 Task: Look for space in Rampachodavaram, India from 13th August, 2023 to 17th August, 2023 for 2 adults in price range Rs.10000 to Rs.16000. Place can be entire place with 2 bedrooms having 2 beds and 1 bathroom. Property type can be house, flat, guest house. Booking option can be shelf check-in. Required host language is English.
Action: Mouse moved to (582, 90)
Screenshot: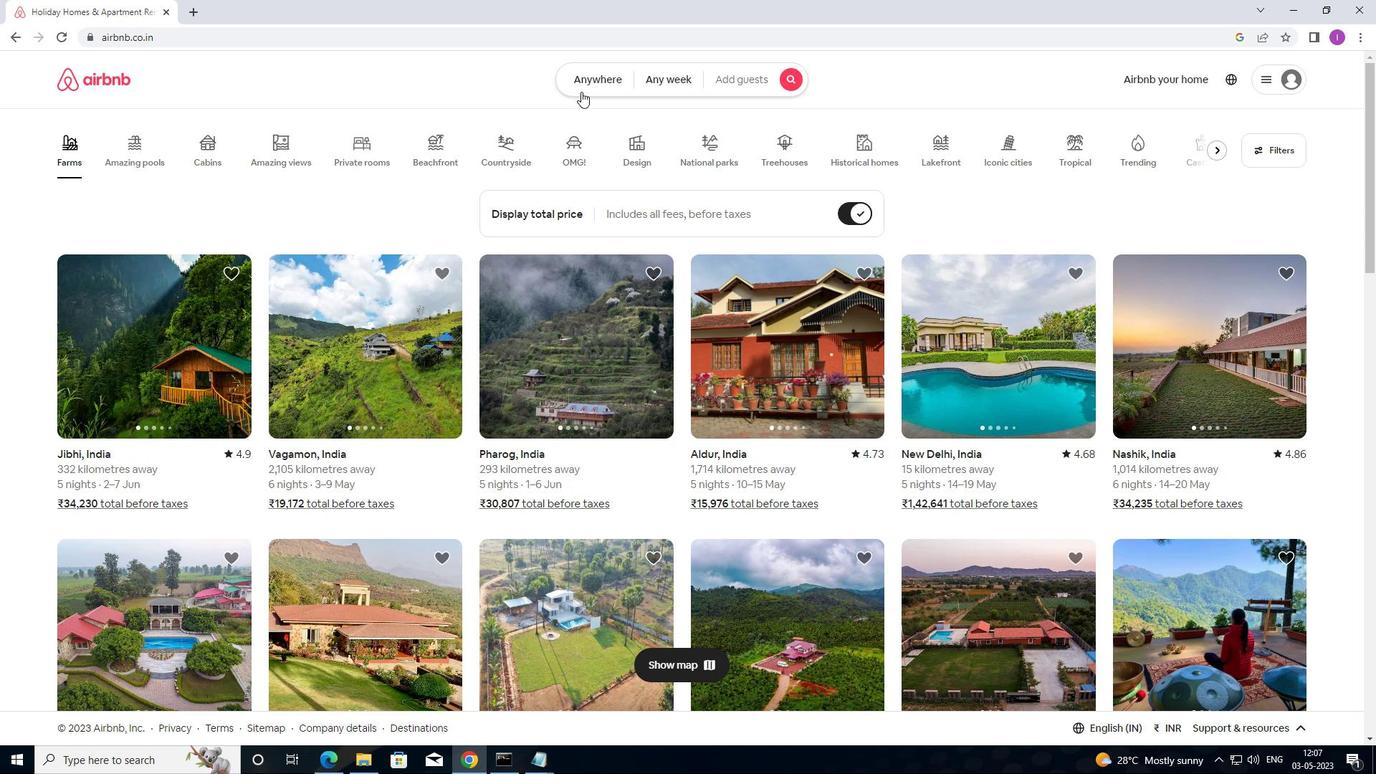 
Action: Mouse pressed left at (582, 90)
Screenshot: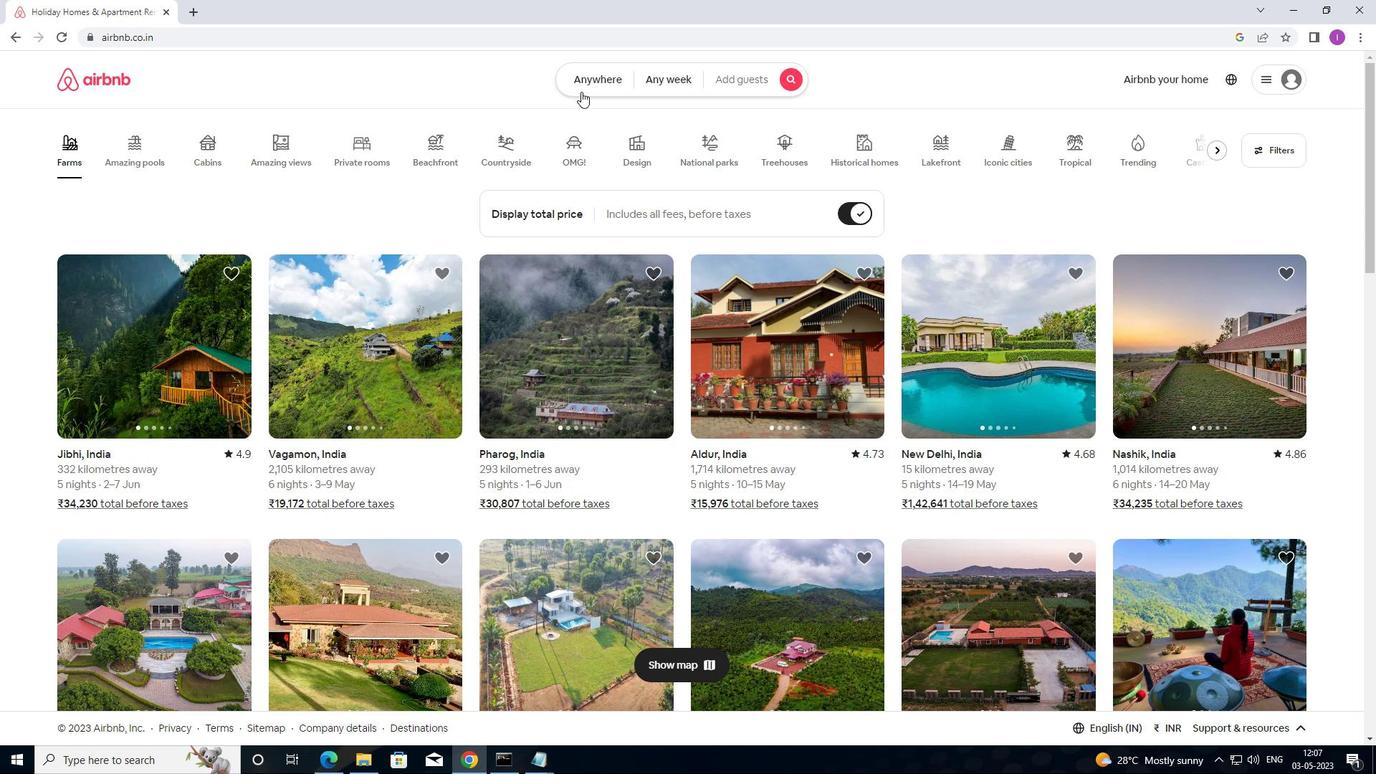 
Action: Mouse moved to (508, 154)
Screenshot: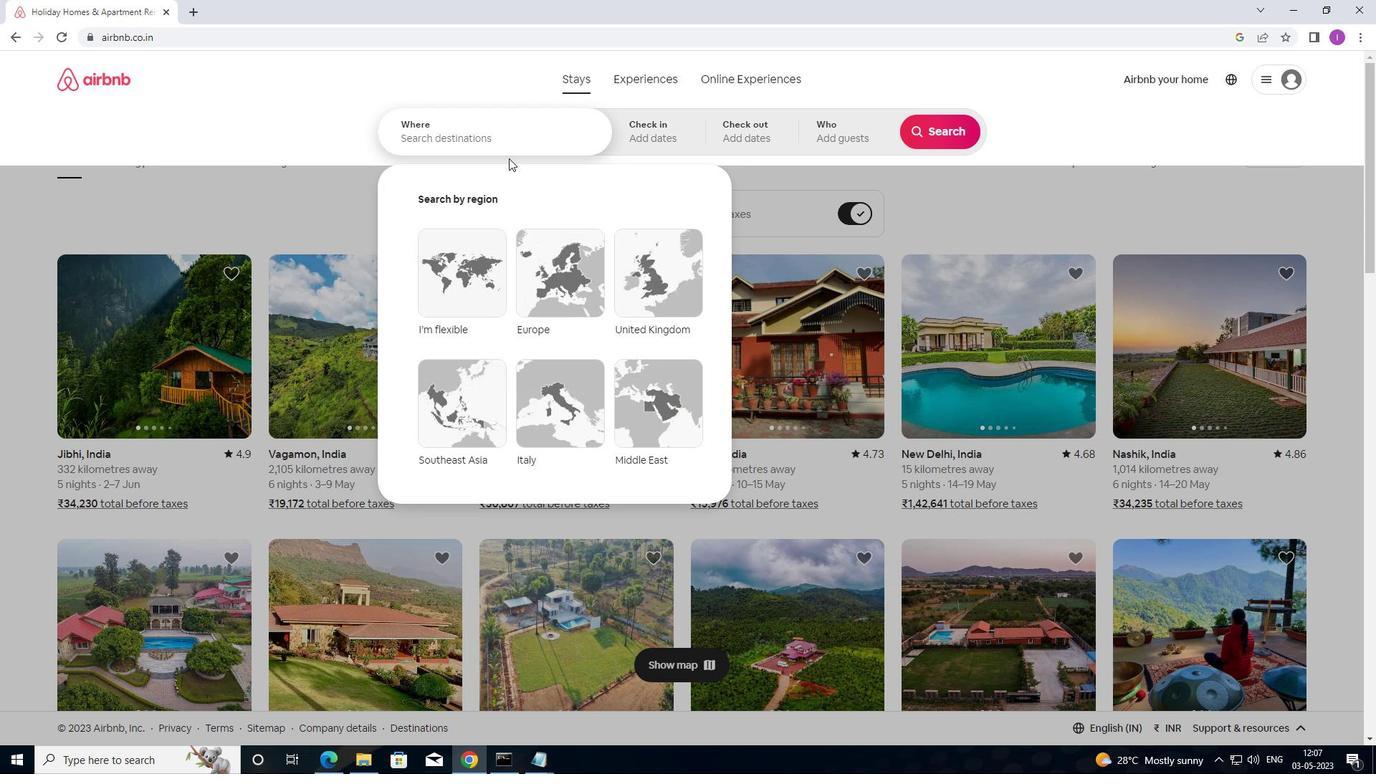 
Action: Mouse pressed left at (508, 154)
Screenshot: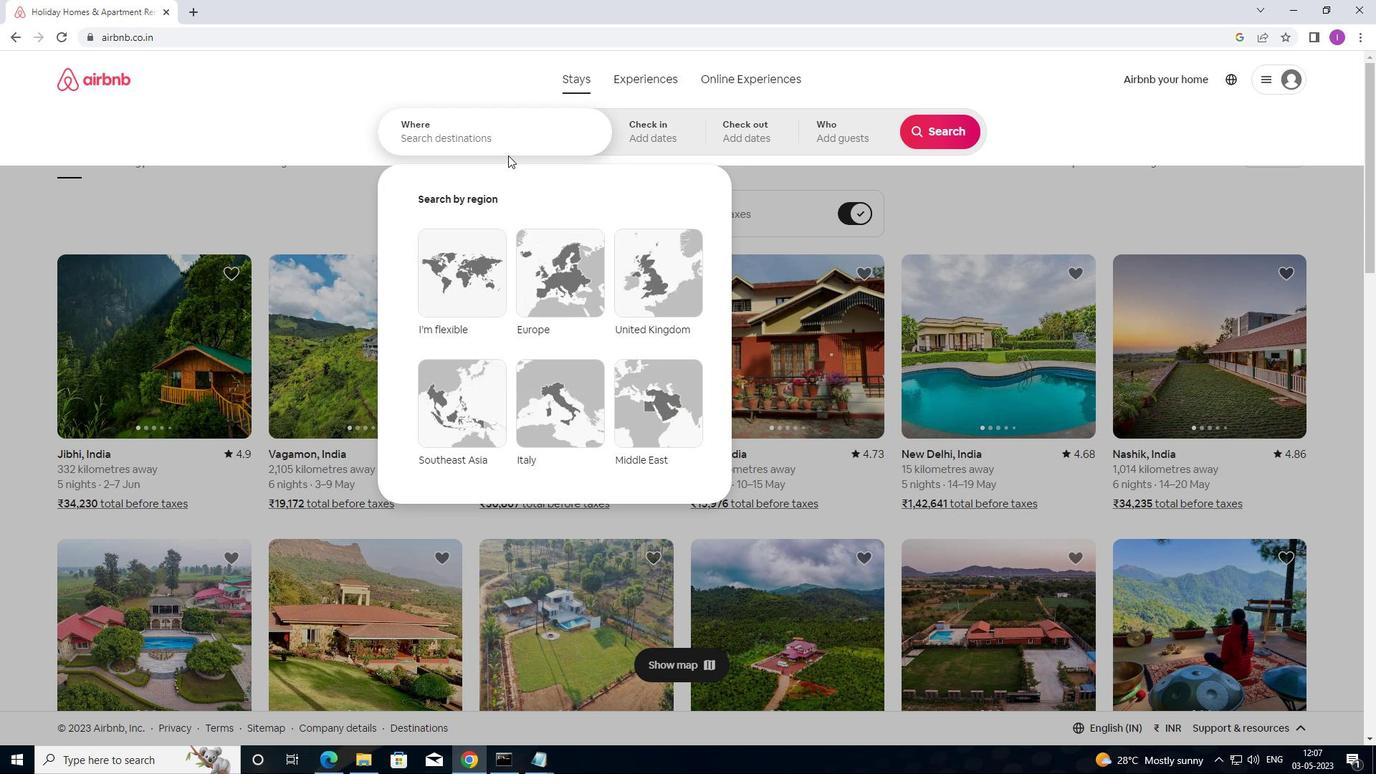 
Action: Mouse moved to (703, 126)
Screenshot: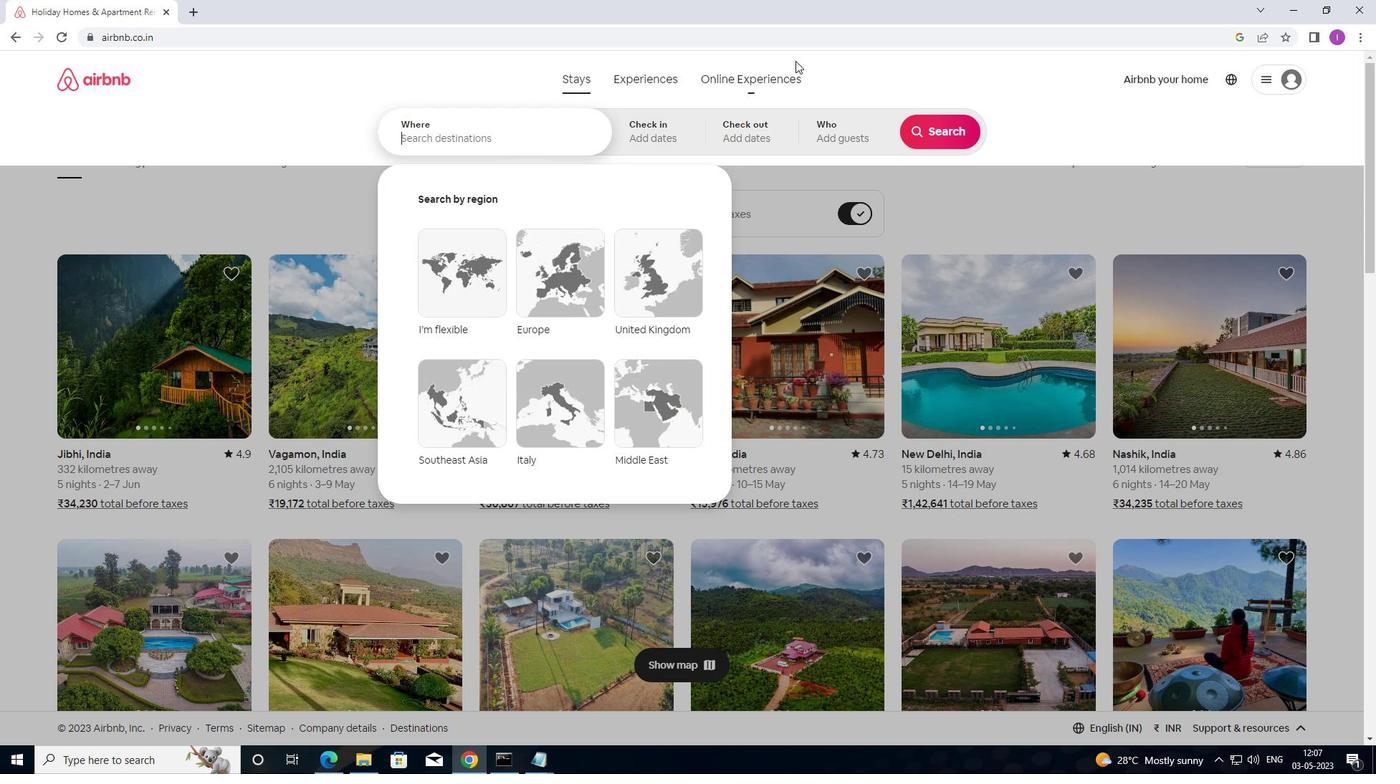 
Action: Key pressed <Key.shift>ctrl+RAMPACHODAVARAM,<Key.shift>INDIA
Screenshot: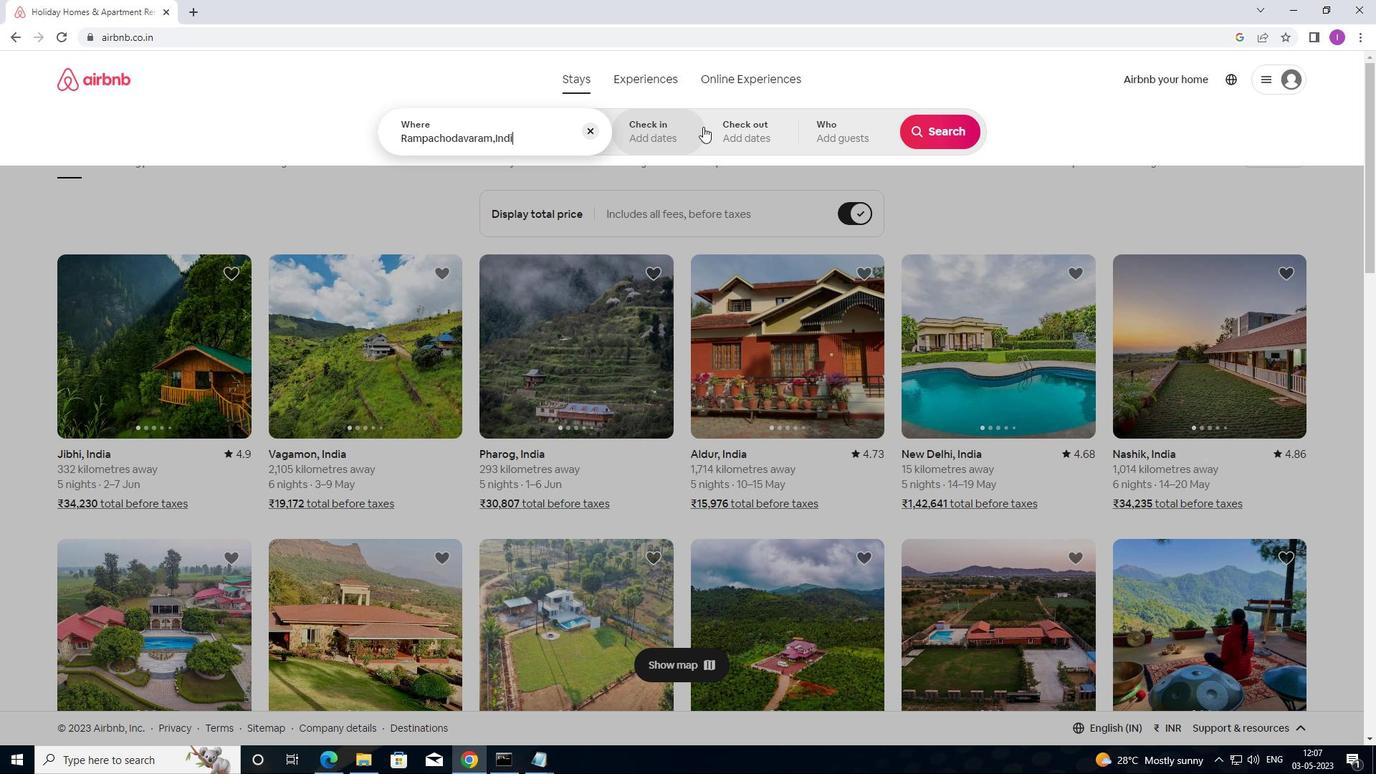 
Action: Mouse moved to (629, 133)
Screenshot: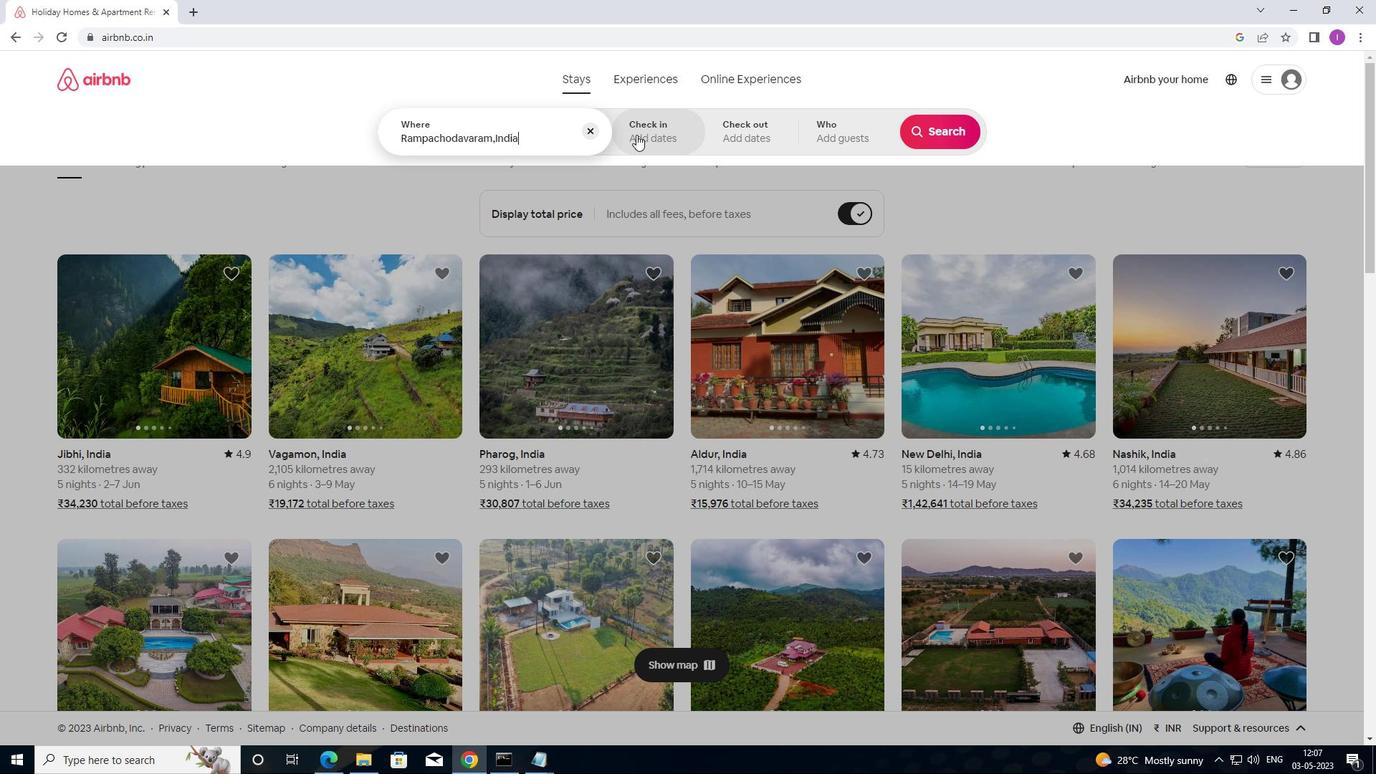 
Action: Mouse pressed left at (629, 133)
Screenshot: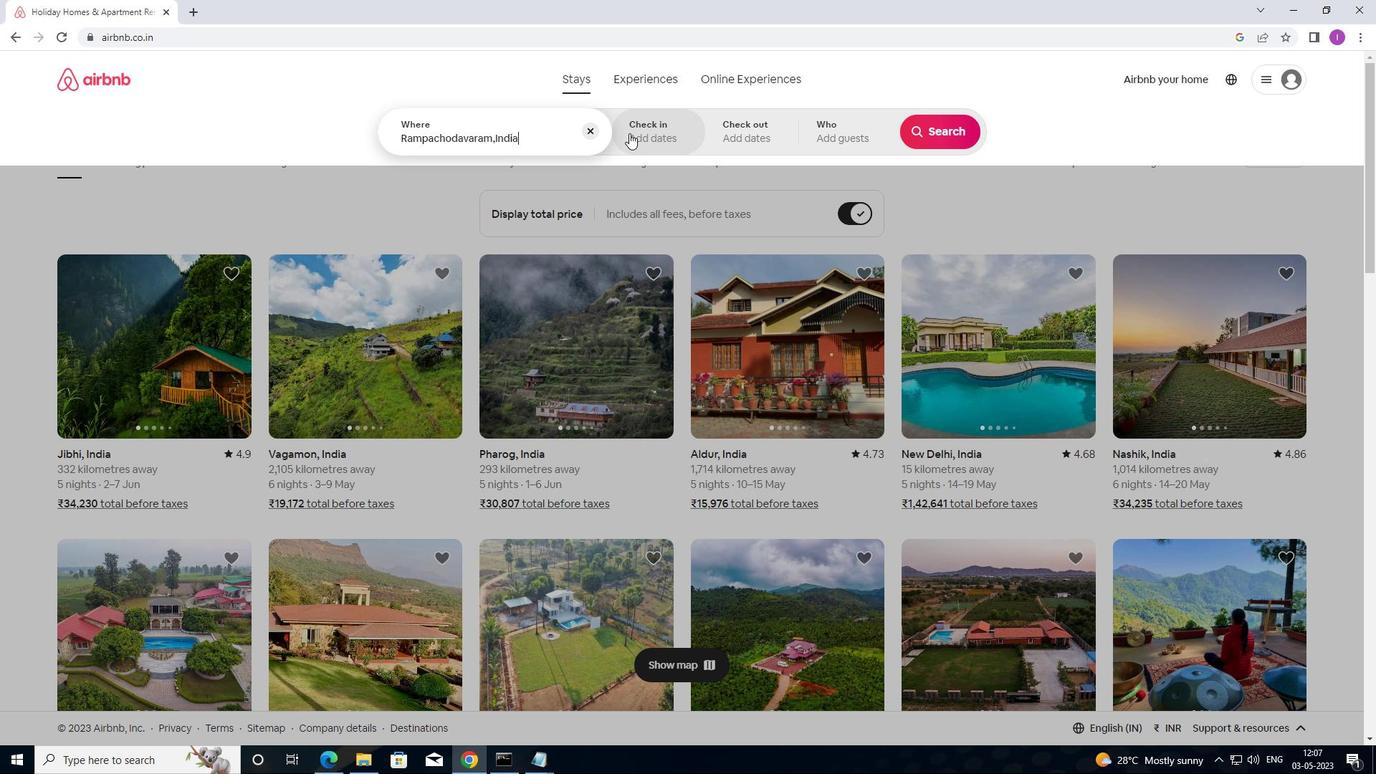 
Action: Mouse moved to (937, 255)
Screenshot: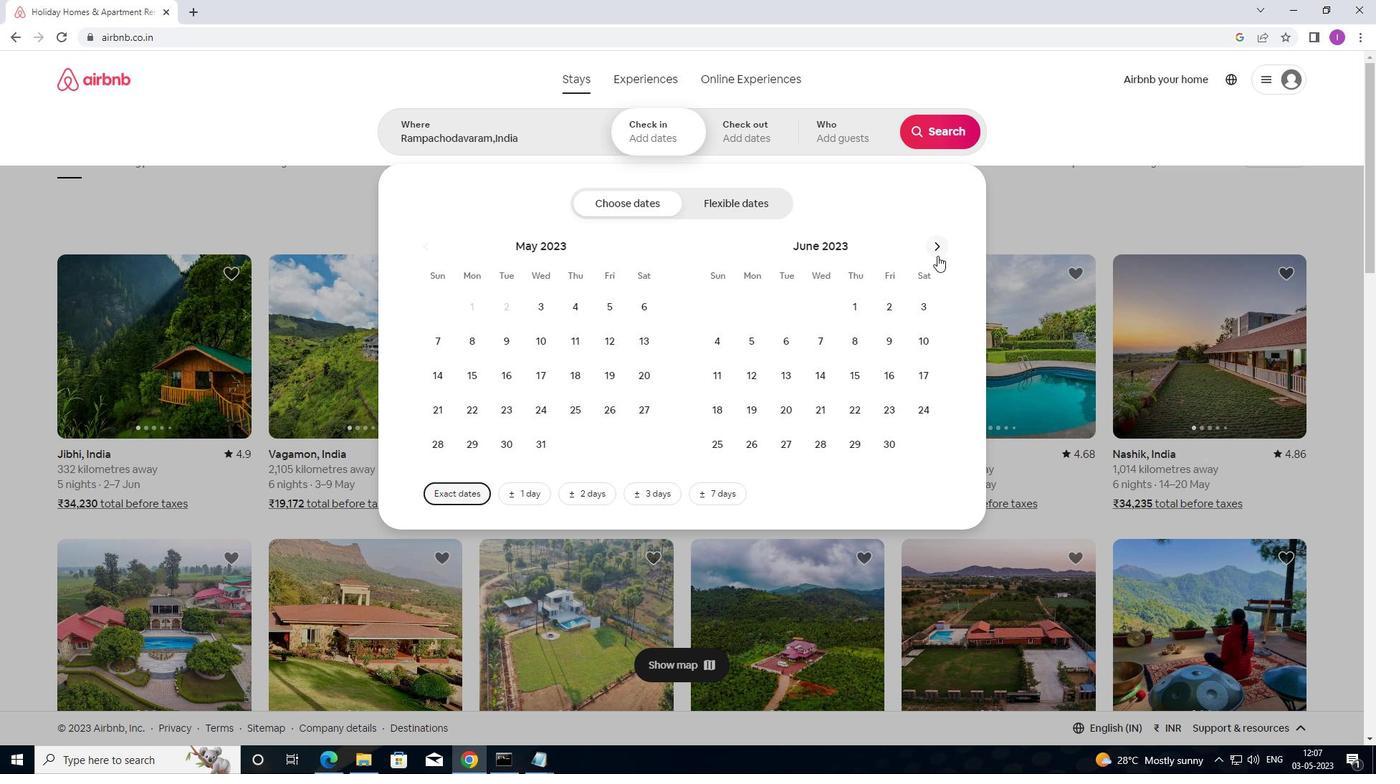 
Action: Mouse pressed left at (937, 255)
Screenshot: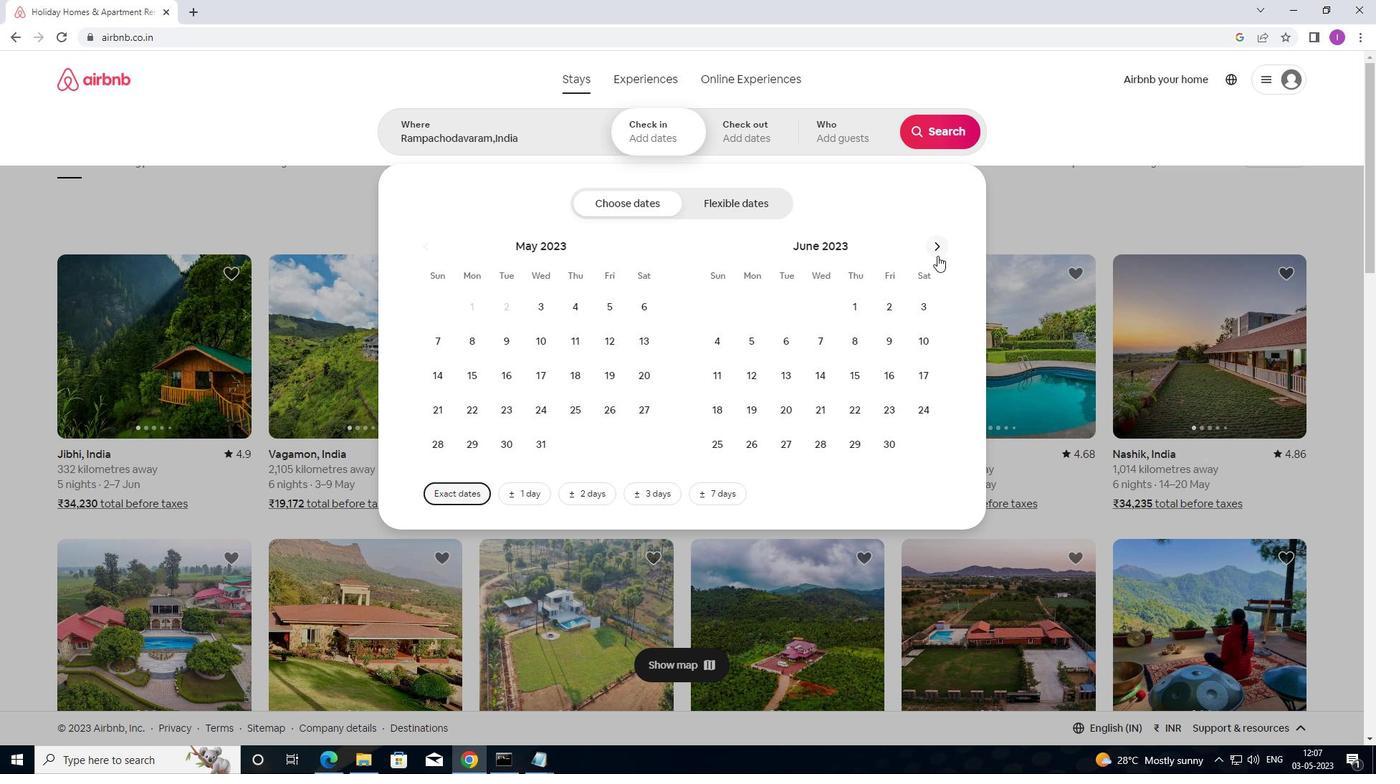 
Action: Mouse moved to (937, 253)
Screenshot: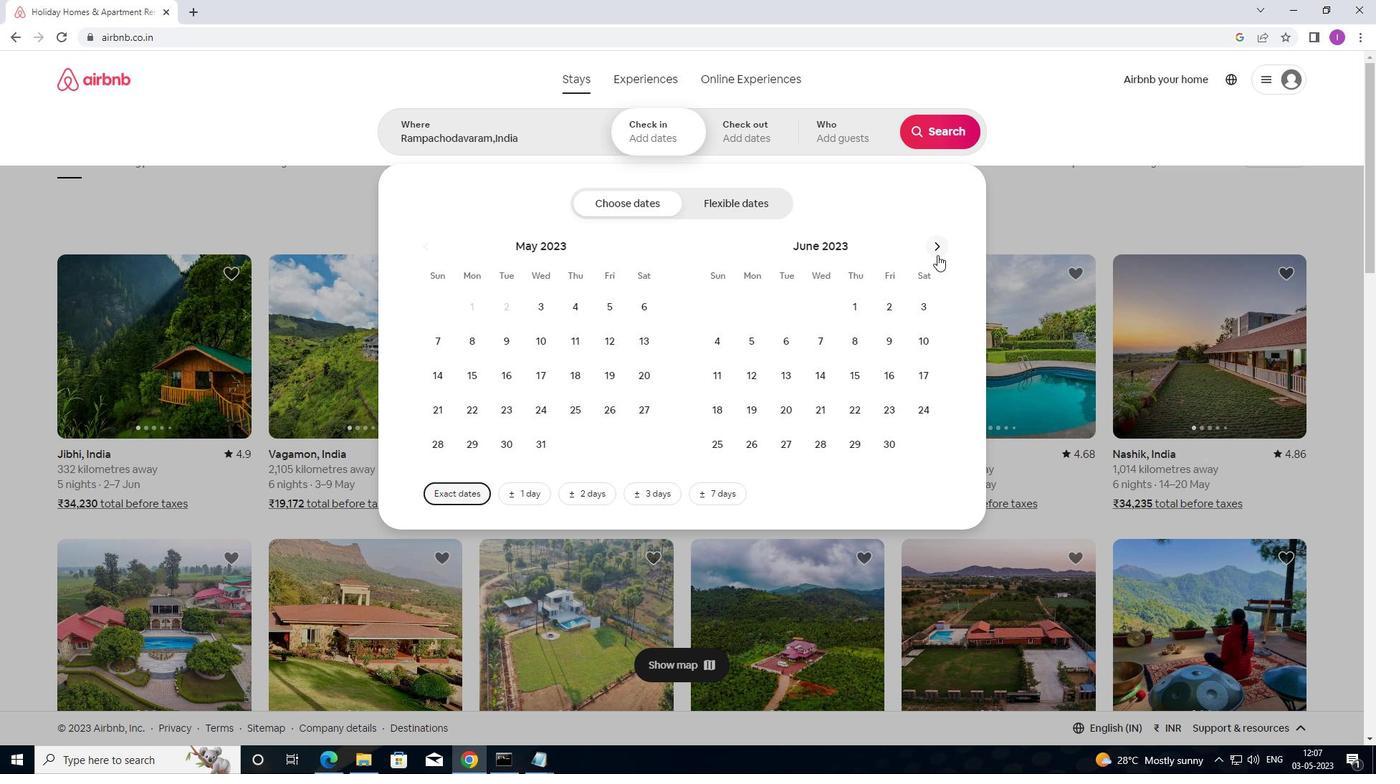 
Action: Mouse pressed left at (937, 253)
Screenshot: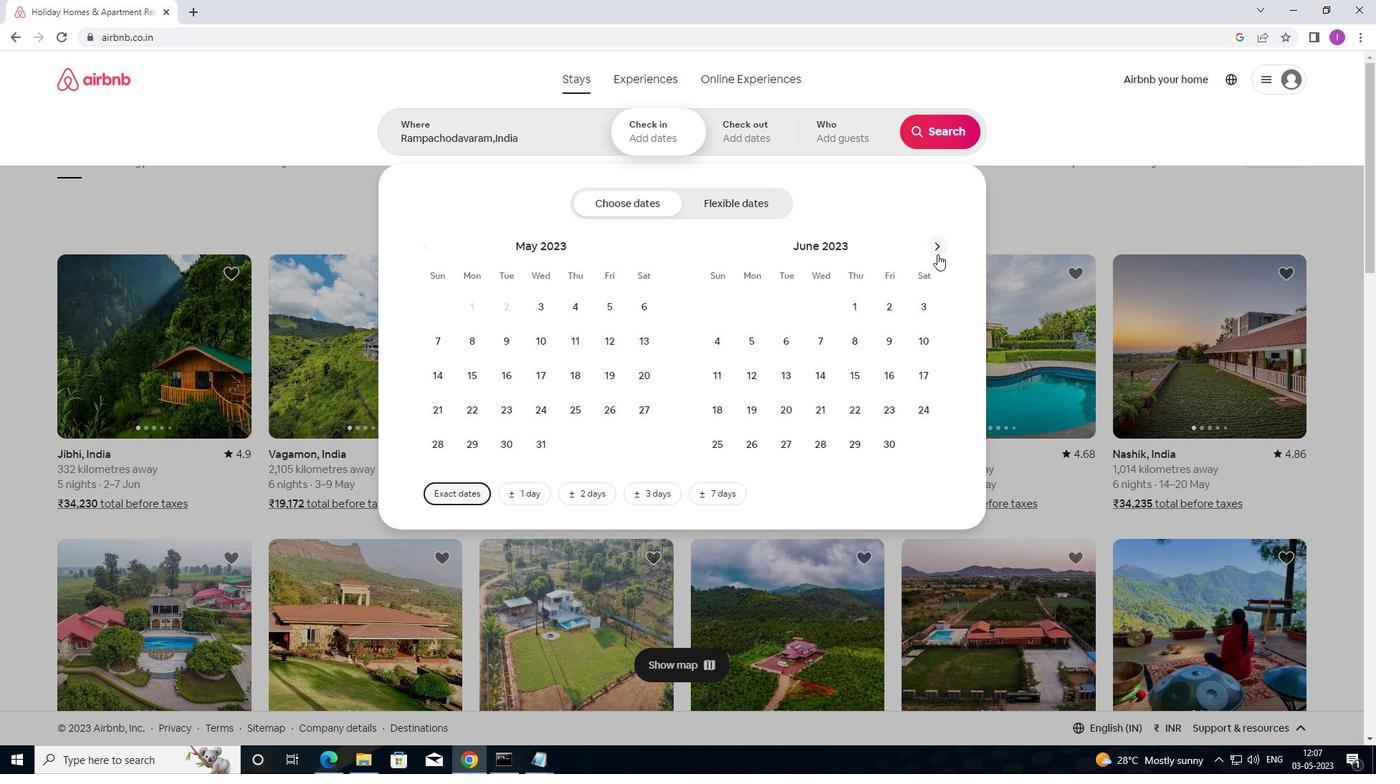 
Action: Mouse moved to (720, 369)
Screenshot: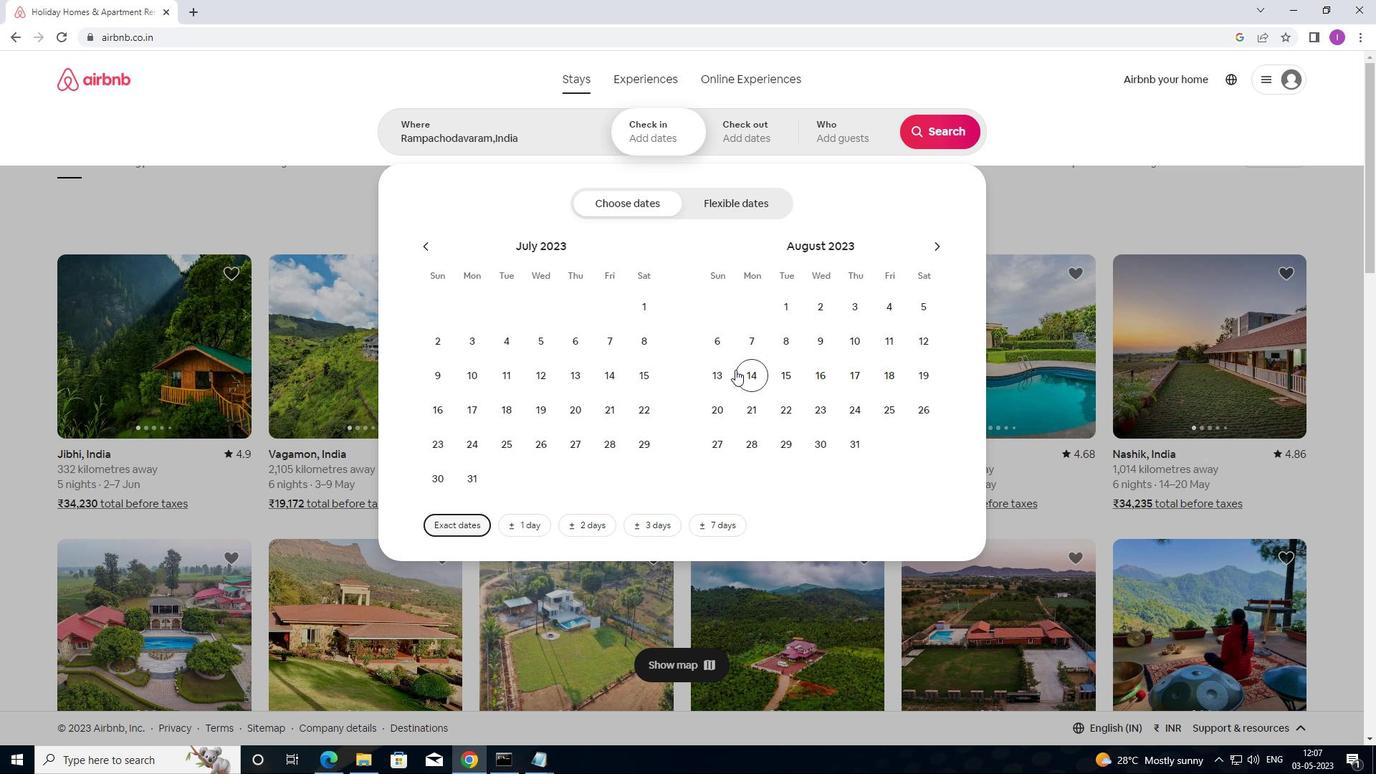 
Action: Mouse pressed left at (720, 369)
Screenshot: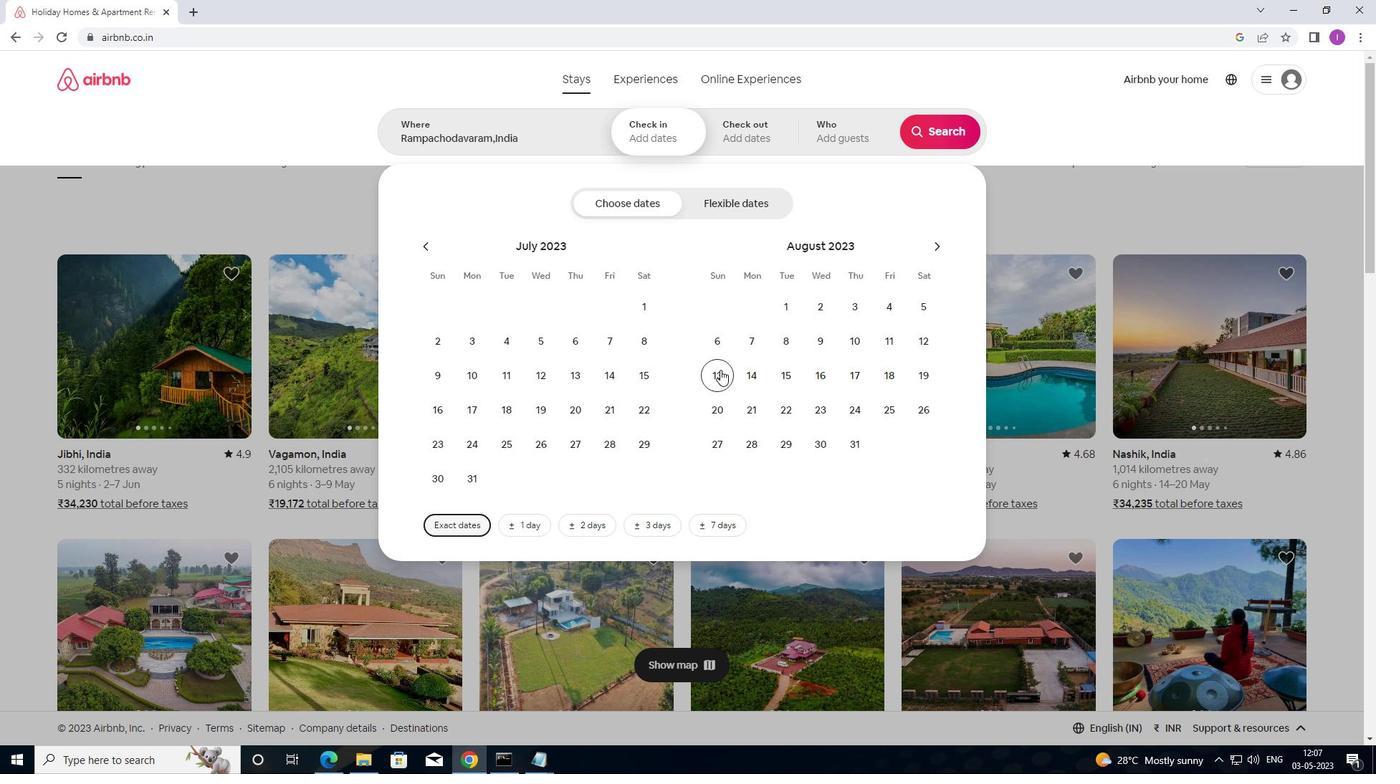 
Action: Mouse moved to (860, 380)
Screenshot: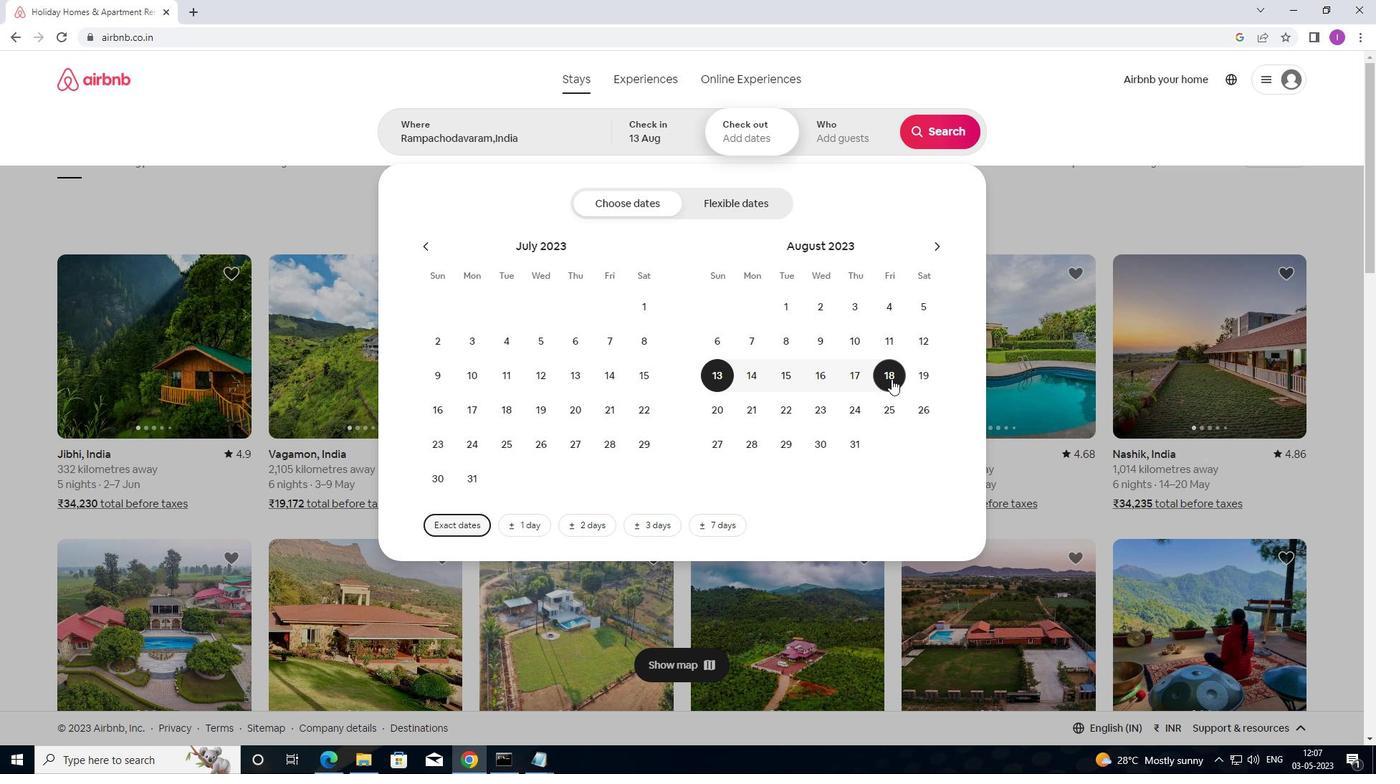 
Action: Mouse pressed left at (860, 380)
Screenshot: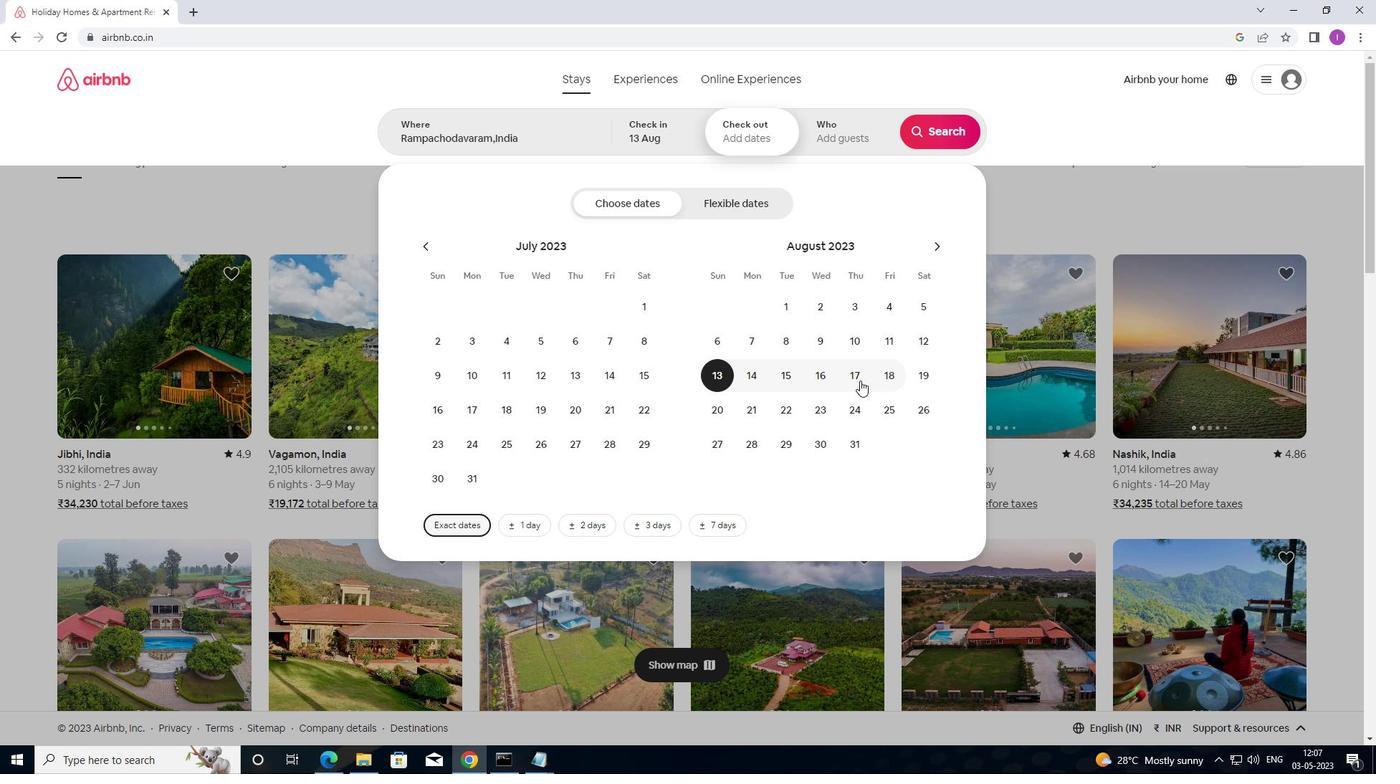 
Action: Mouse moved to (874, 146)
Screenshot: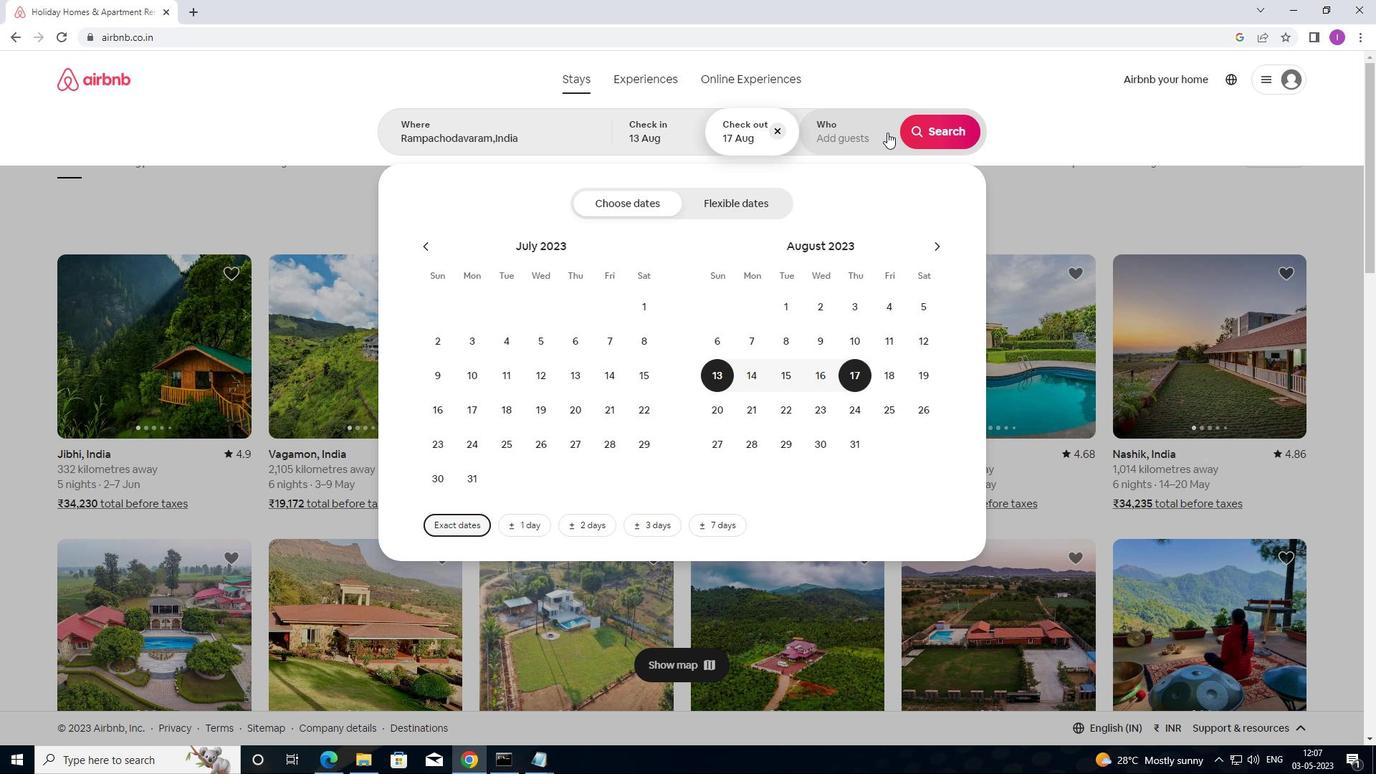 
Action: Mouse pressed left at (874, 146)
Screenshot: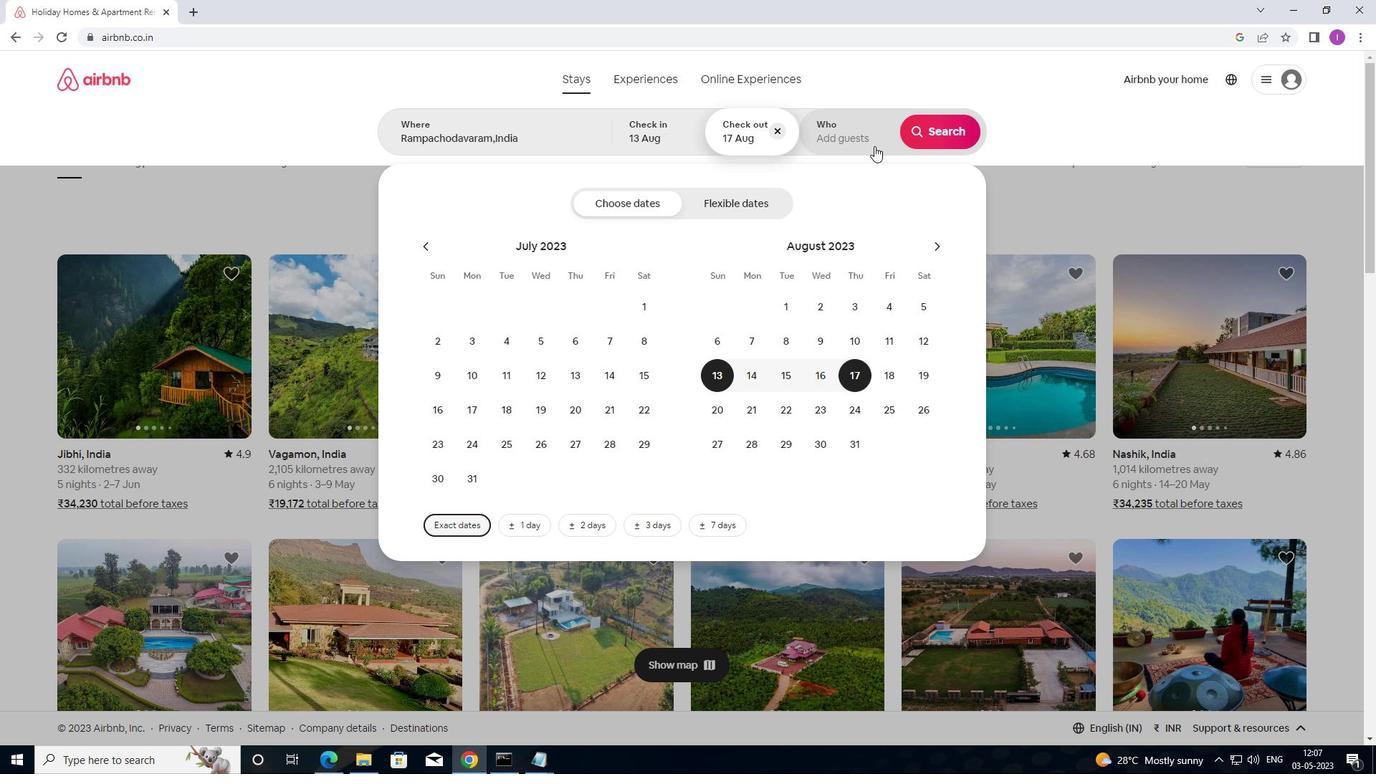 
Action: Mouse moved to (939, 210)
Screenshot: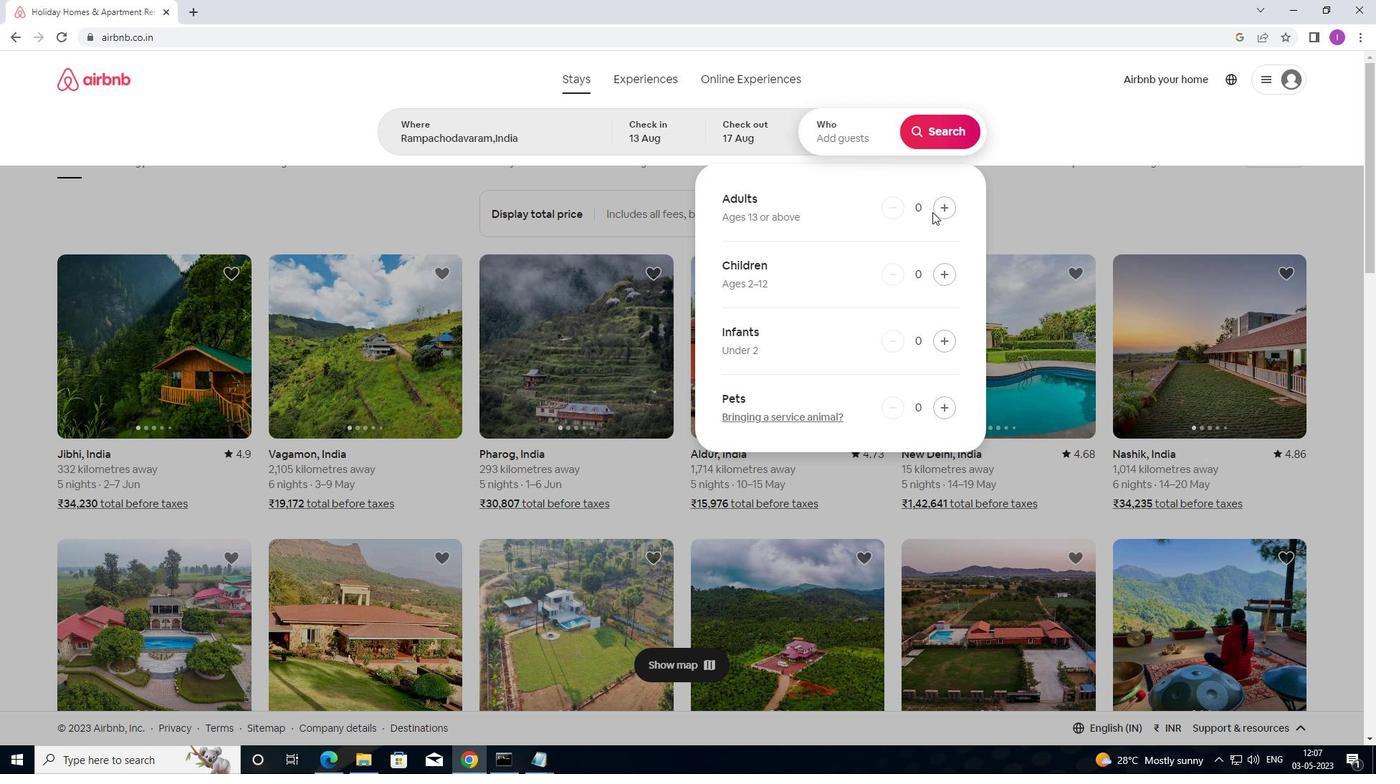 
Action: Mouse pressed left at (939, 210)
Screenshot: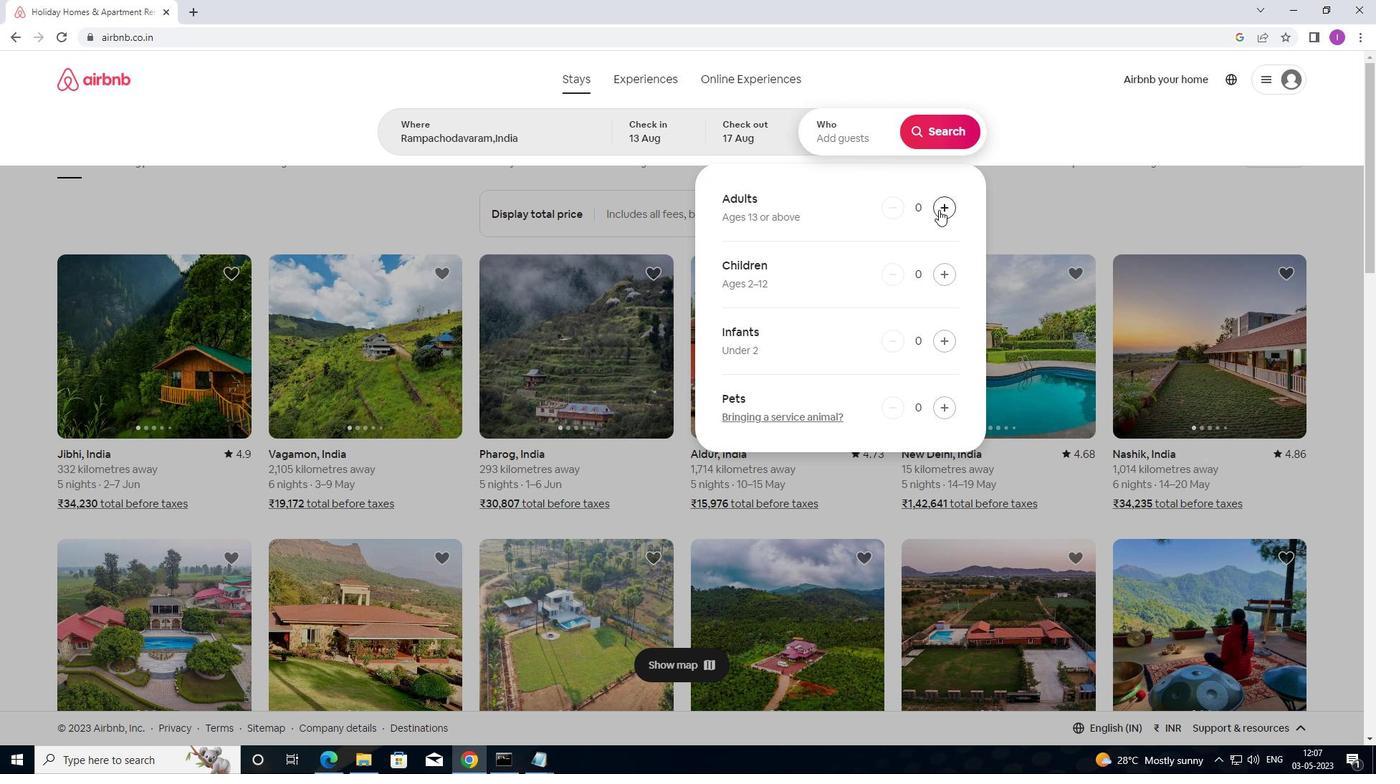 
Action: Mouse moved to (939, 210)
Screenshot: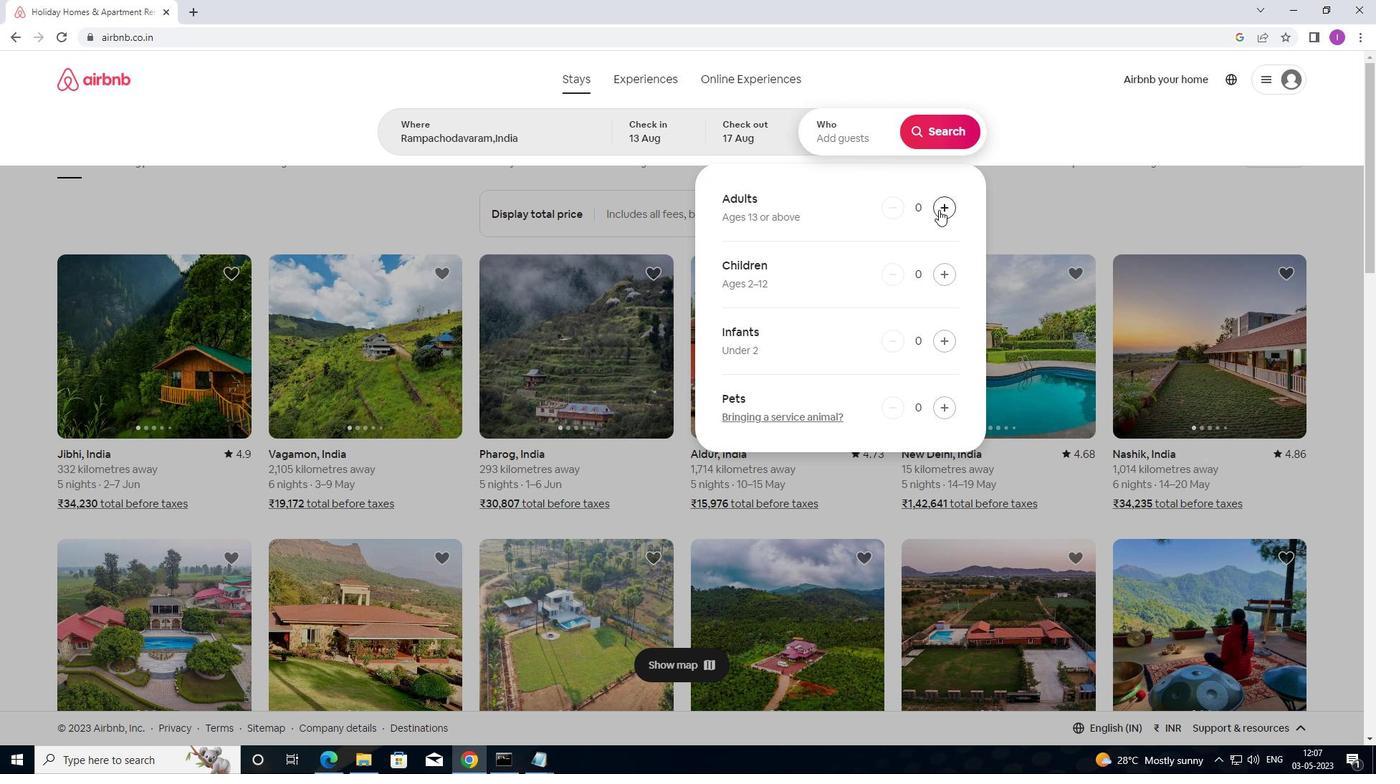
Action: Mouse pressed left at (939, 210)
Screenshot: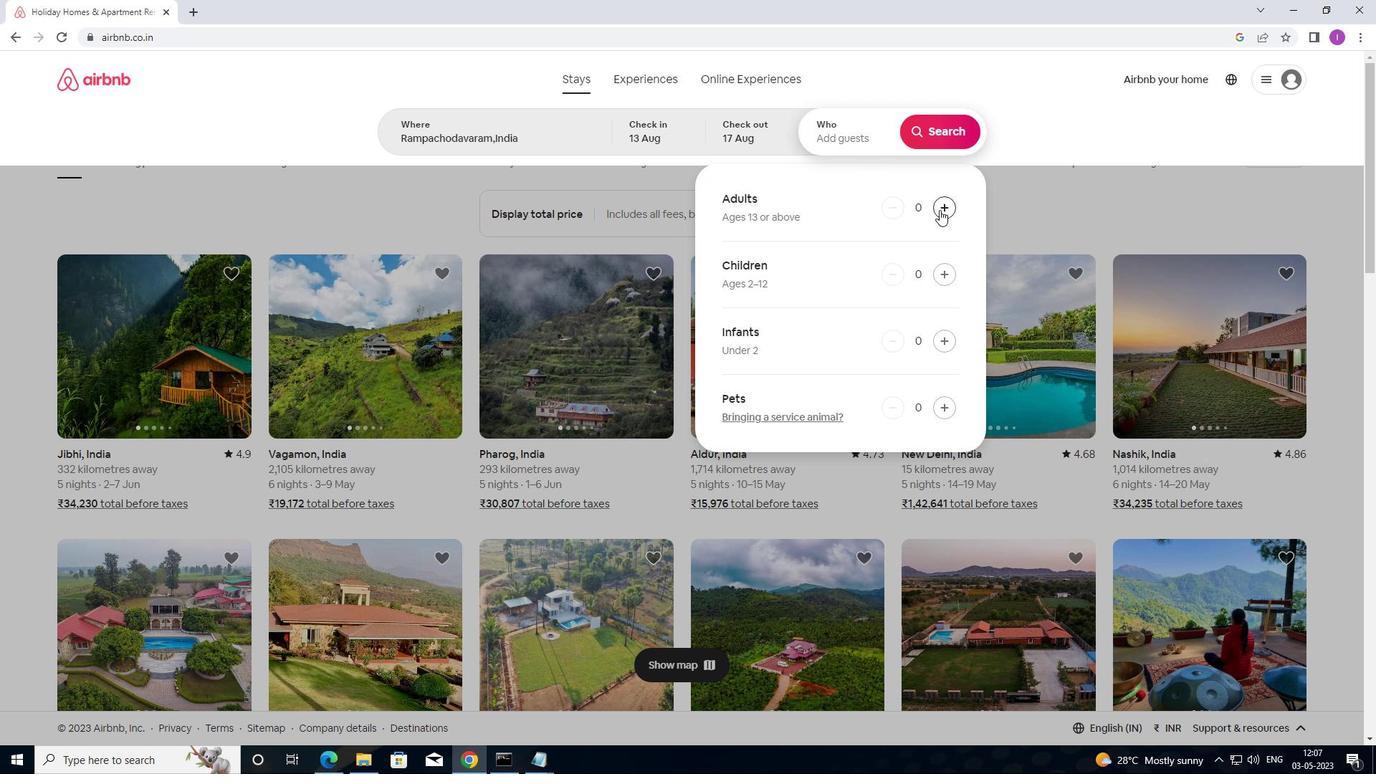 
Action: Mouse moved to (945, 139)
Screenshot: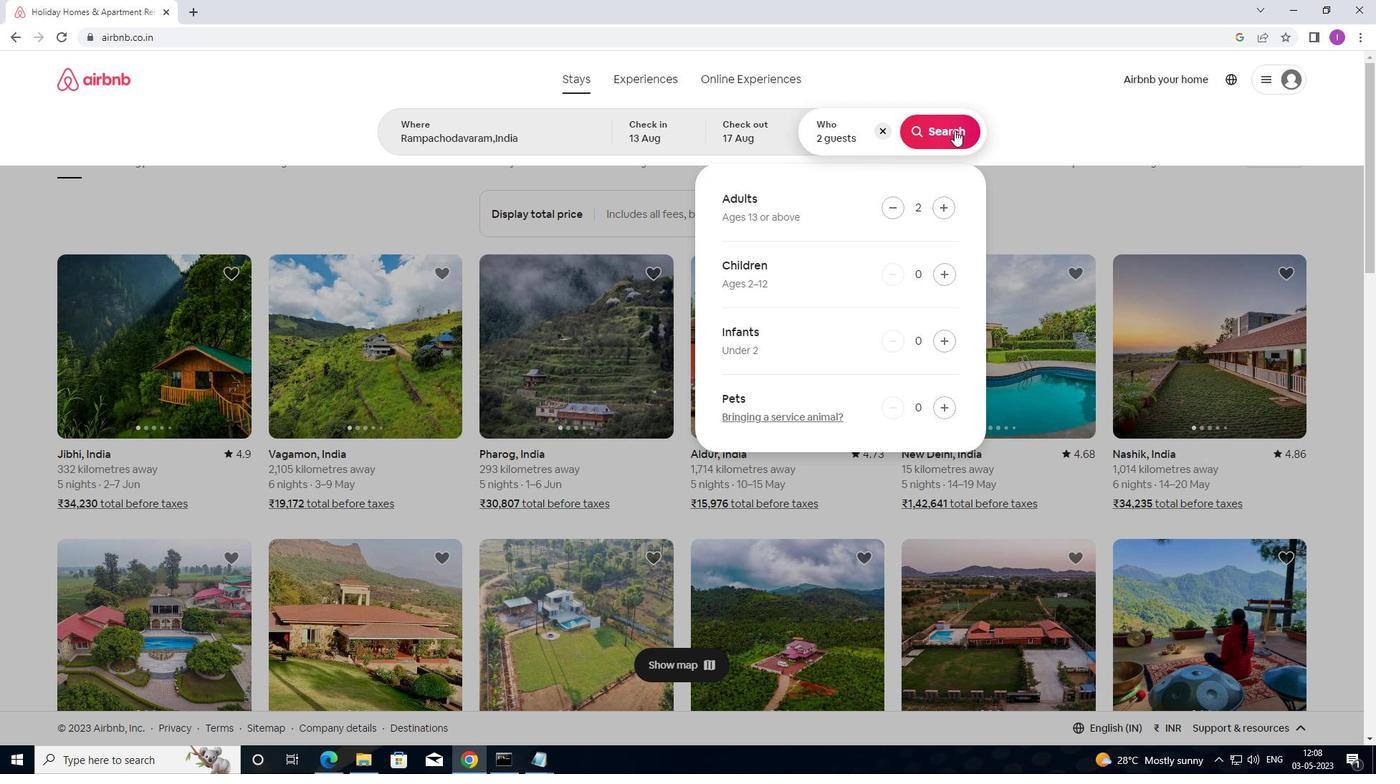 
Action: Mouse pressed left at (945, 139)
Screenshot: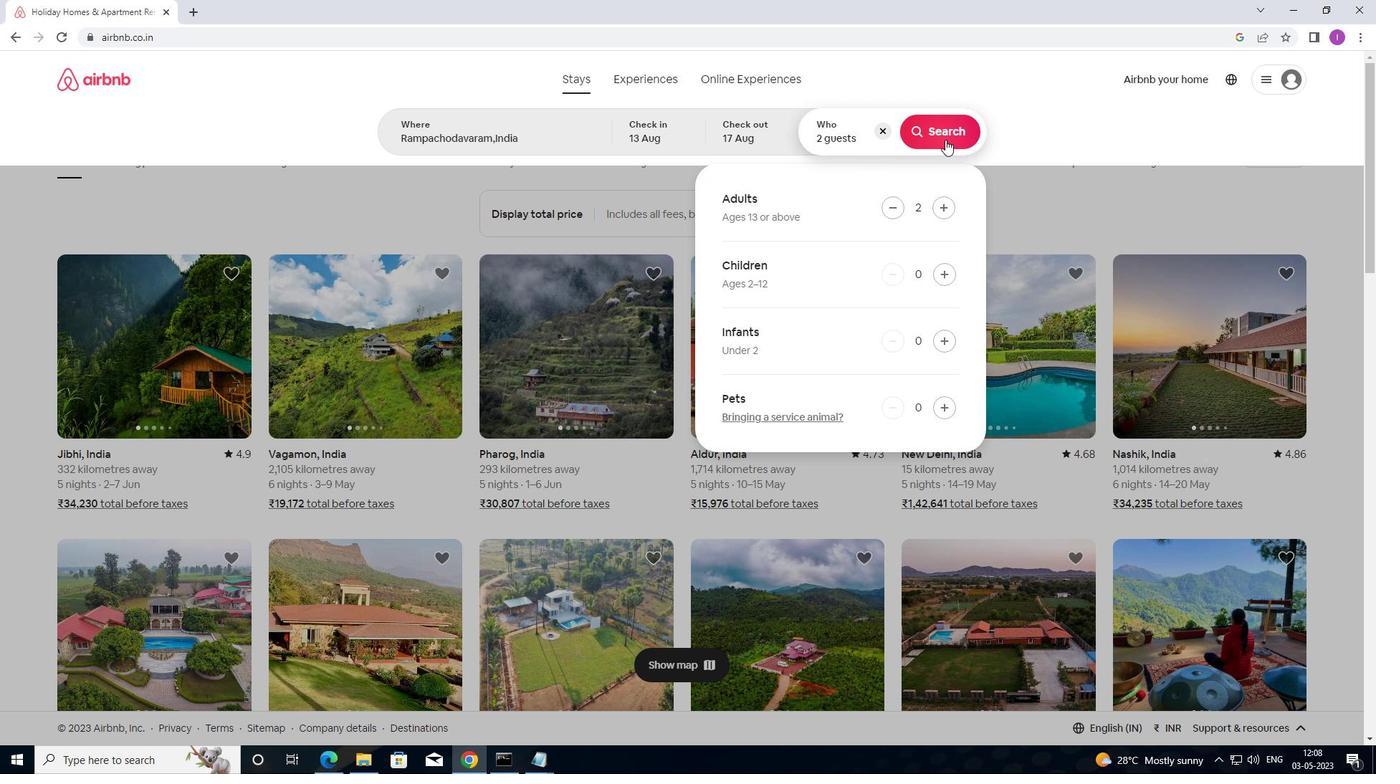 
Action: Mouse moved to (1290, 134)
Screenshot: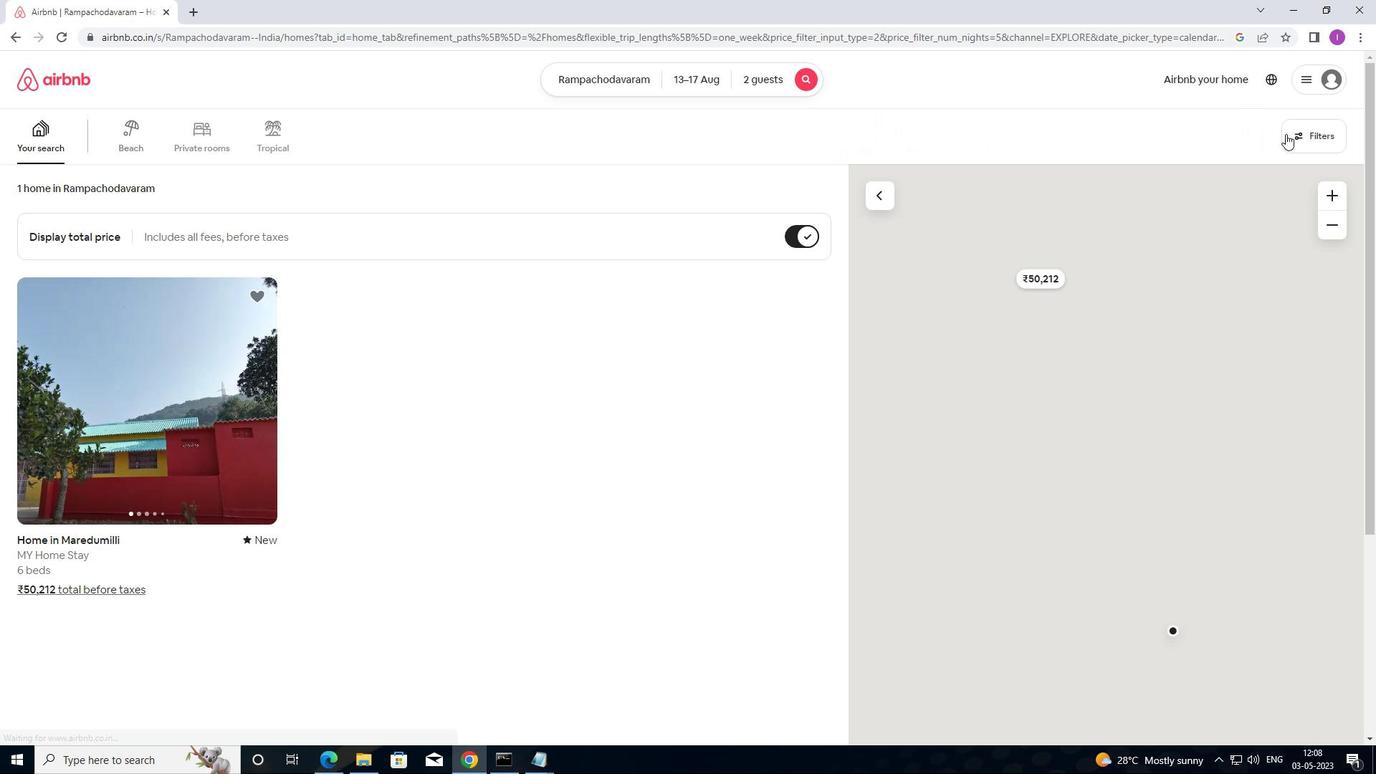 
Action: Mouse pressed left at (1290, 134)
Screenshot: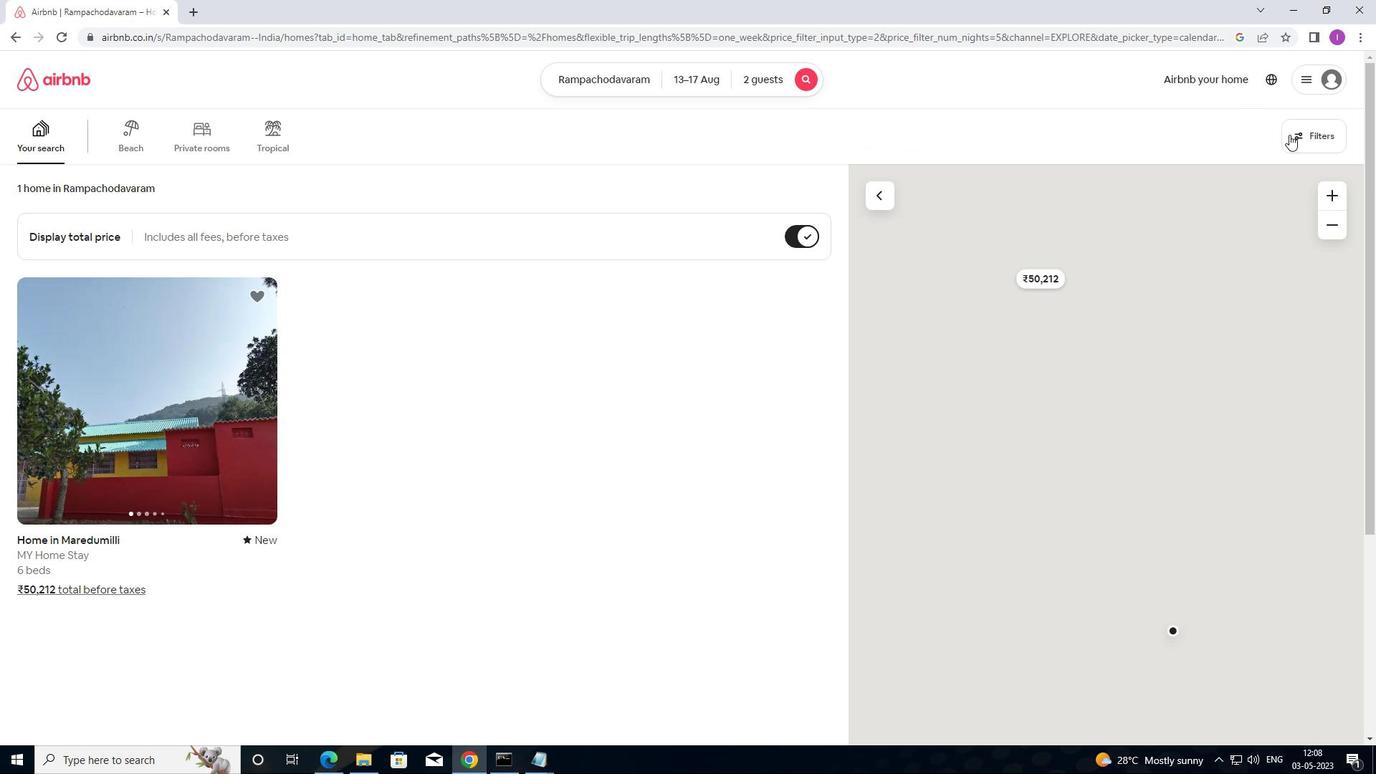 
Action: Mouse moved to (539, 276)
Screenshot: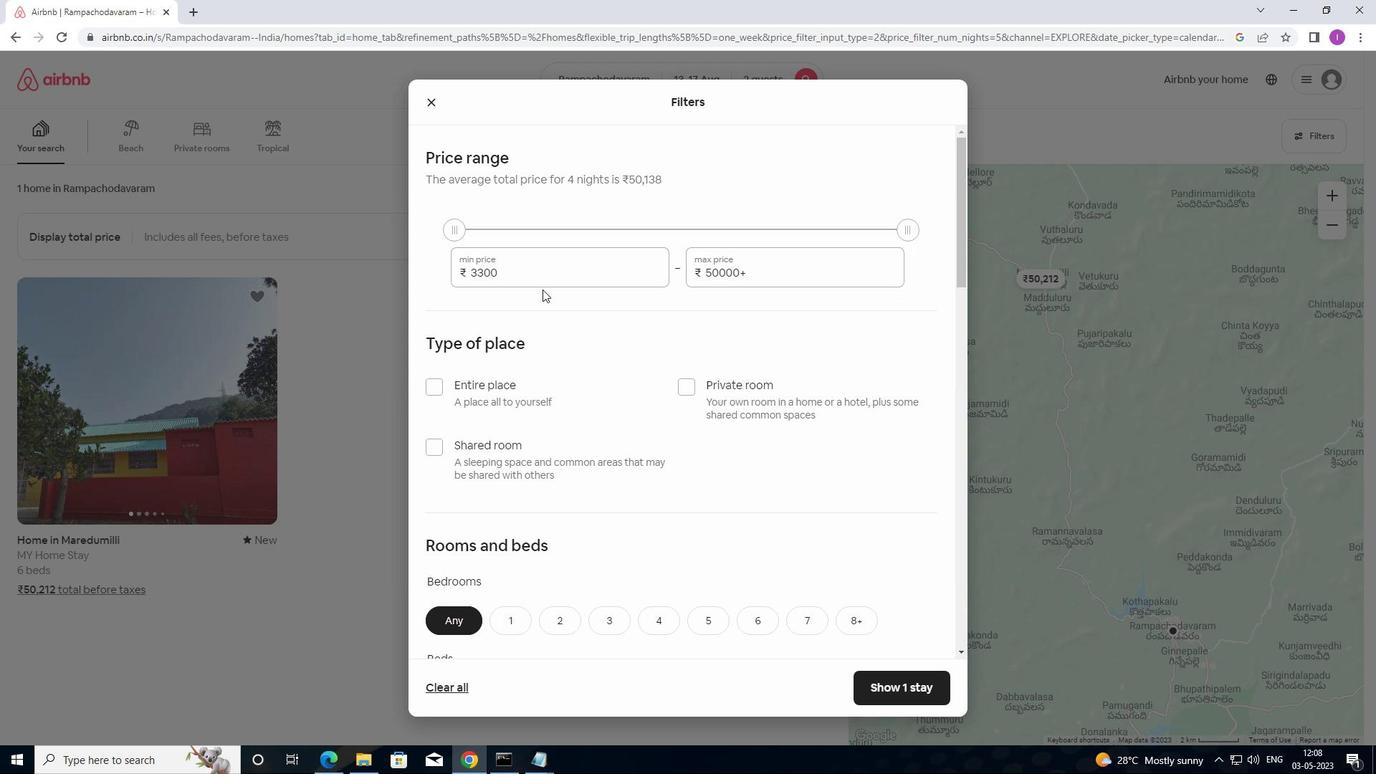 
Action: Mouse pressed left at (539, 276)
Screenshot: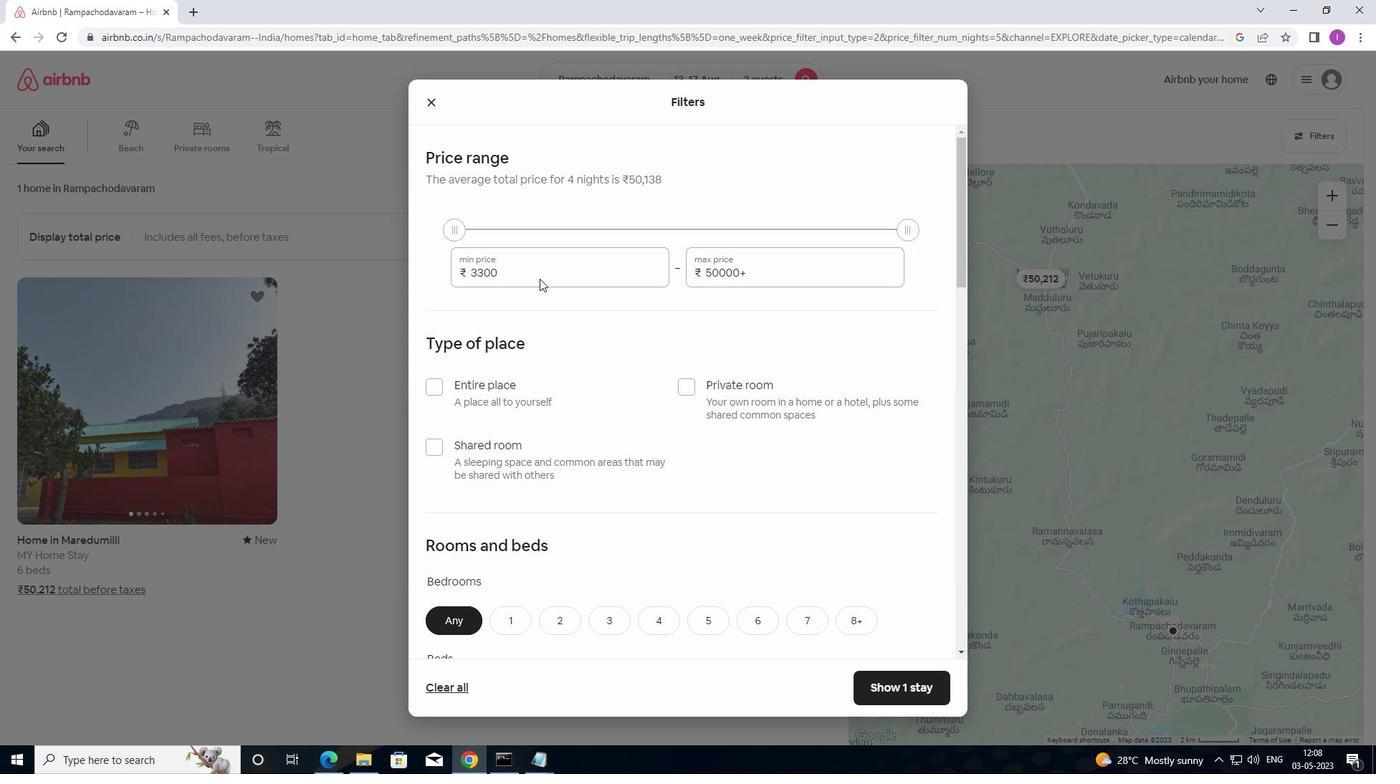 
Action: Mouse moved to (471, 277)
Screenshot: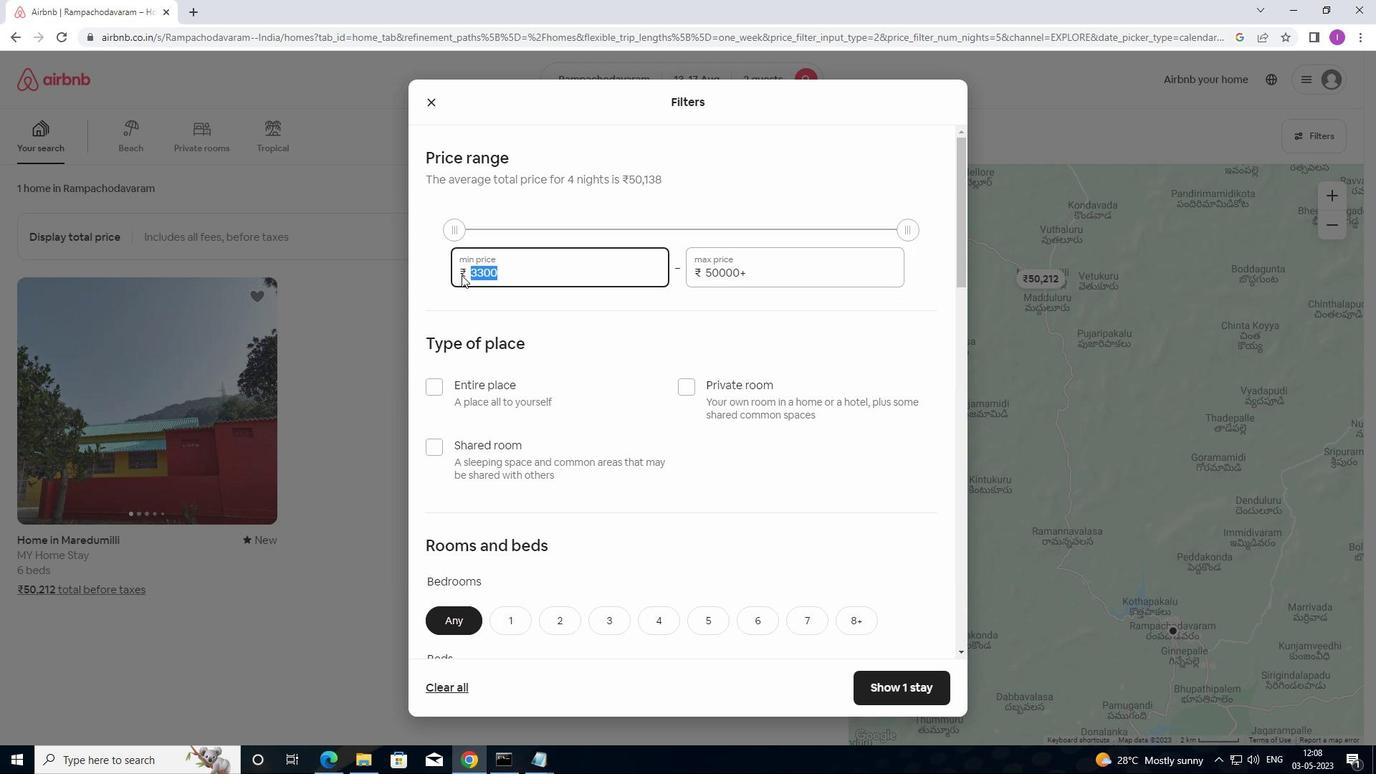 
Action: Key pressed 10000
Screenshot: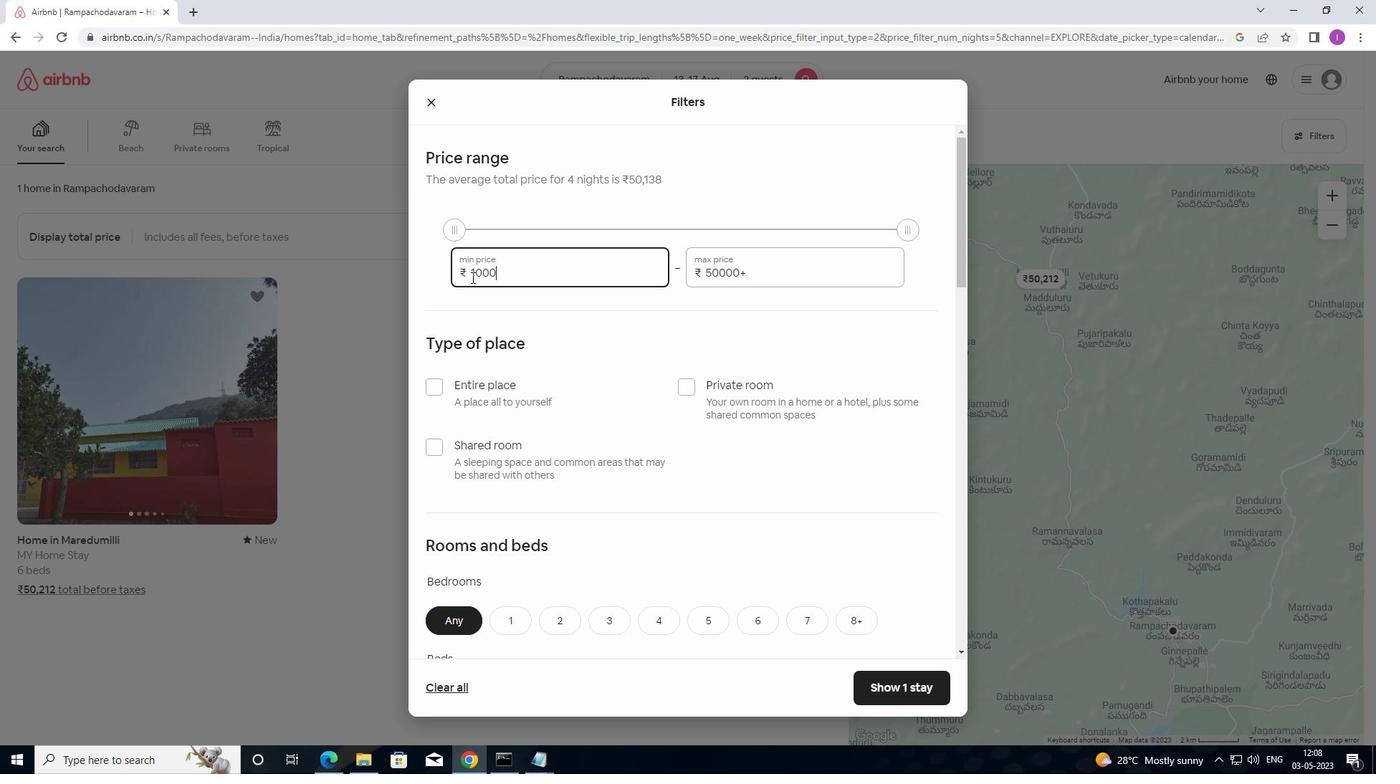 
Action: Mouse moved to (770, 272)
Screenshot: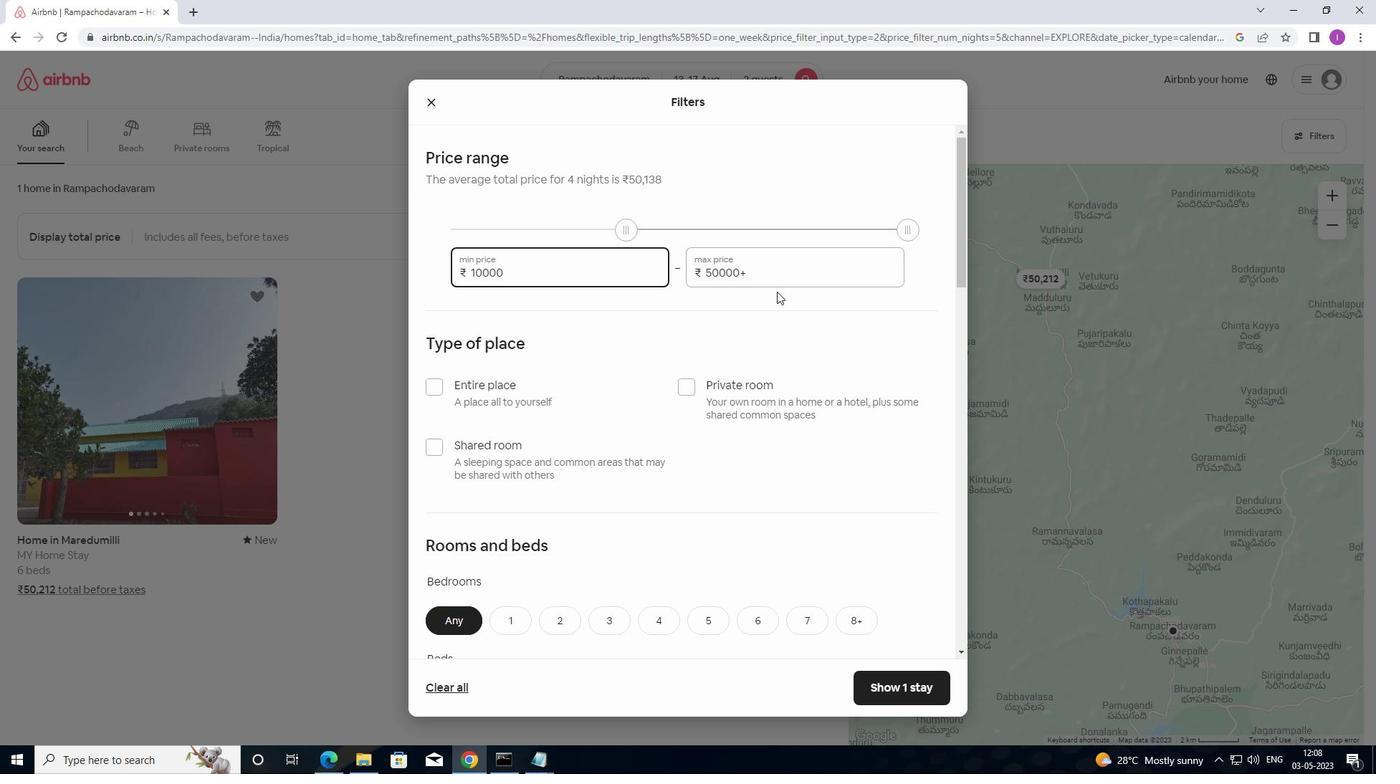 
Action: Mouse pressed left at (770, 272)
Screenshot: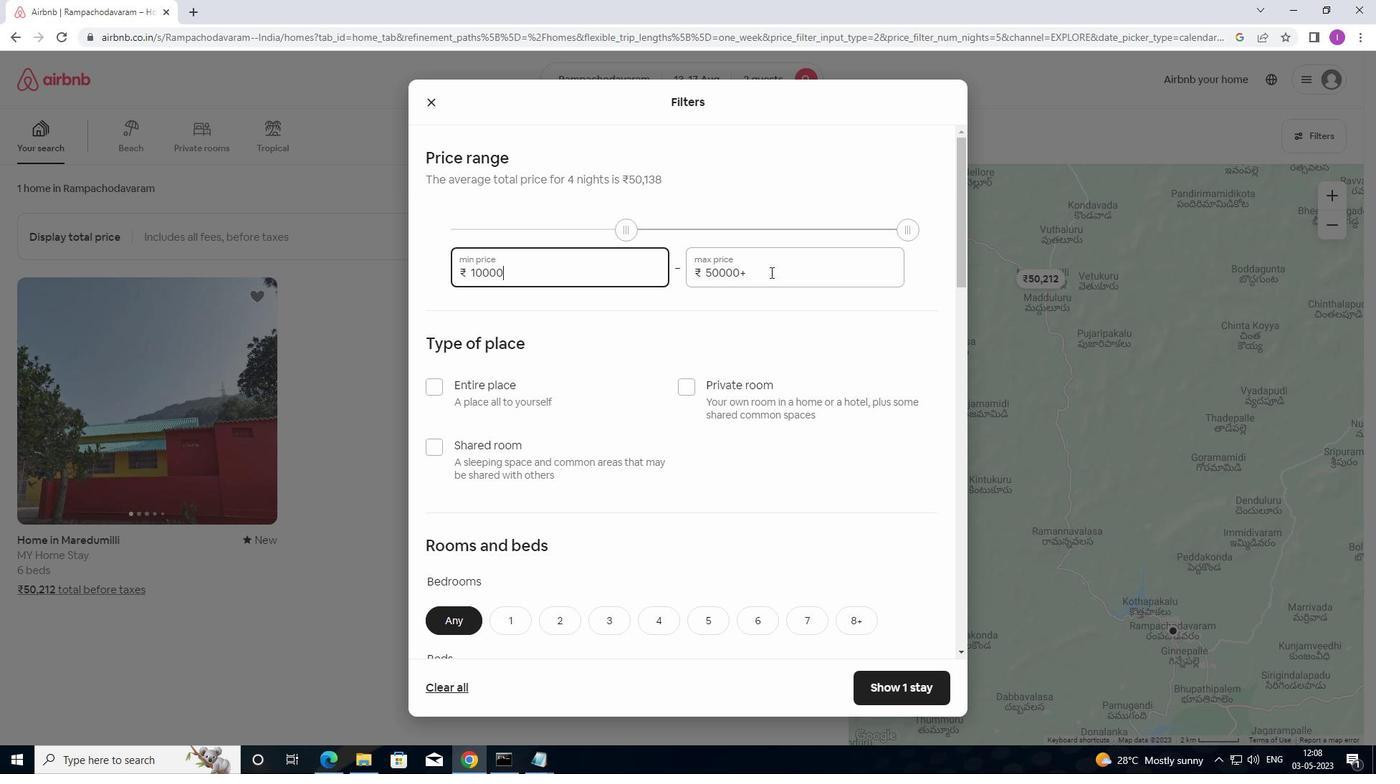 
Action: Mouse moved to (893, 296)
Screenshot: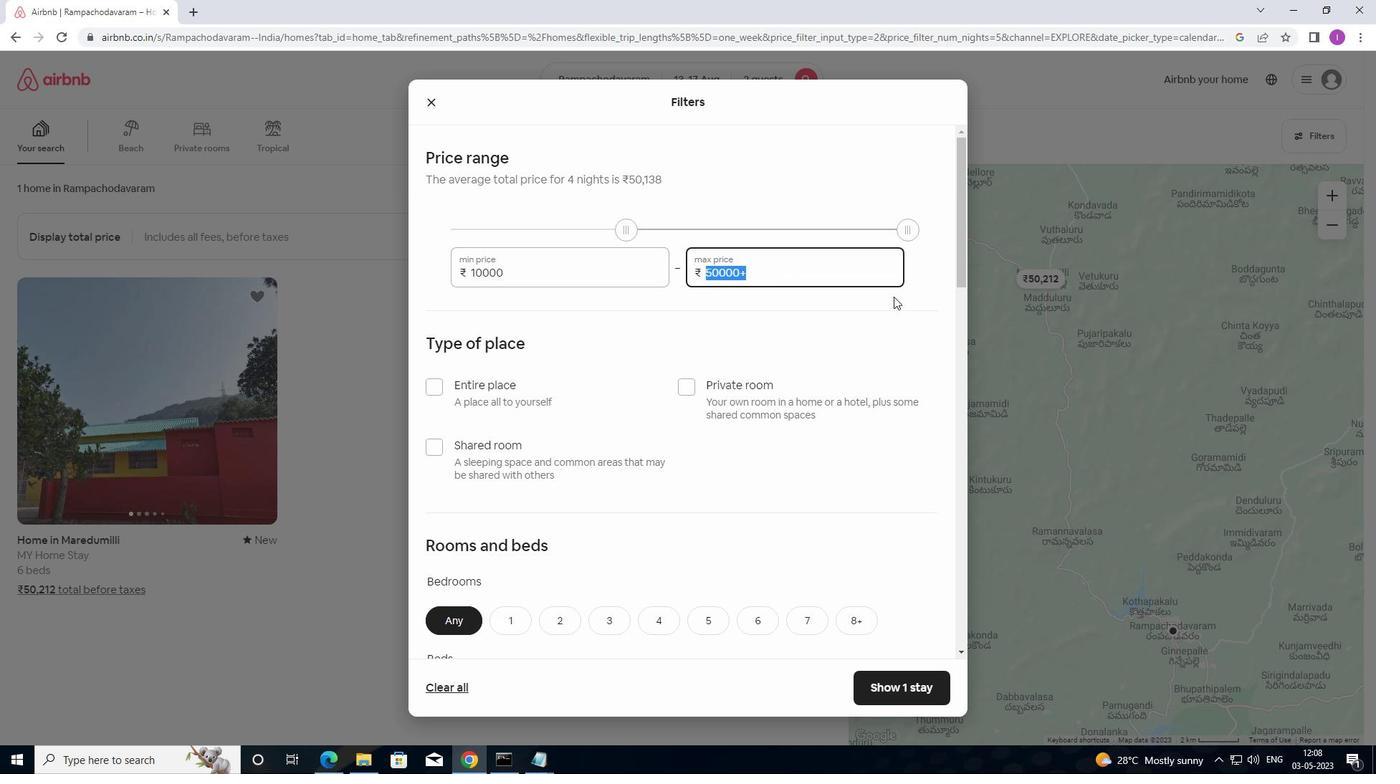 
Action: Key pressed 1
Screenshot: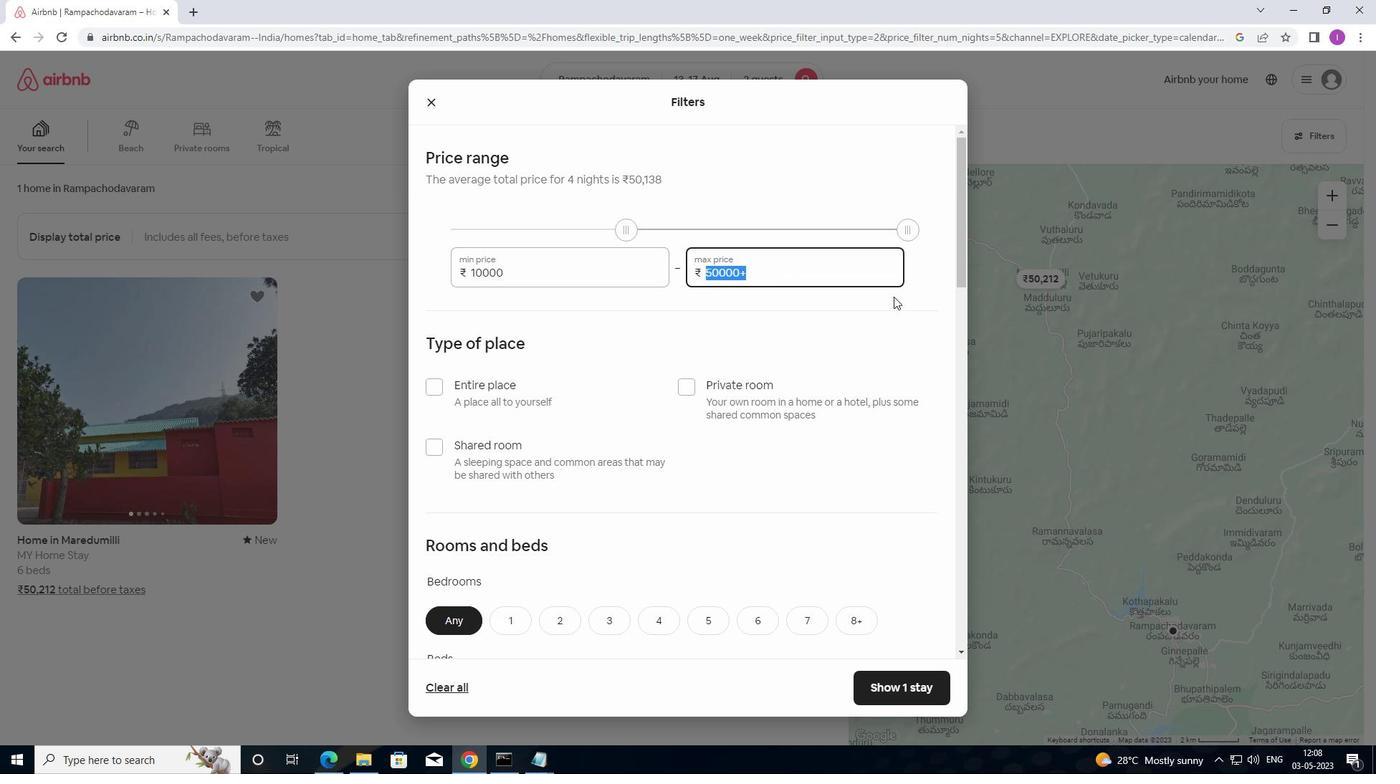 
Action: Mouse moved to (868, 293)
Screenshot: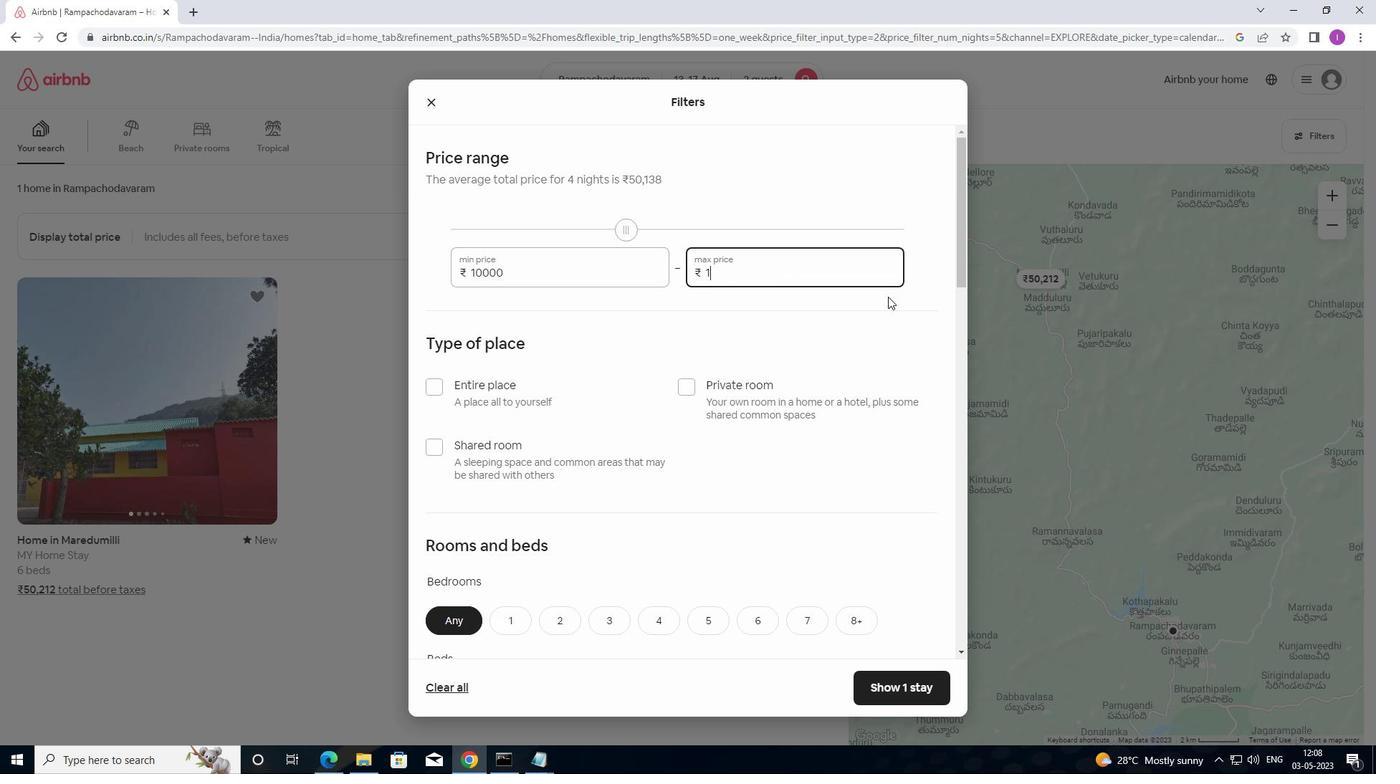 
Action: Key pressed 6
Screenshot: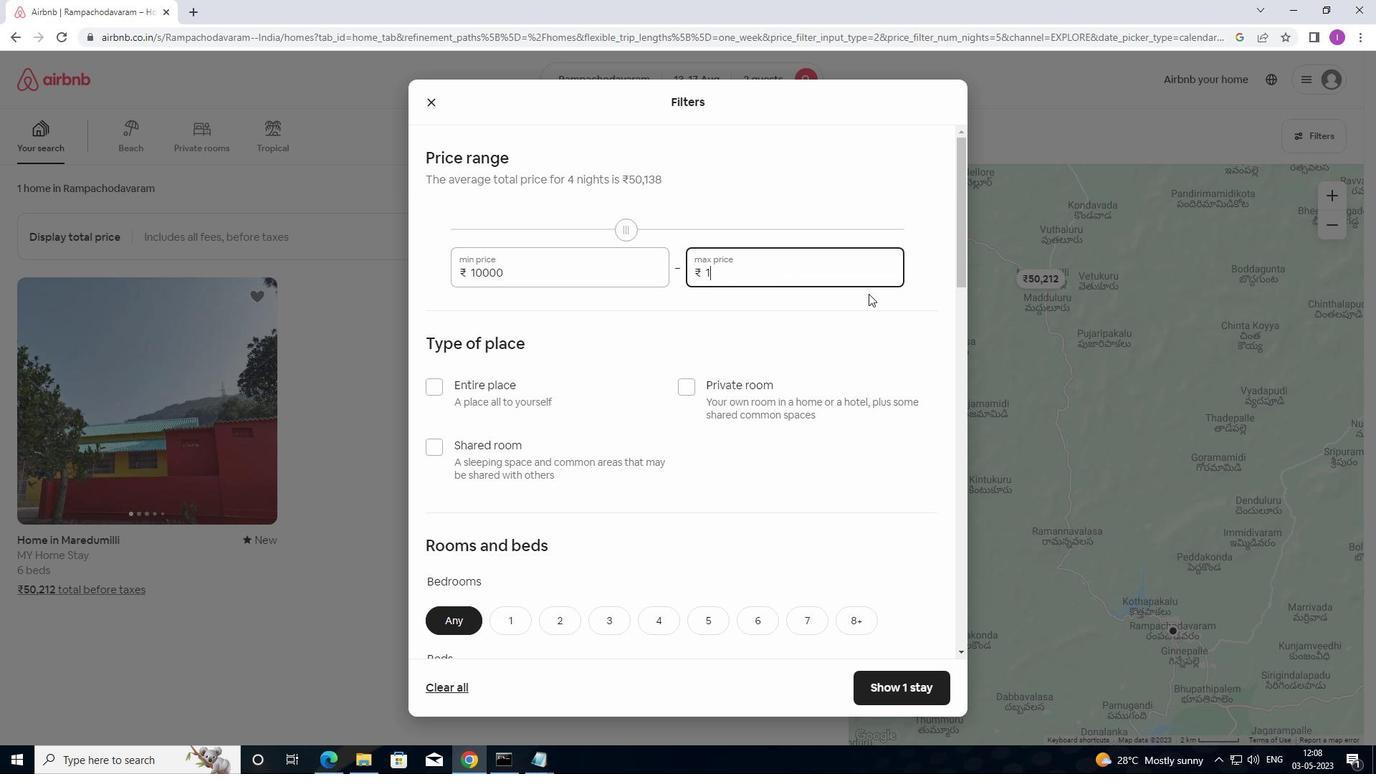 
Action: Mouse moved to (868, 293)
Screenshot: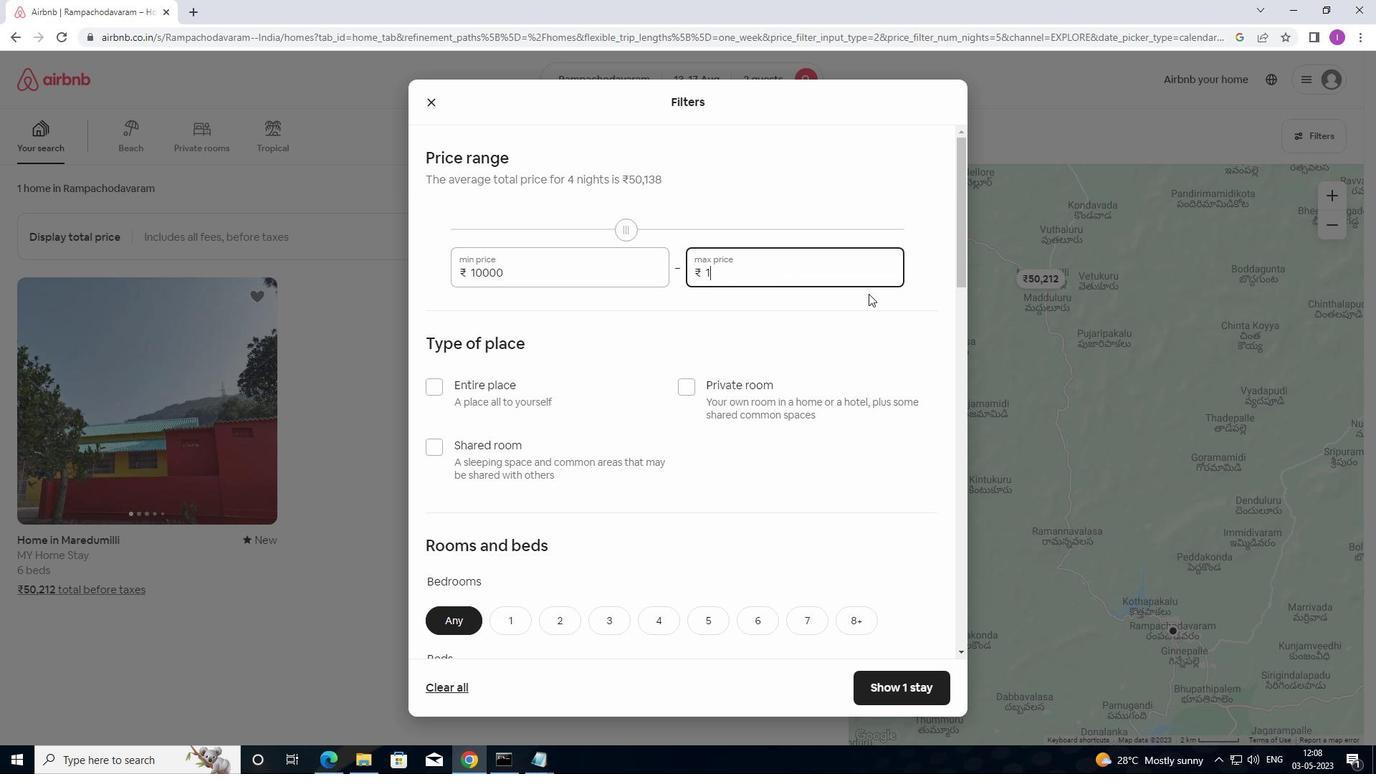 
Action: Key pressed 000
Screenshot: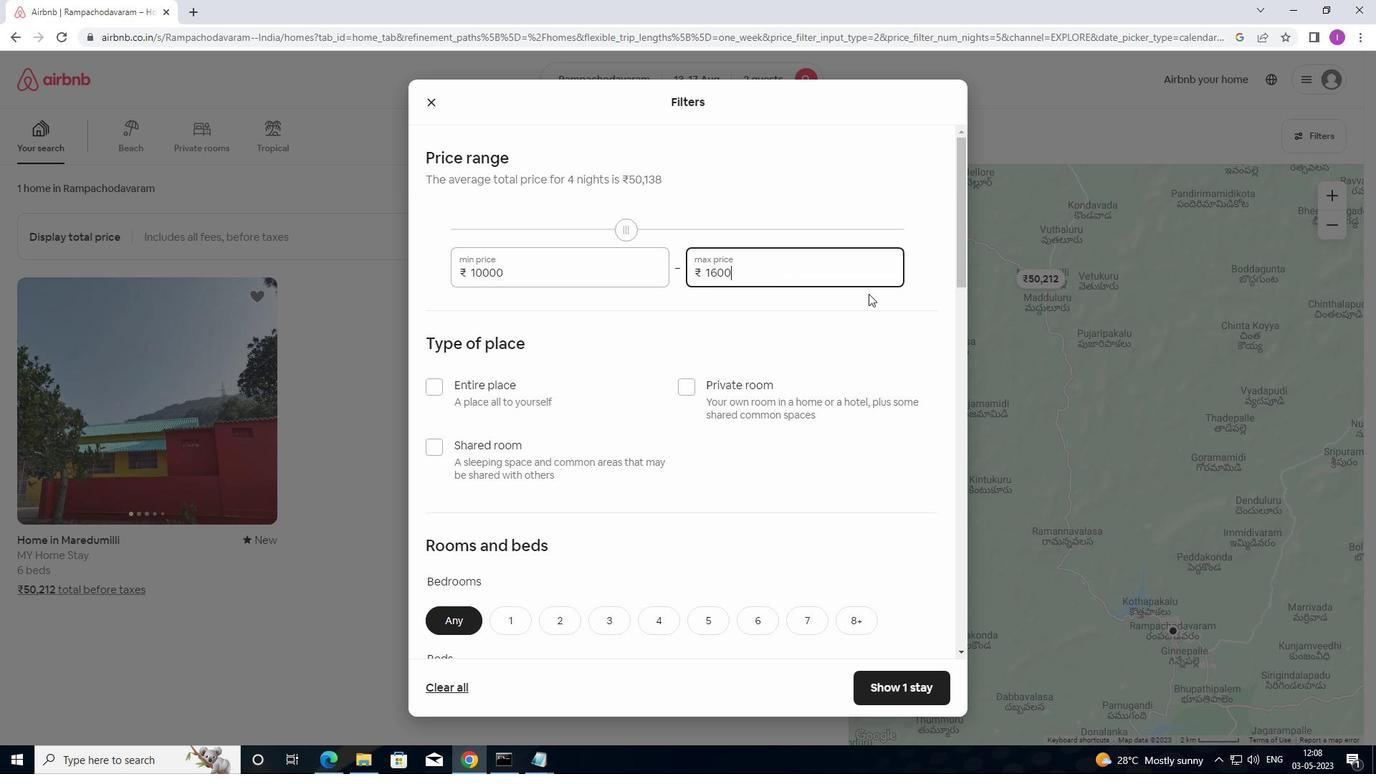 
Action: Mouse moved to (576, 328)
Screenshot: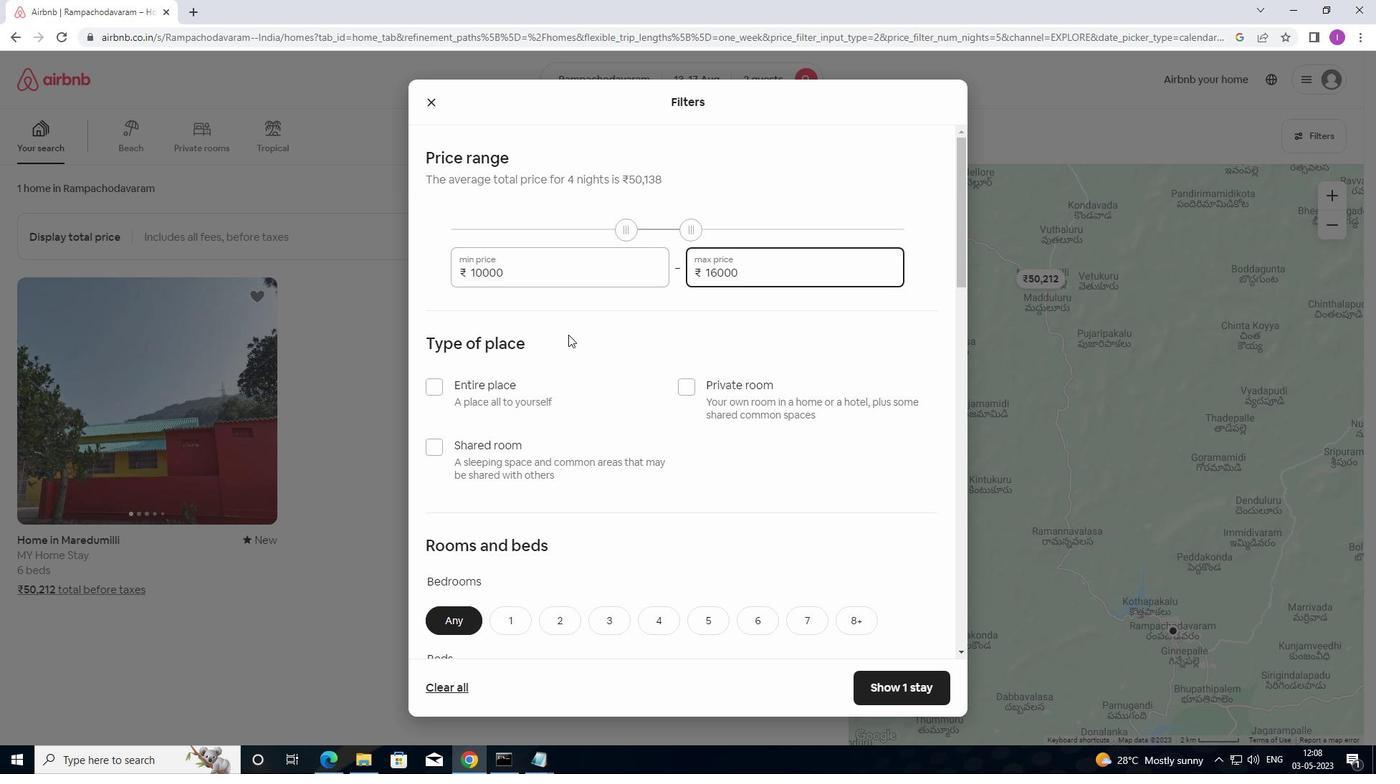 
Action: Mouse scrolled (576, 327) with delta (0, 0)
Screenshot: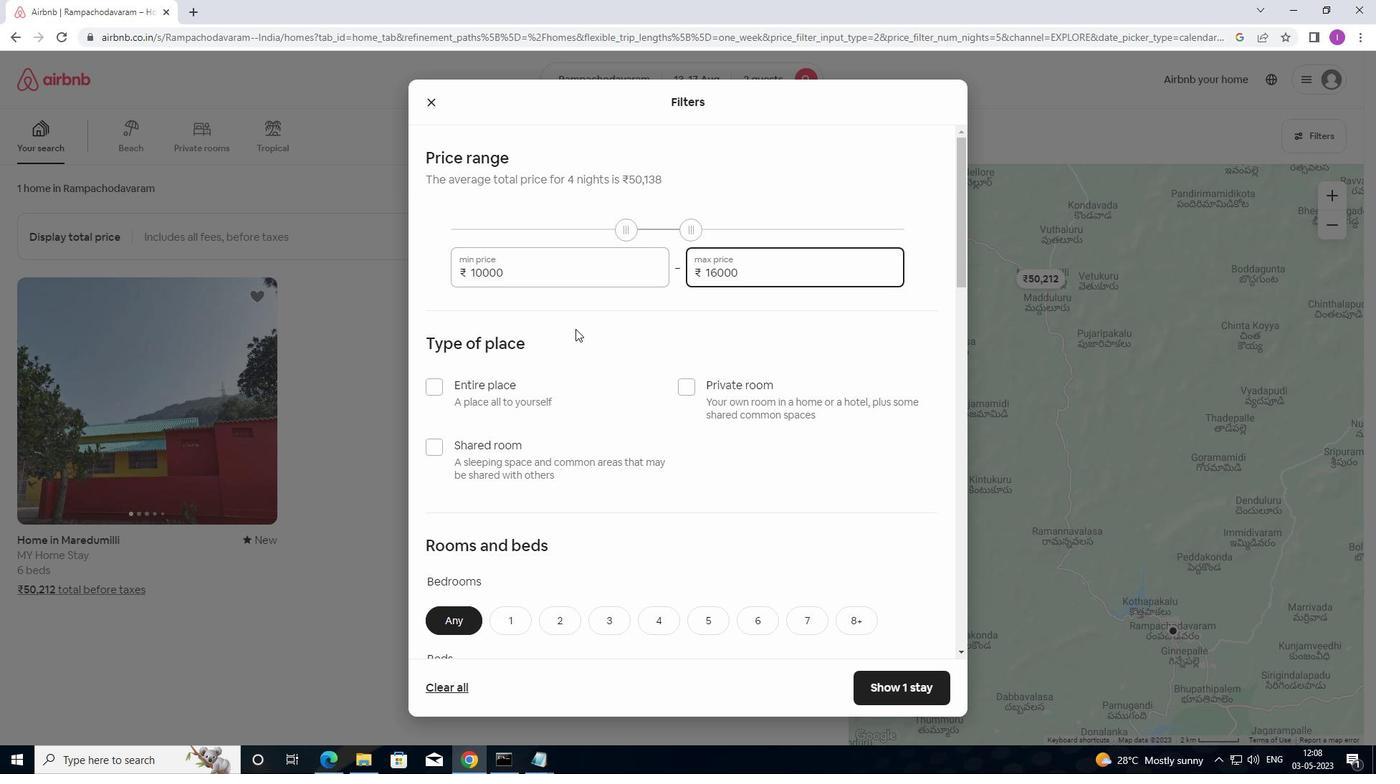 
Action: Mouse moved to (575, 330)
Screenshot: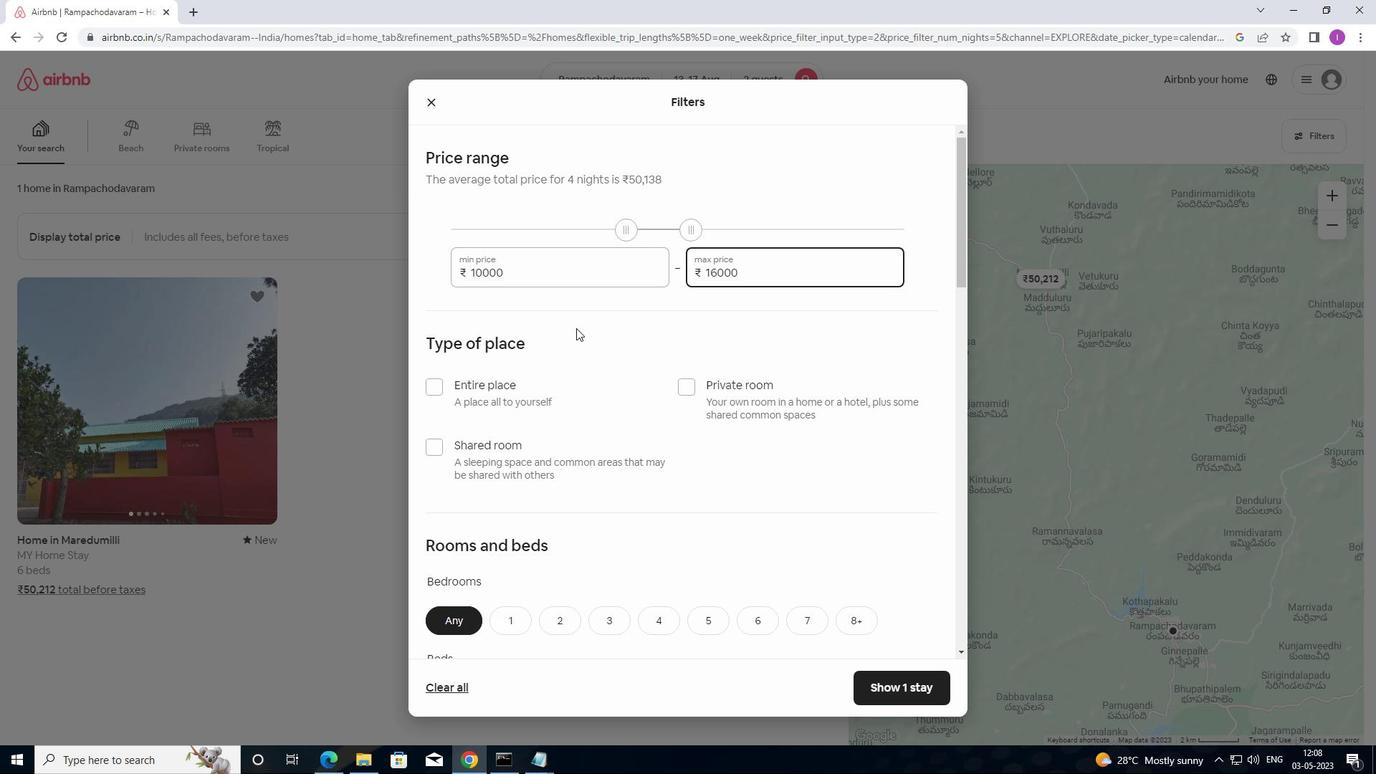 
Action: Mouse scrolled (575, 329) with delta (0, 0)
Screenshot: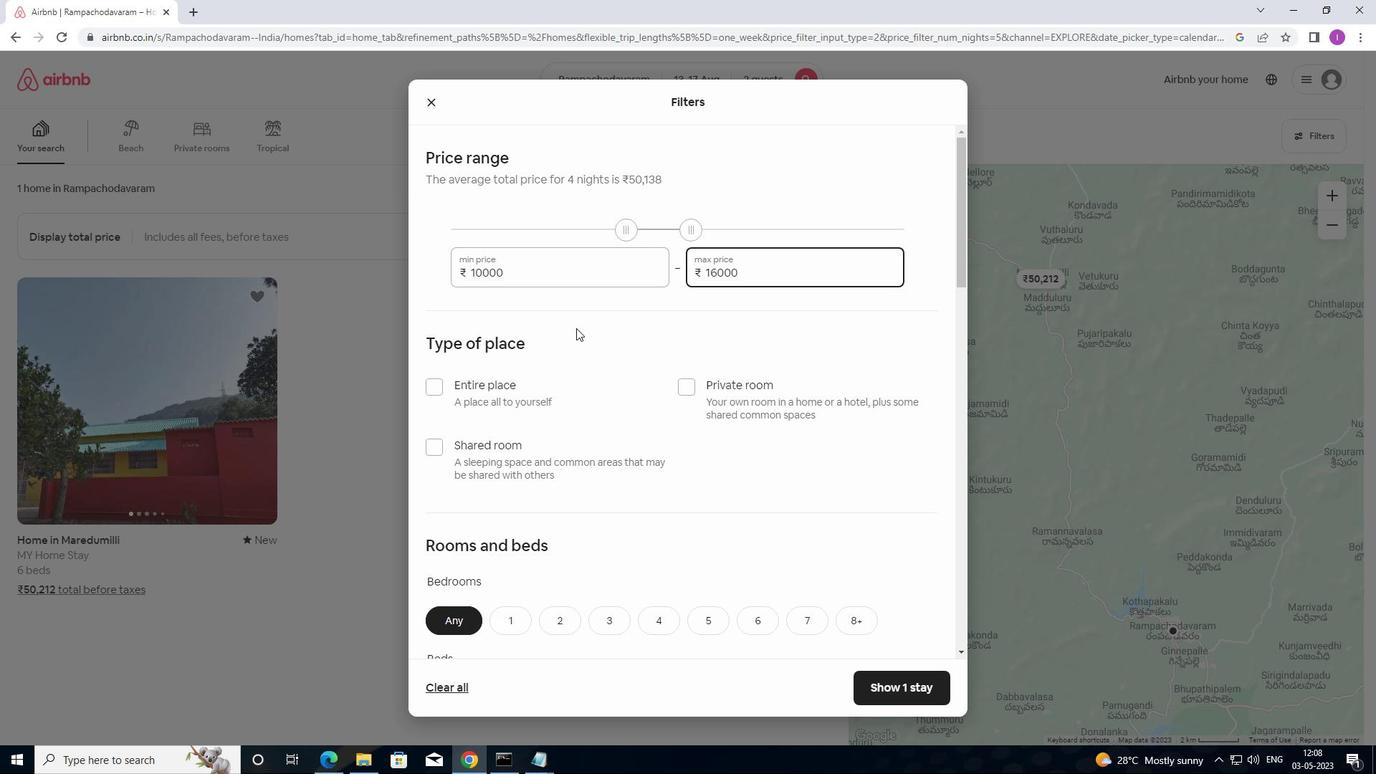 
Action: Mouse moved to (430, 245)
Screenshot: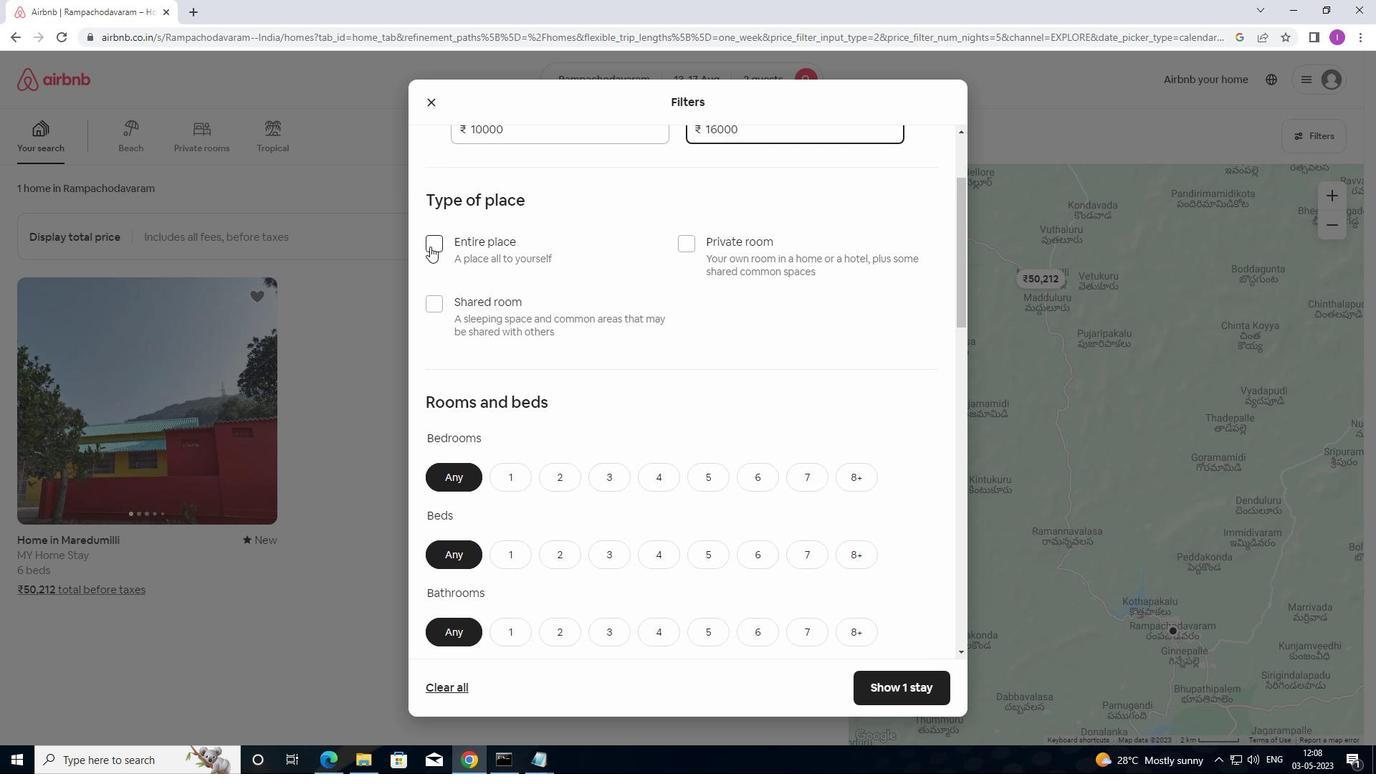 
Action: Mouse pressed left at (430, 245)
Screenshot: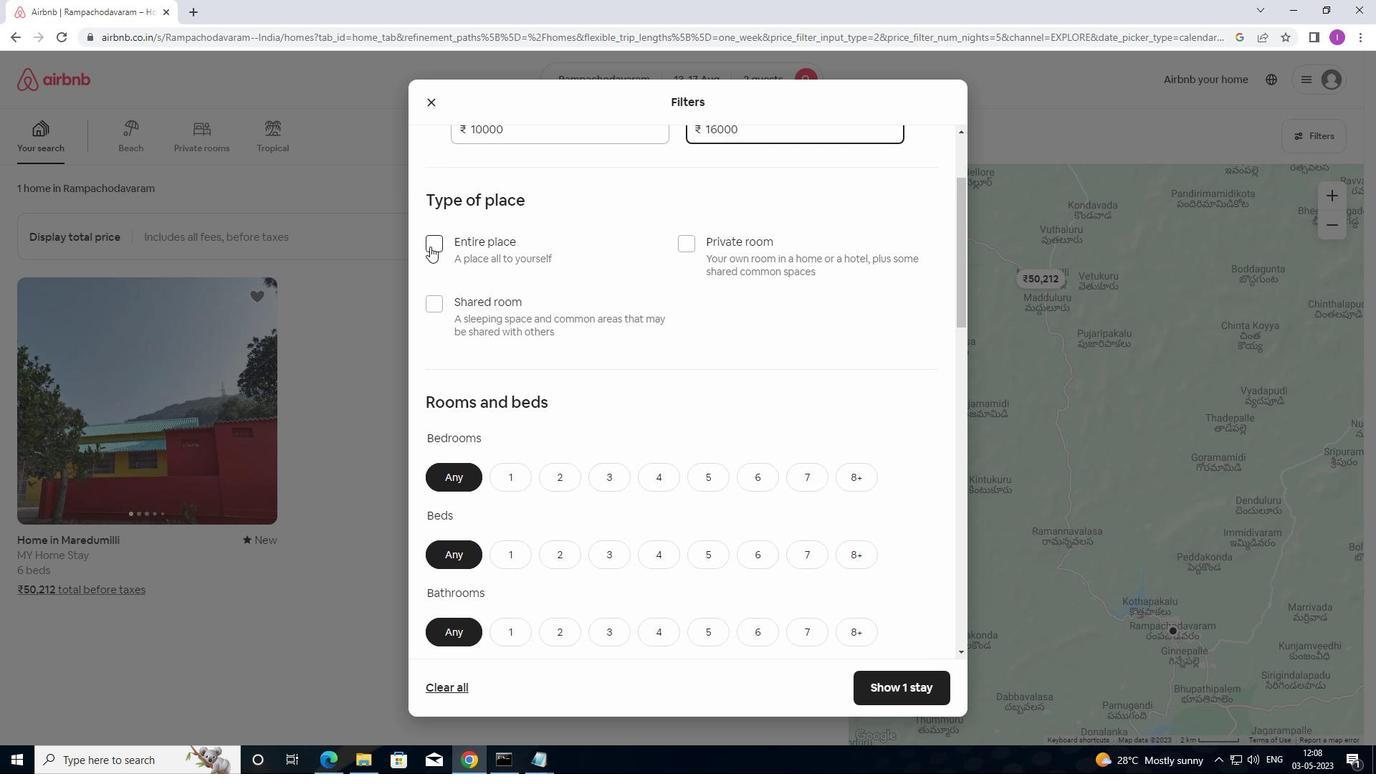 
Action: Mouse moved to (517, 281)
Screenshot: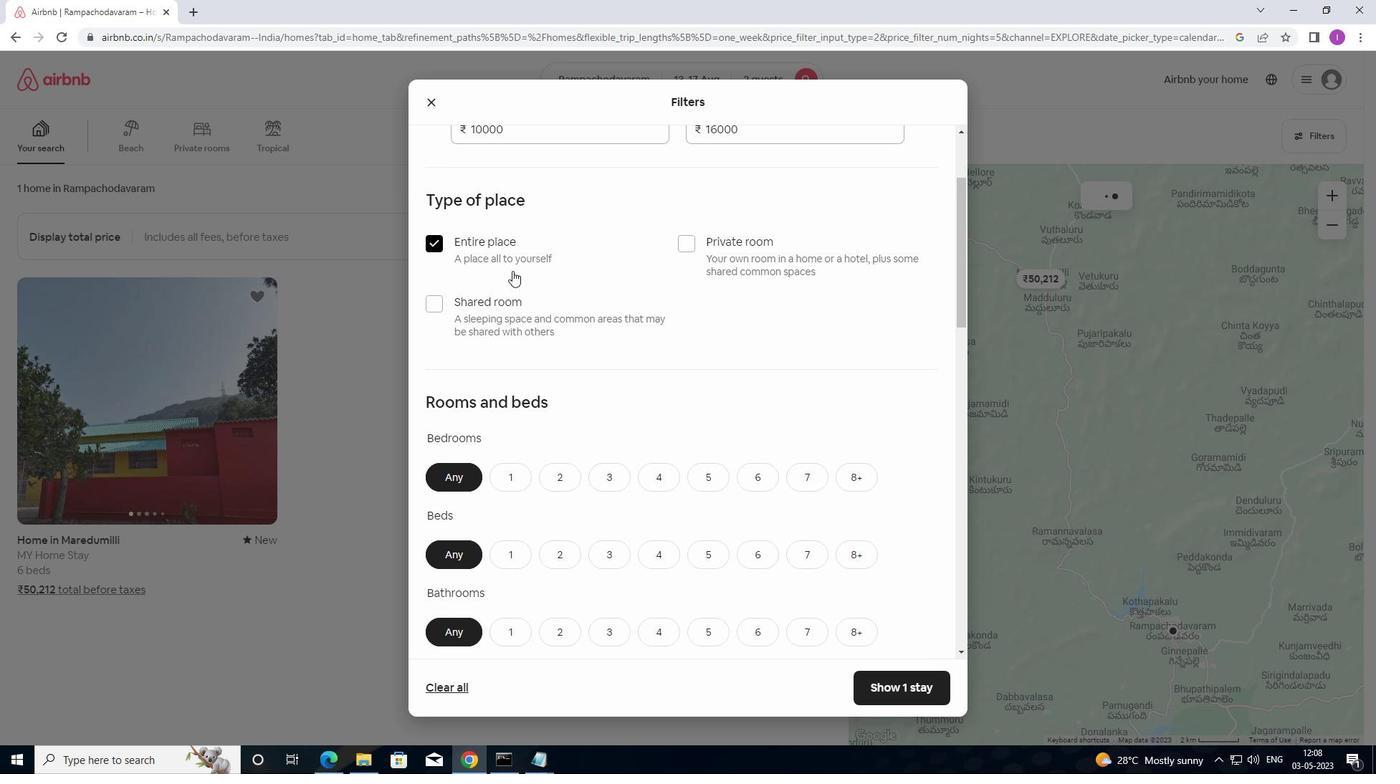 
Action: Mouse scrolled (517, 280) with delta (0, 0)
Screenshot: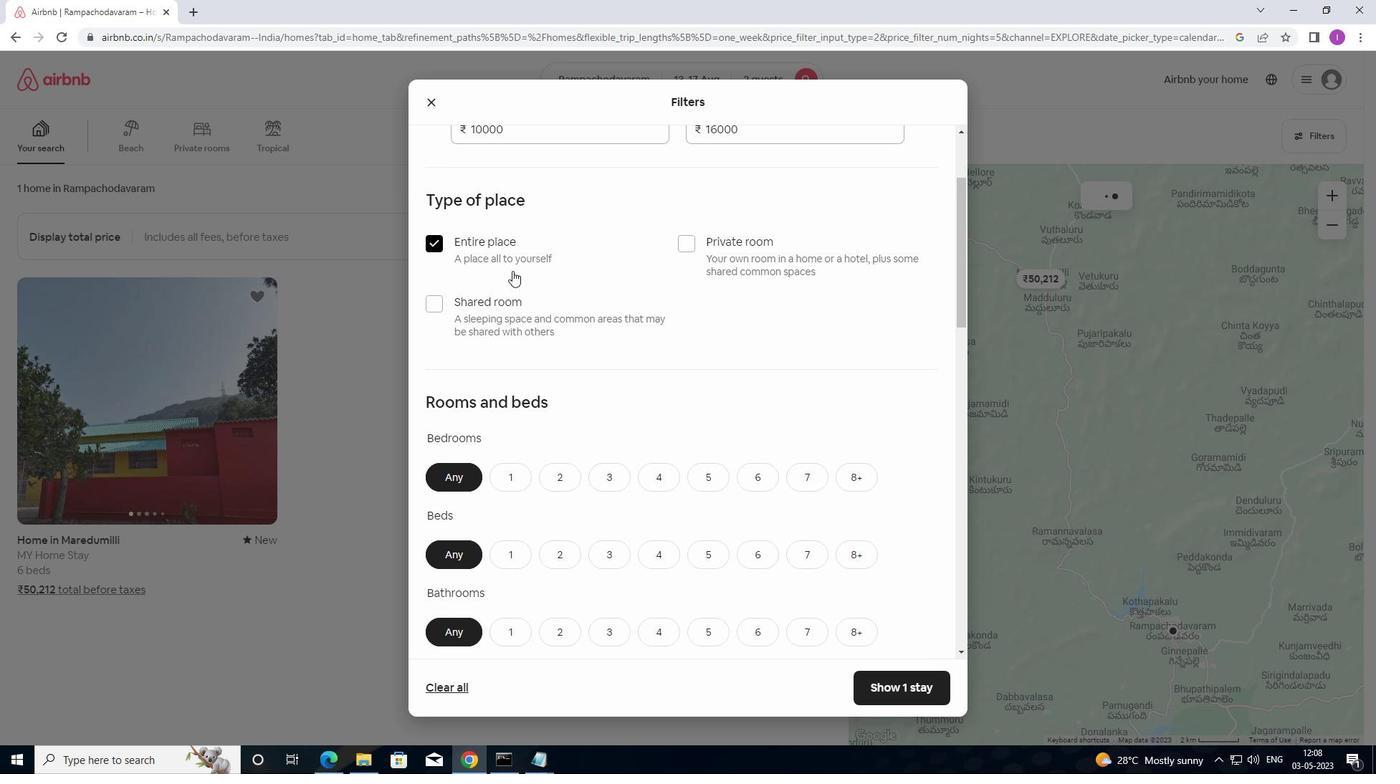 
Action: Mouse moved to (517, 282)
Screenshot: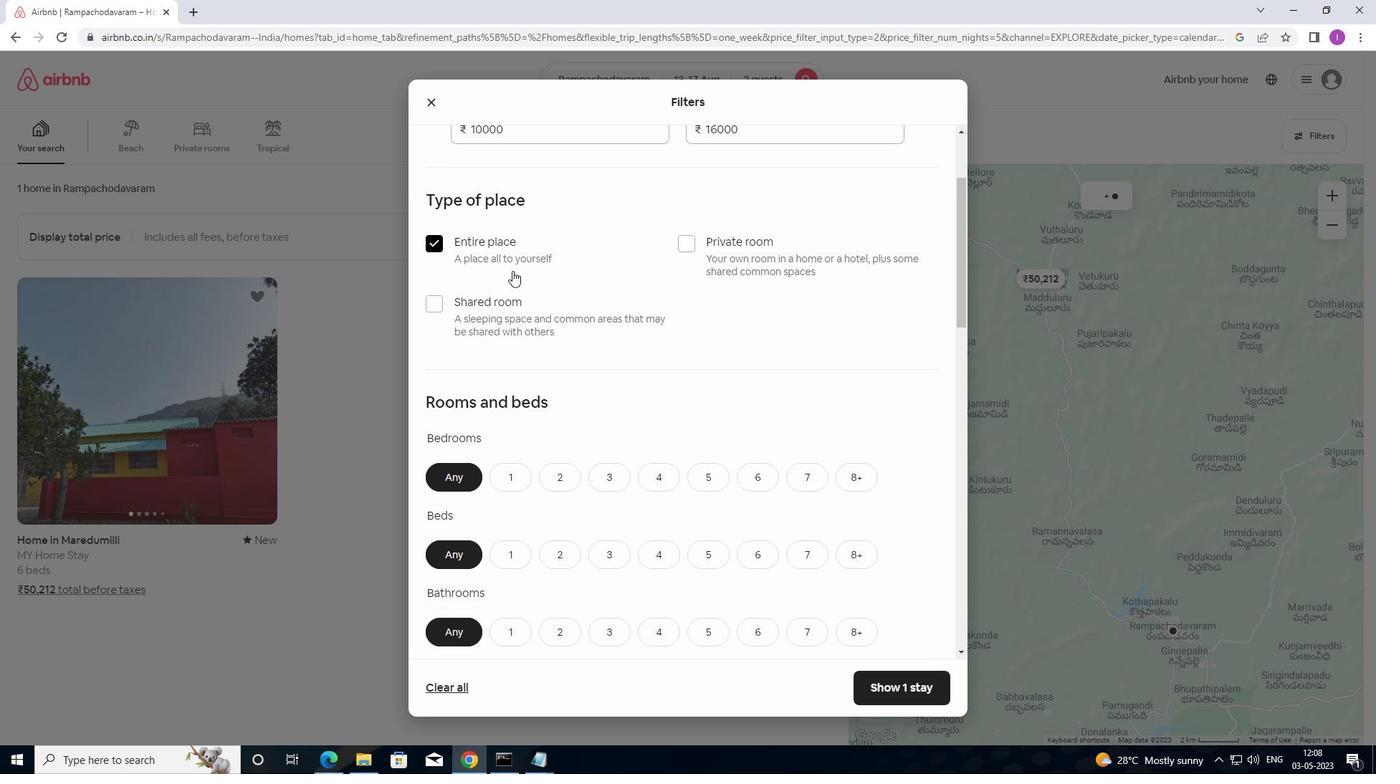 
Action: Mouse scrolled (517, 281) with delta (0, 0)
Screenshot: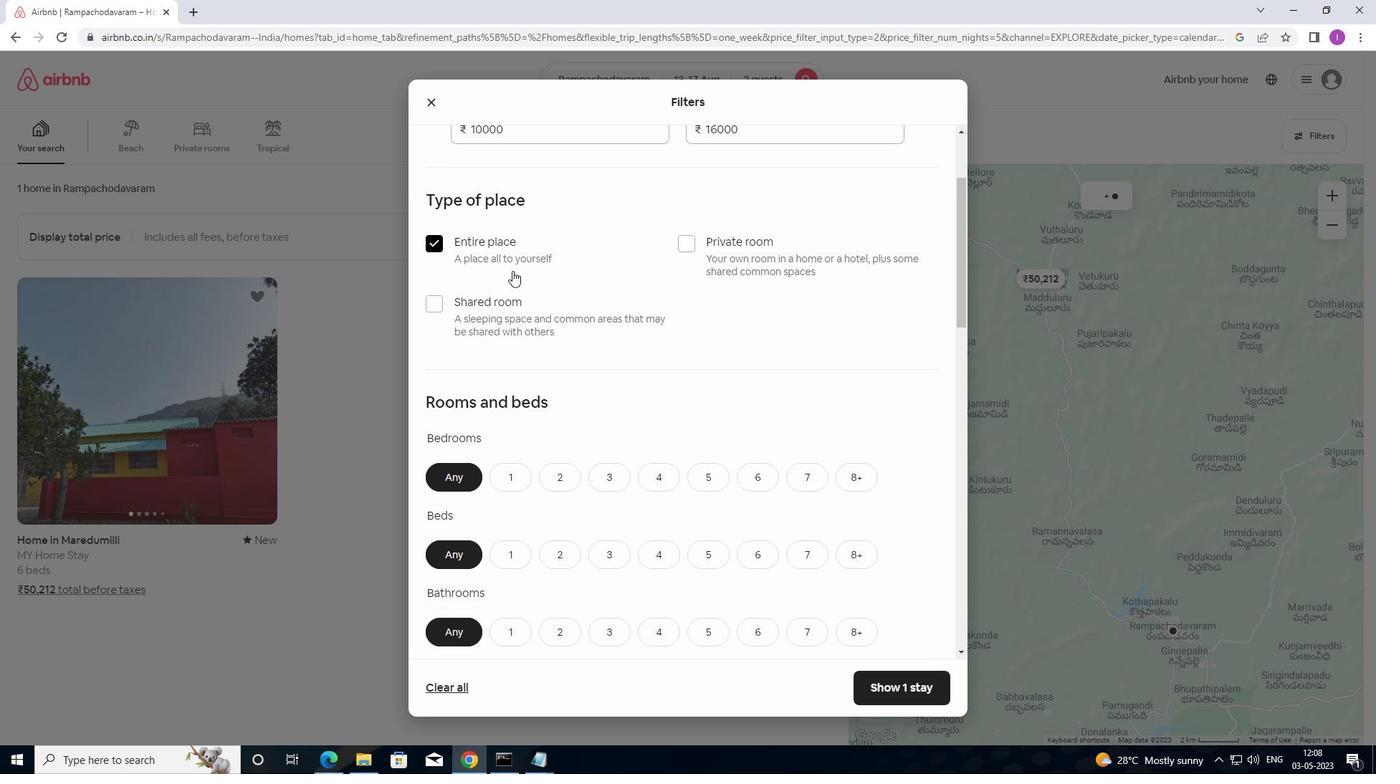 
Action: Mouse moved to (567, 332)
Screenshot: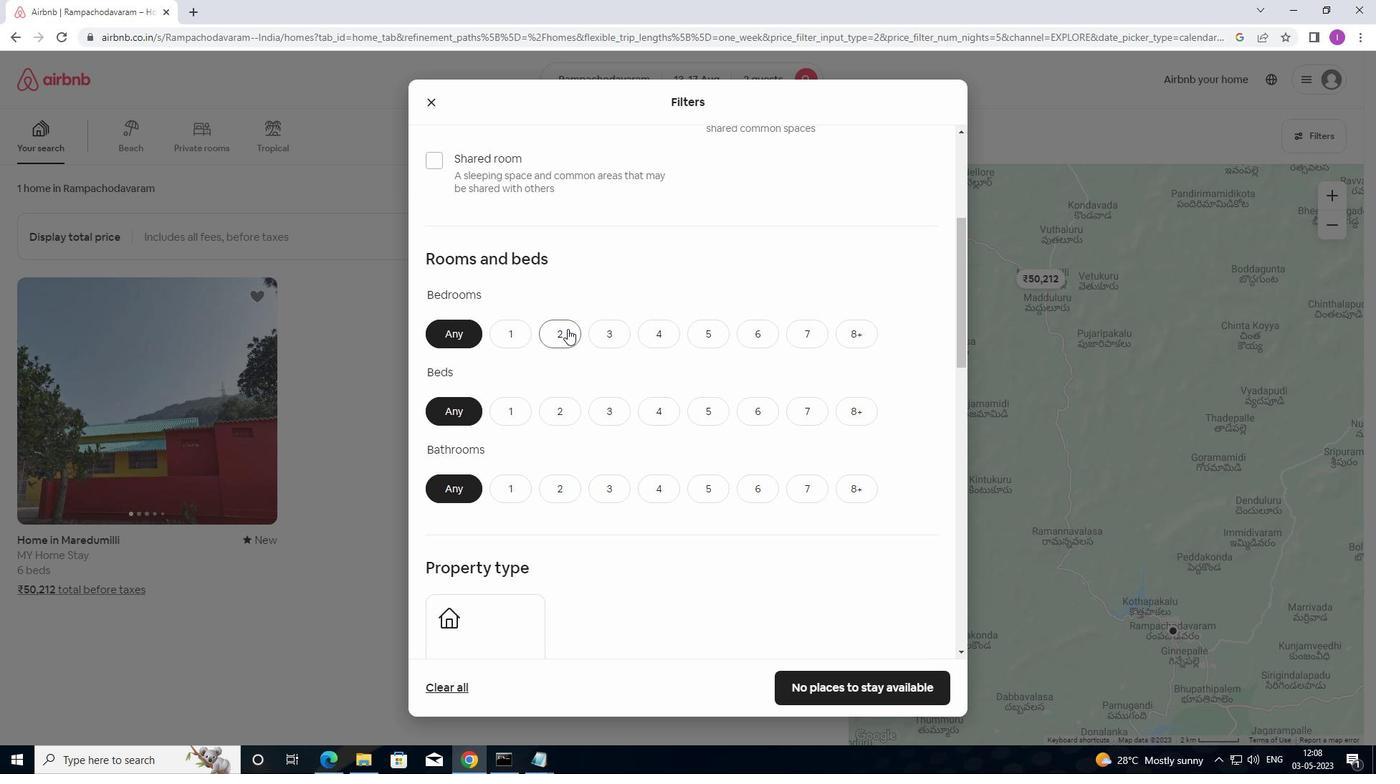 
Action: Mouse pressed left at (567, 332)
Screenshot: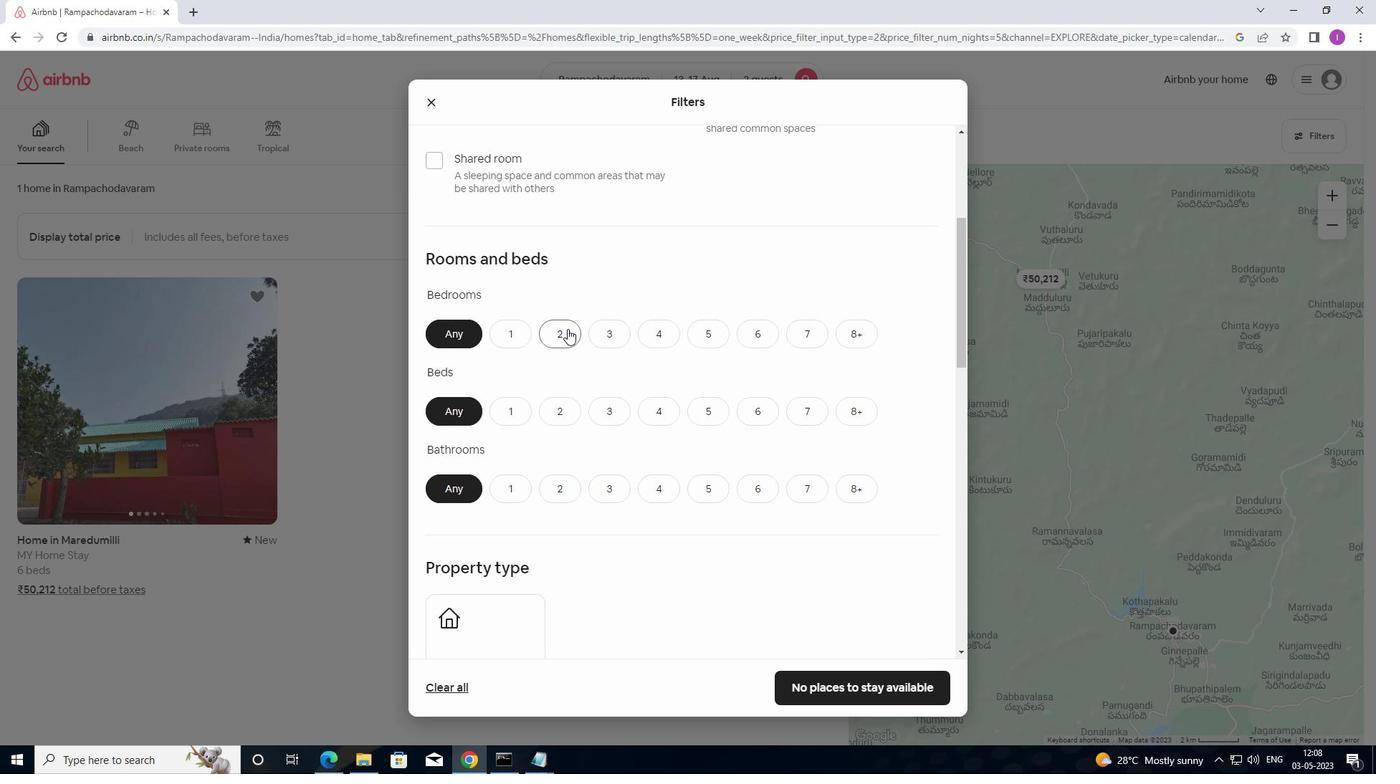 
Action: Mouse moved to (570, 413)
Screenshot: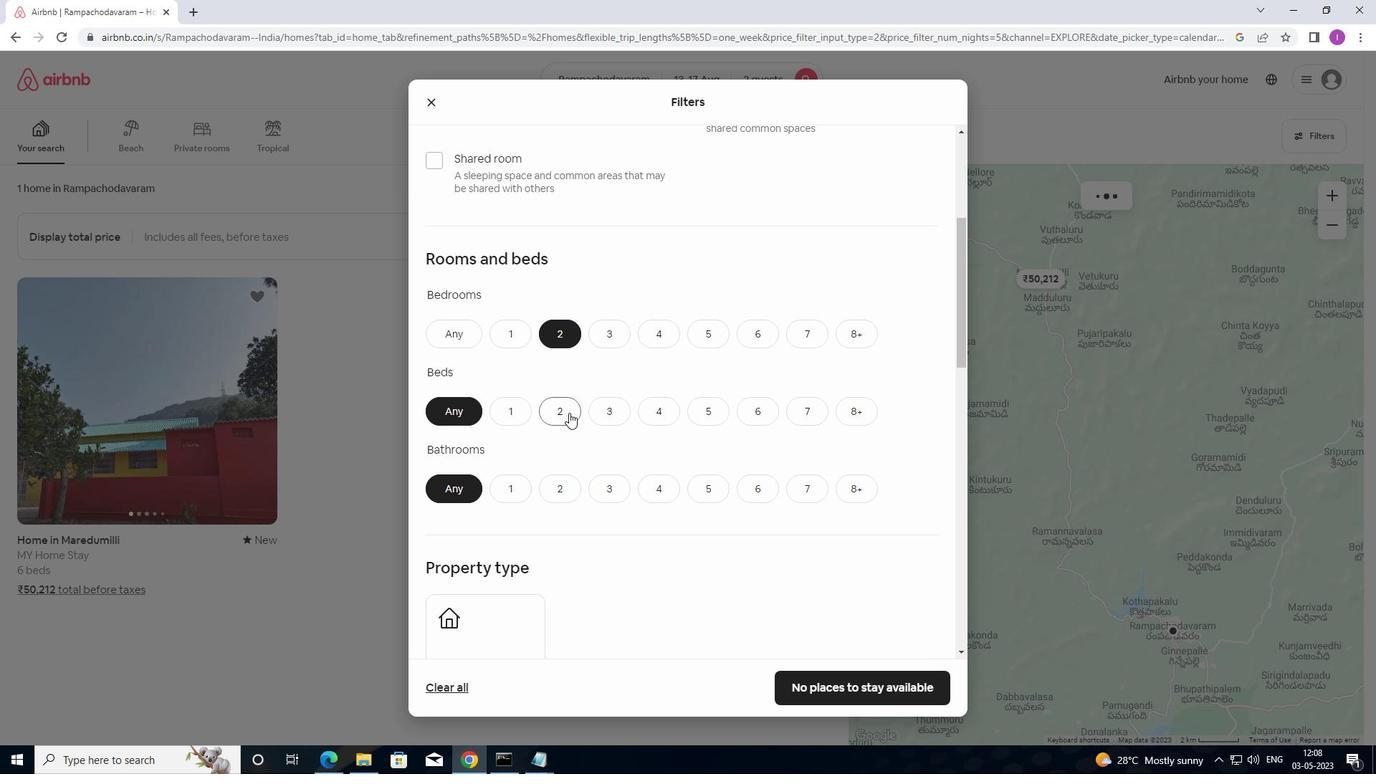 
Action: Mouse pressed left at (570, 413)
Screenshot: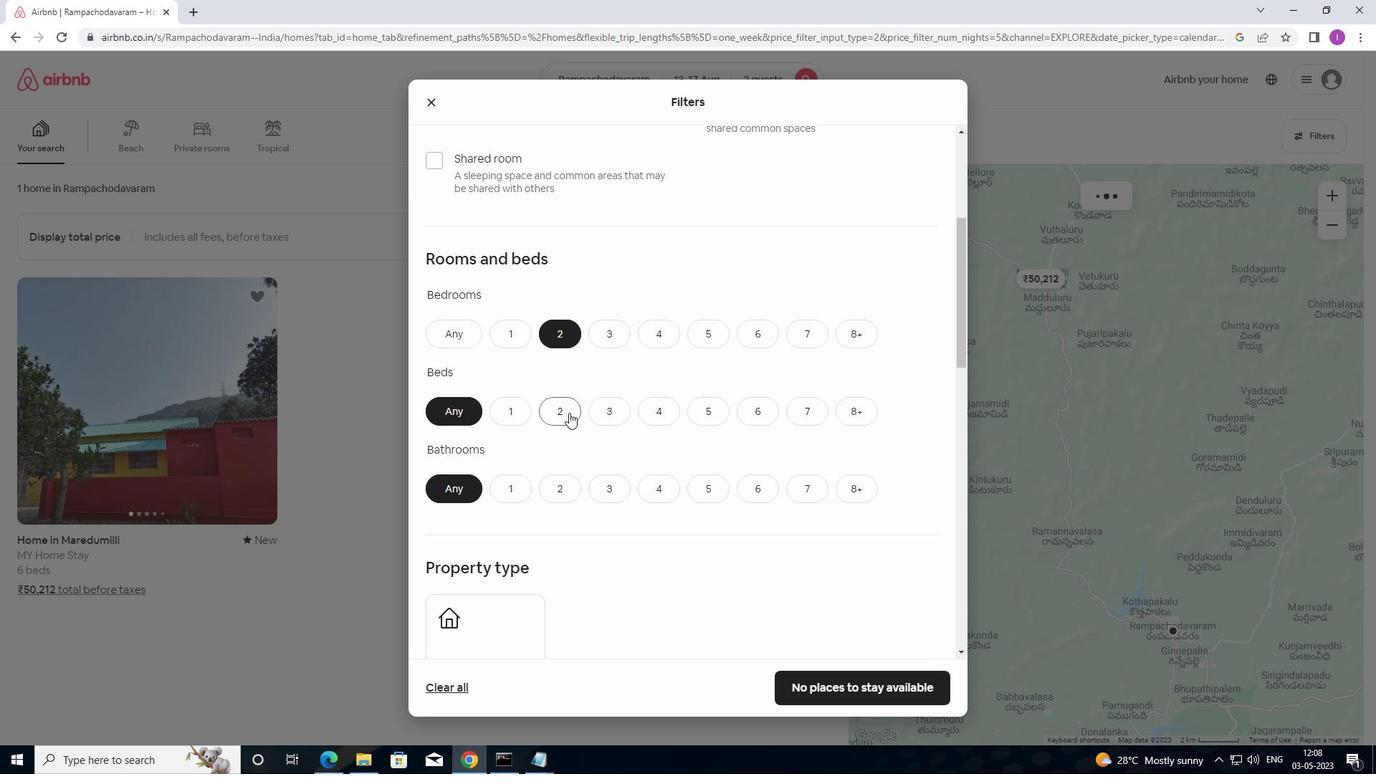 
Action: Mouse moved to (514, 488)
Screenshot: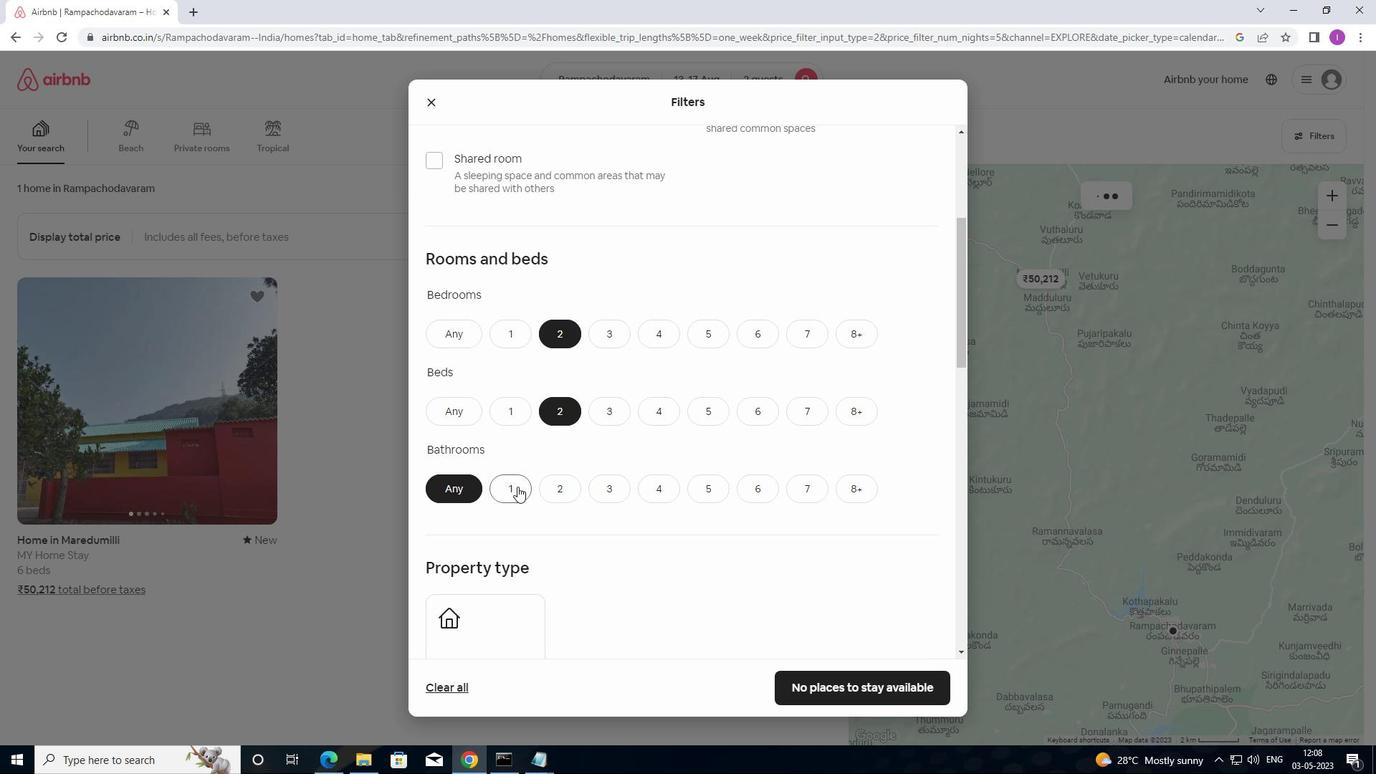 
Action: Mouse pressed left at (514, 488)
Screenshot: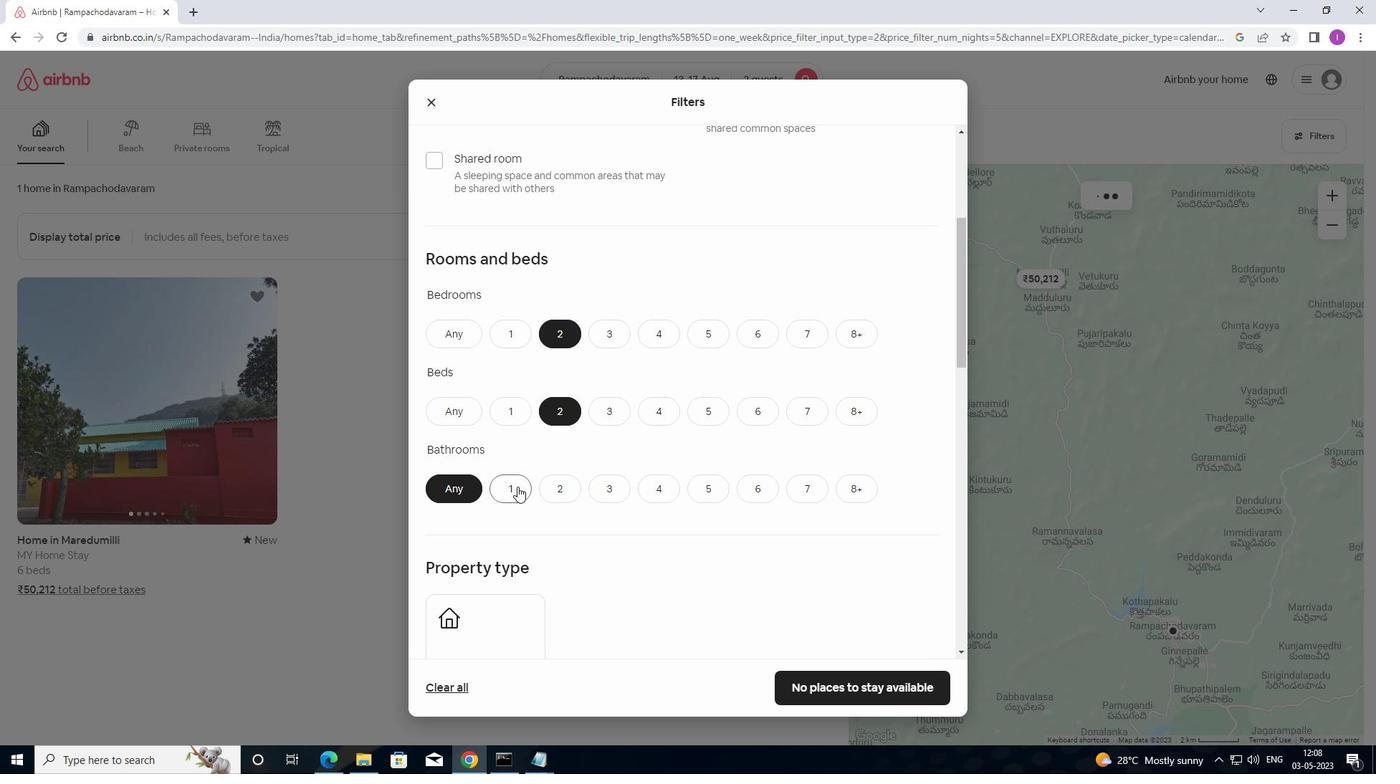 
Action: Mouse moved to (531, 458)
Screenshot: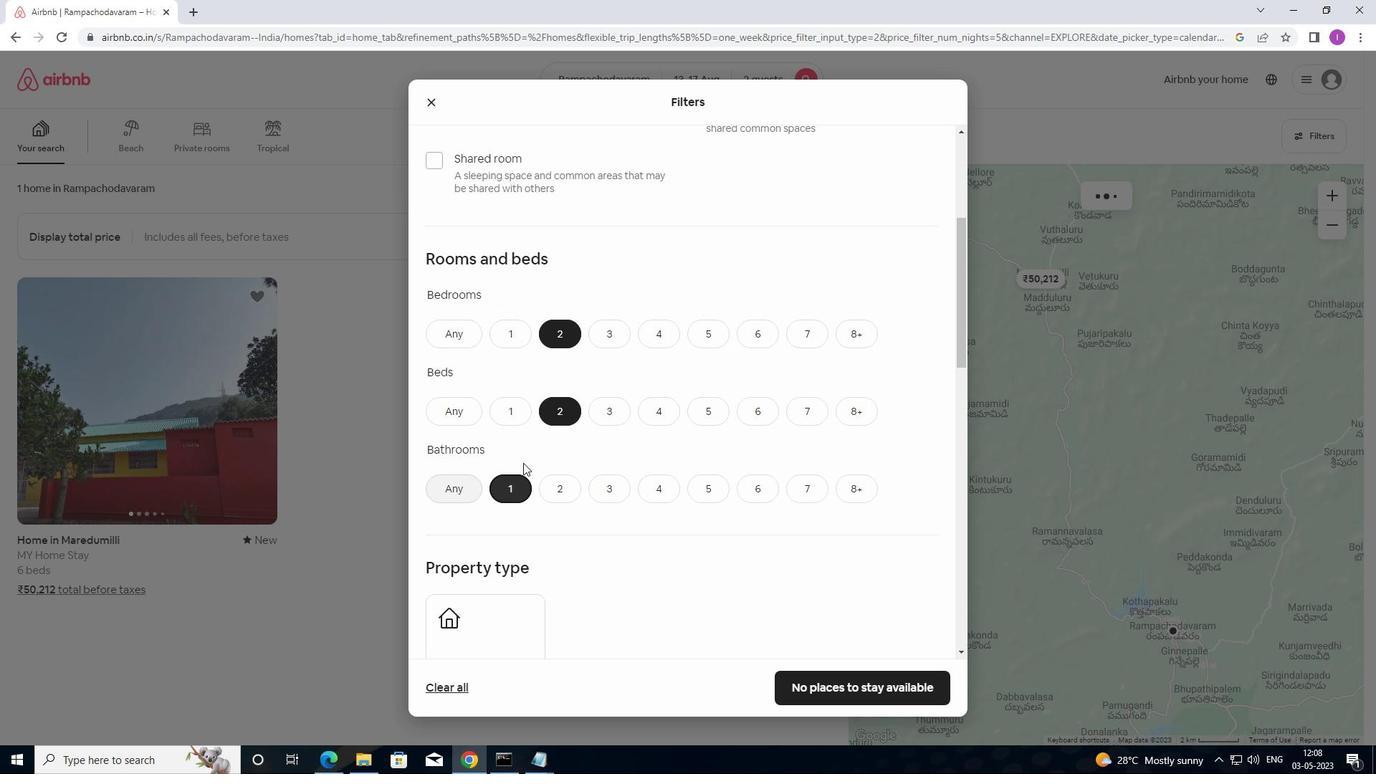 
Action: Mouse scrolled (531, 457) with delta (0, 0)
Screenshot: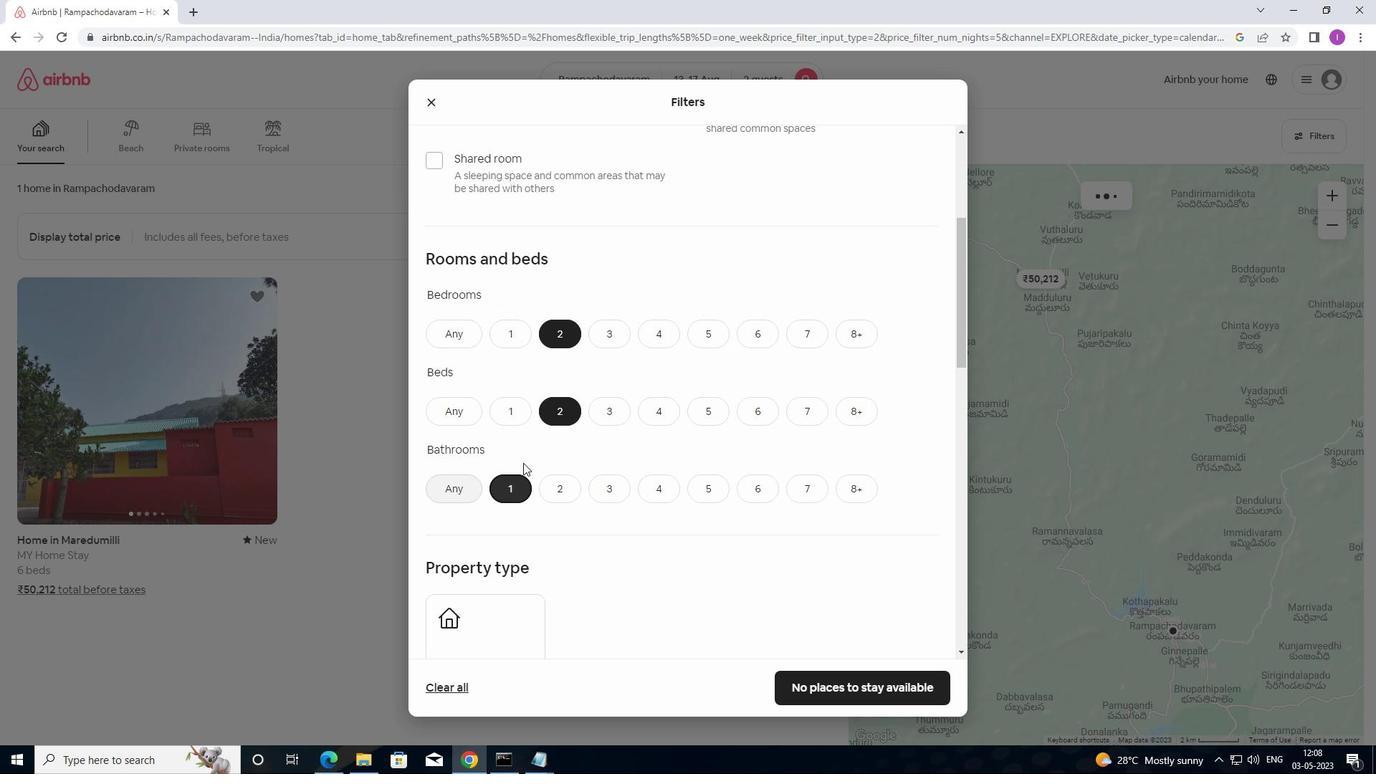 
Action: Mouse moved to (536, 455)
Screenshot: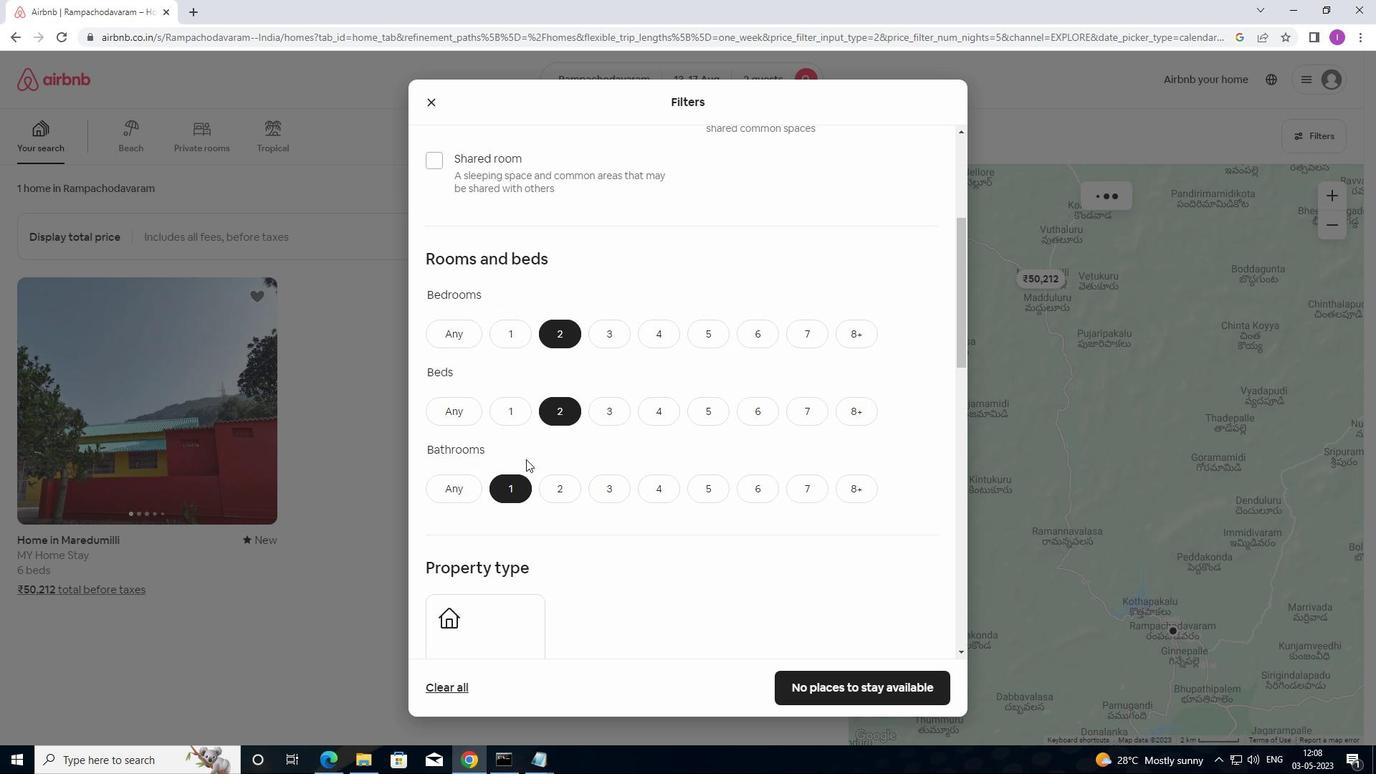 
Action: Mouse scrolled (536, 454) with delta (0, 0)
Screenshot: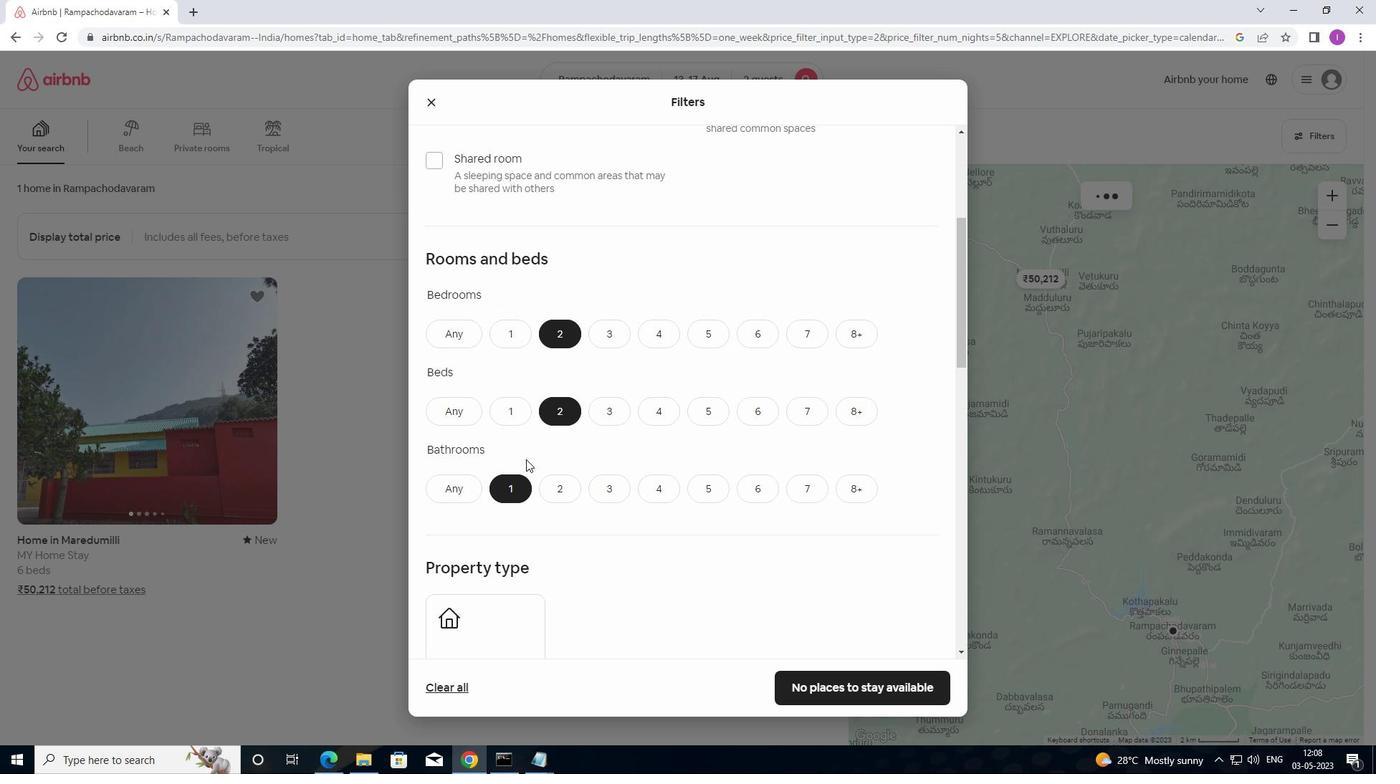 
Action: Mouse moved to (546, 436)
Screenshot: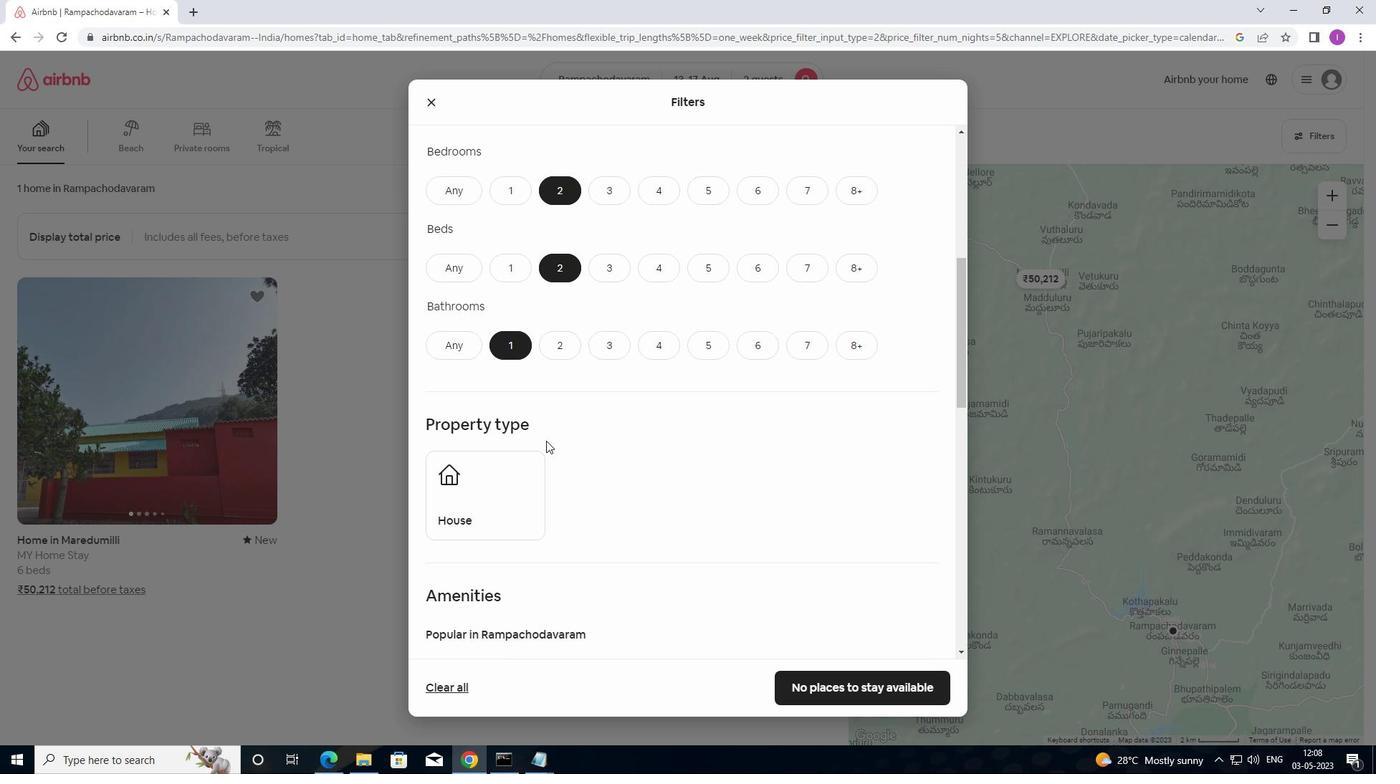 
Action: Mouse scrolled (546, 435) with delta (0, 0)
Screenshot: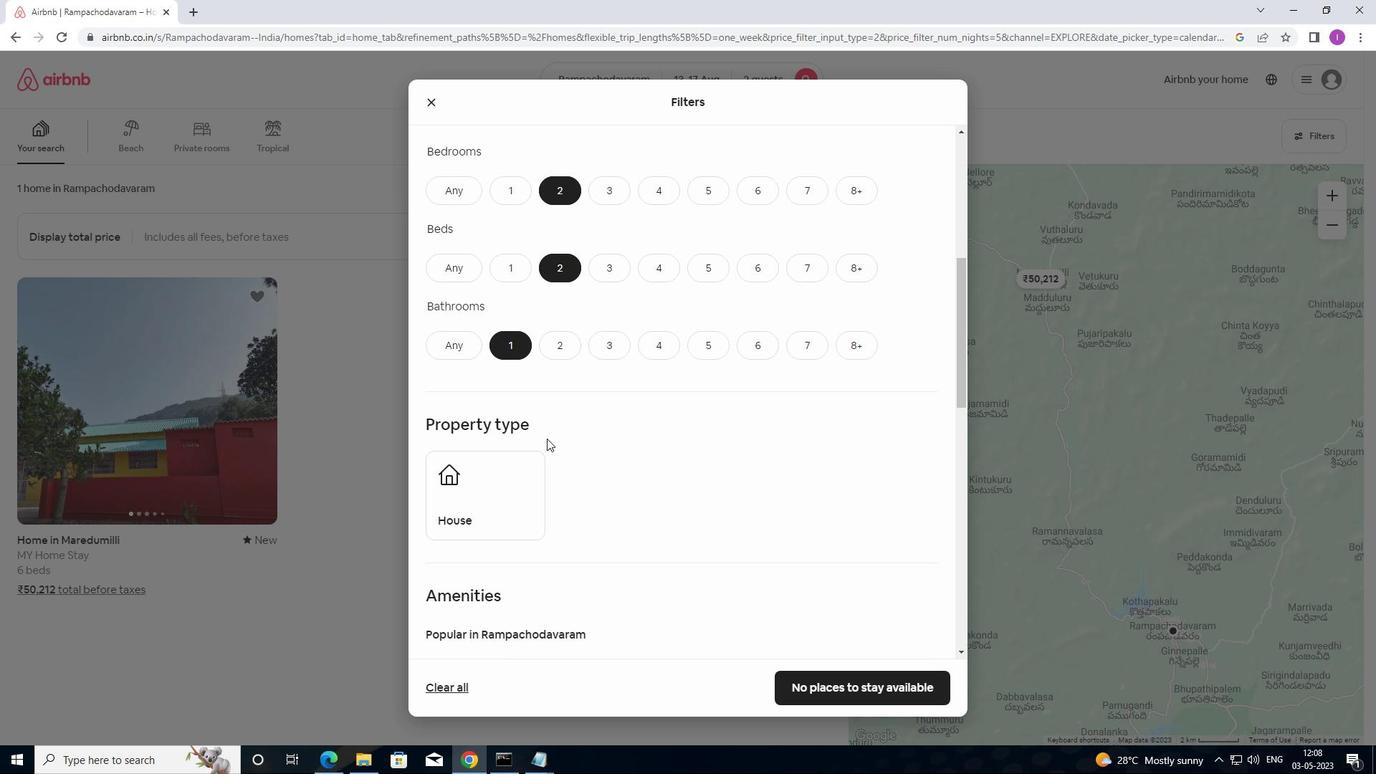 
Action: Mouse scrolled (546, 435) with delta (0, 0)
Screenshot: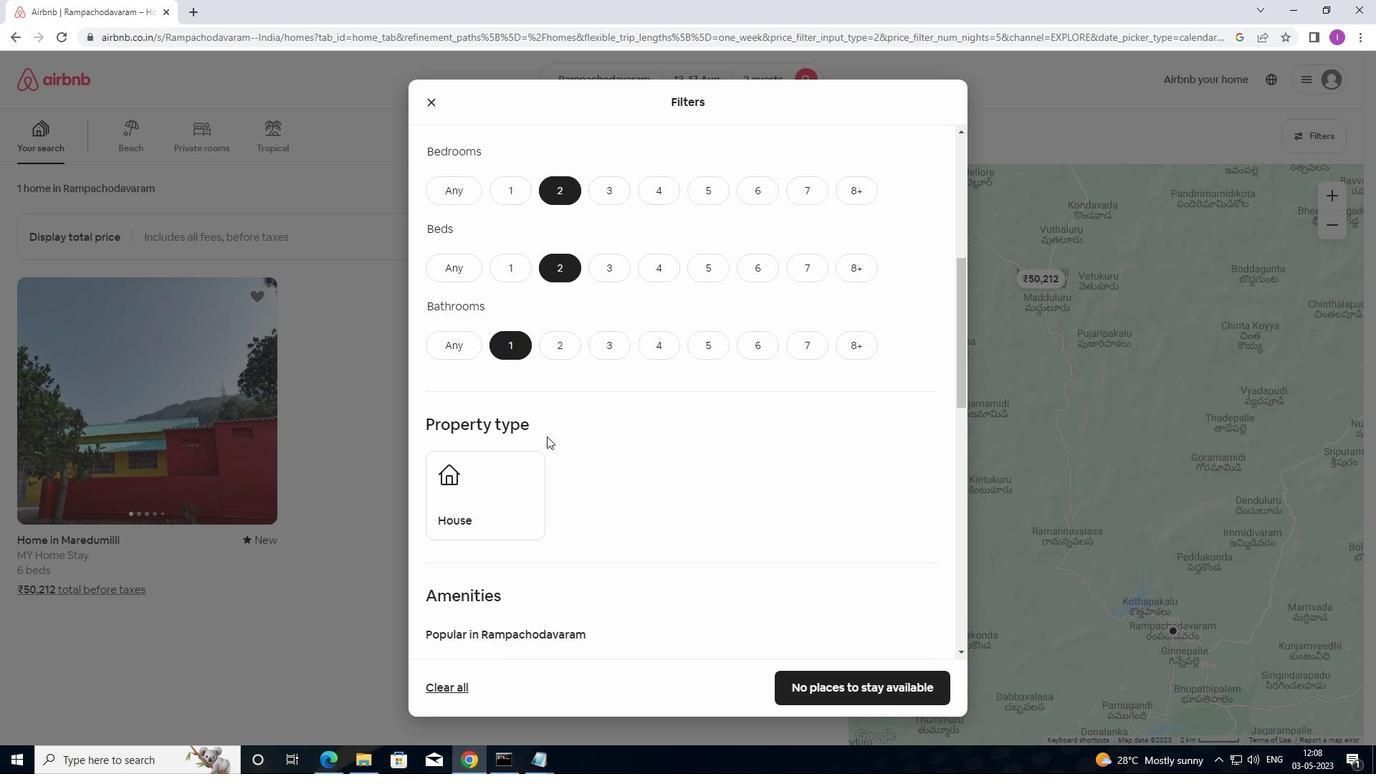 
Action: Mouse moved to (547, 431)
Screenshot: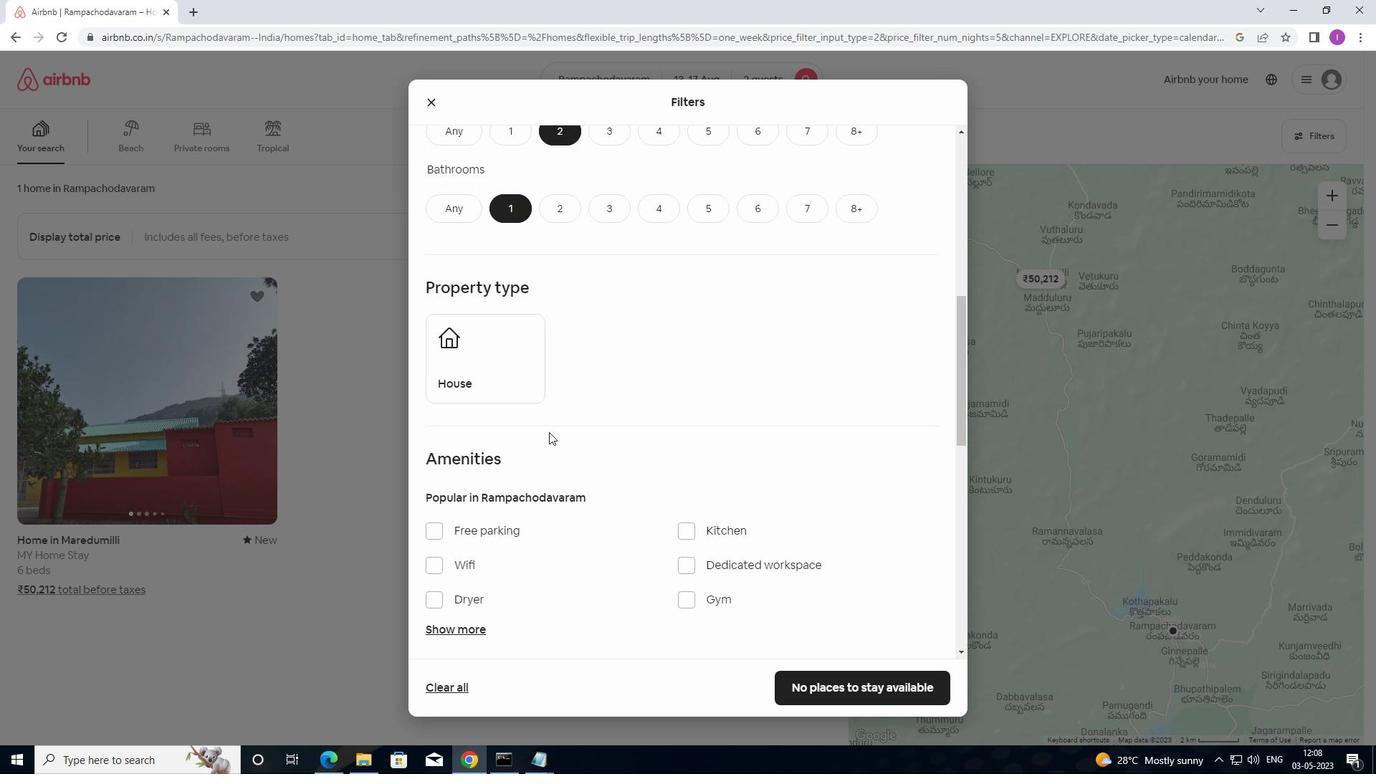 
Action: Mouse scrolled (547, 430) with delta (0, 0)
Screenshot: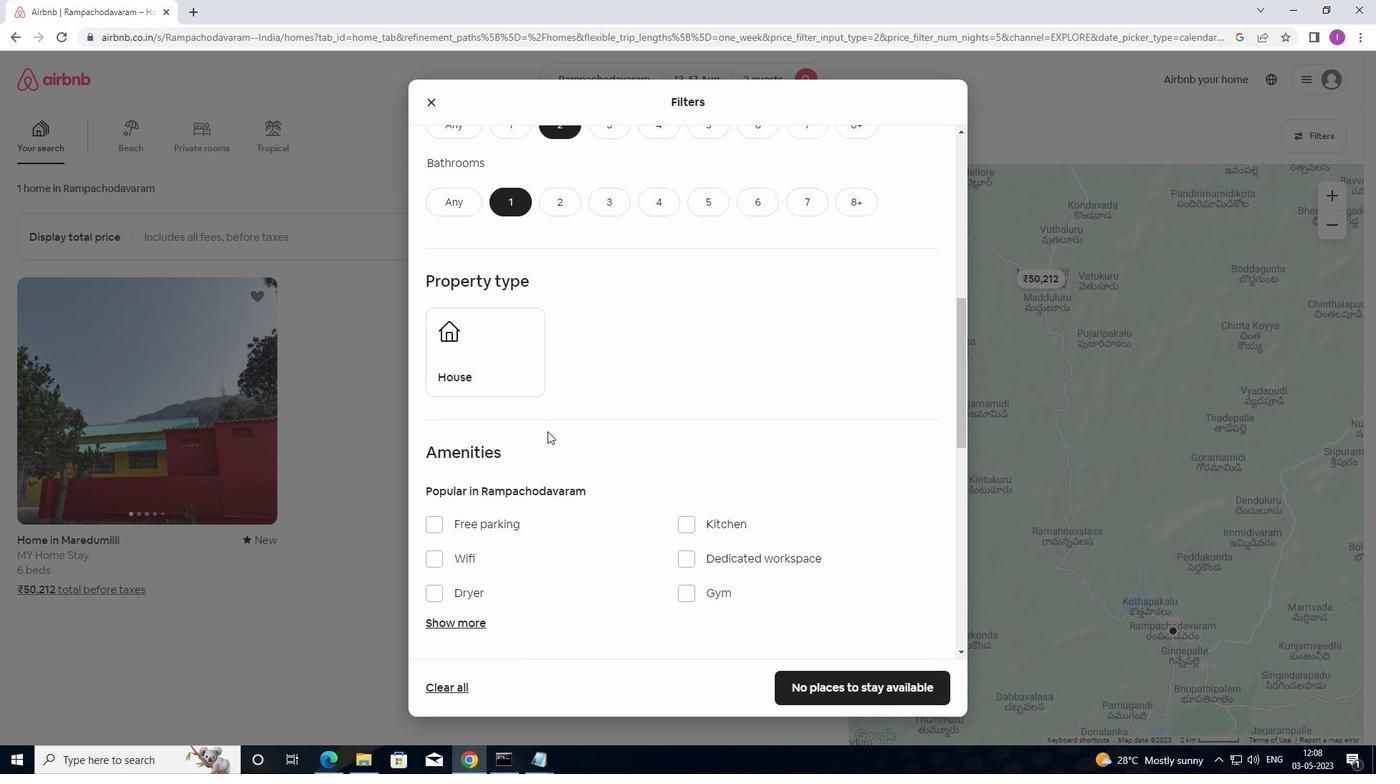 
Action: Mouse moved to (495, 413)
Screenshot: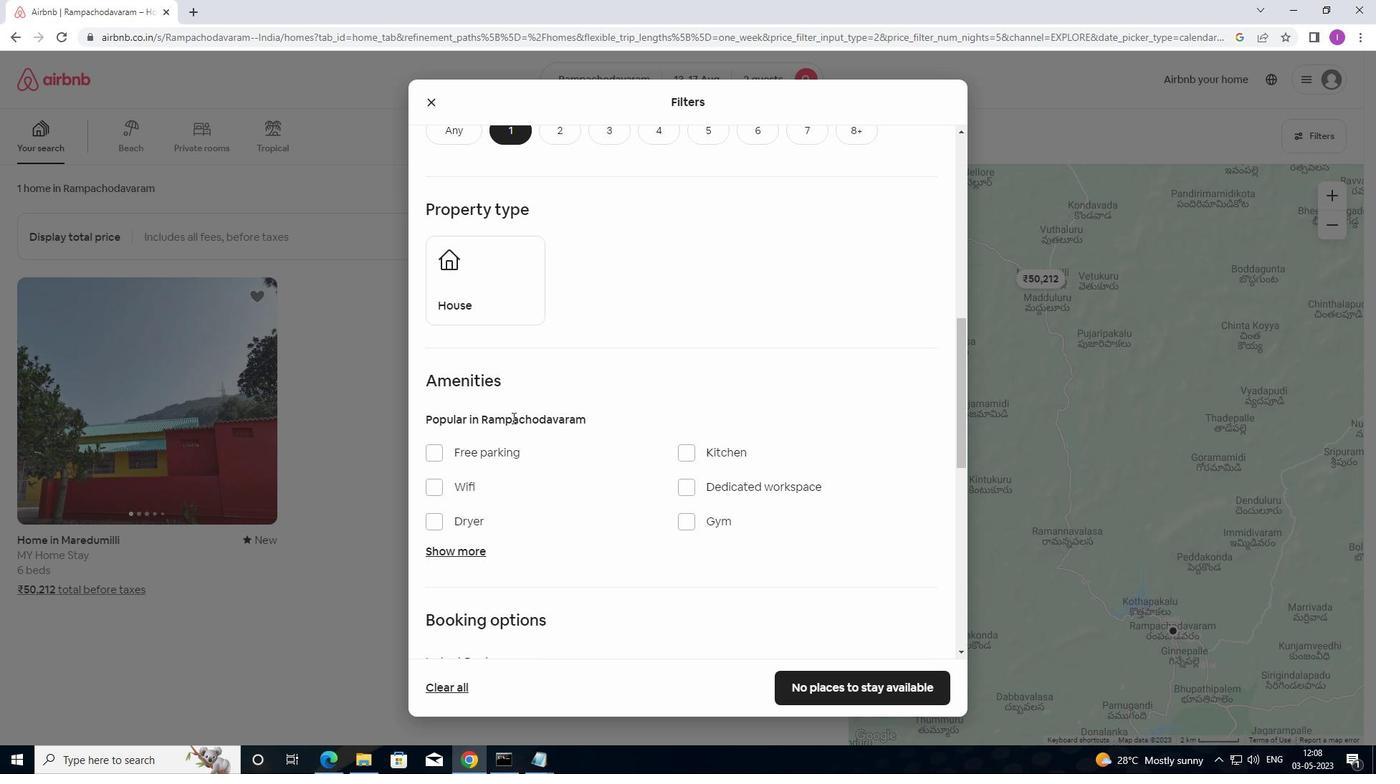 
Action: Mouse scrolled (495, 412) with delta (0, 0)
Screenshot: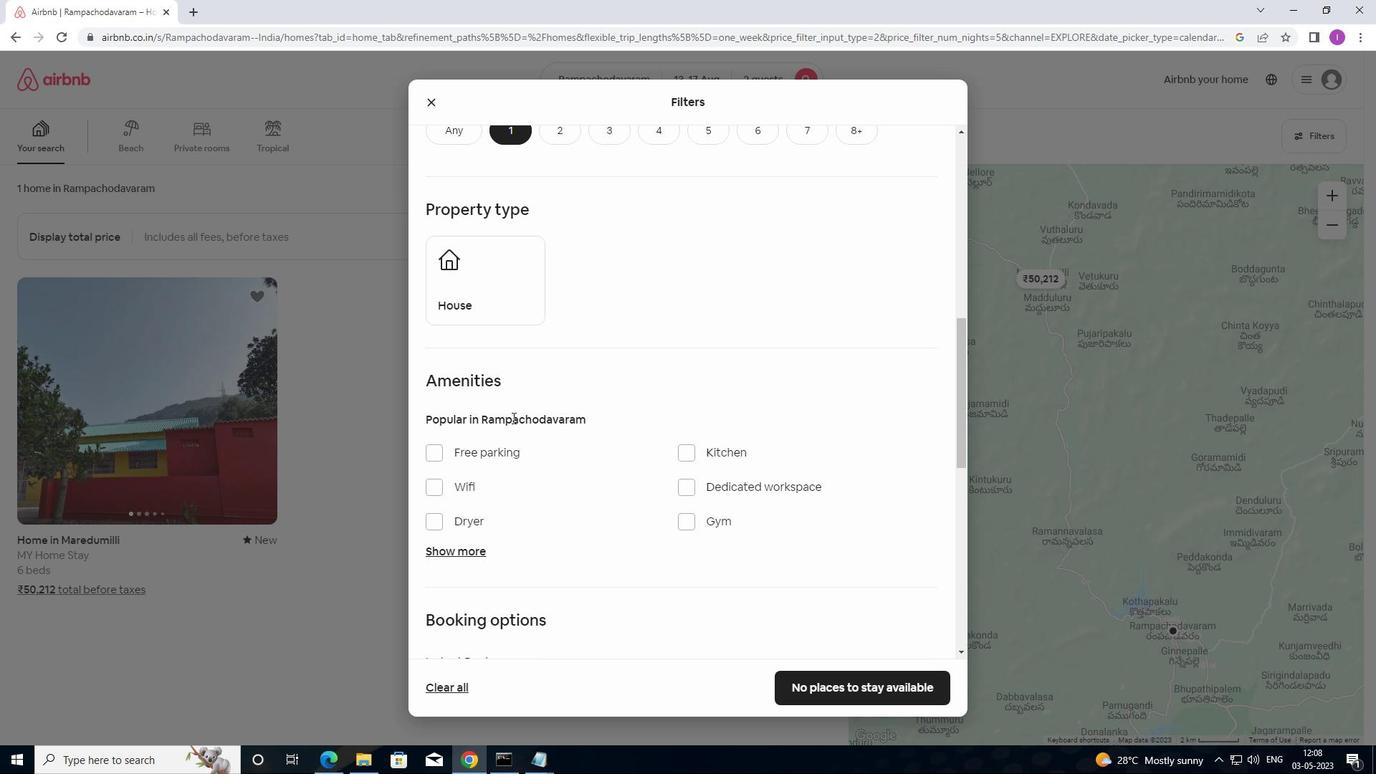 
Action: Mouse moved to (468, 214)
Screenshot: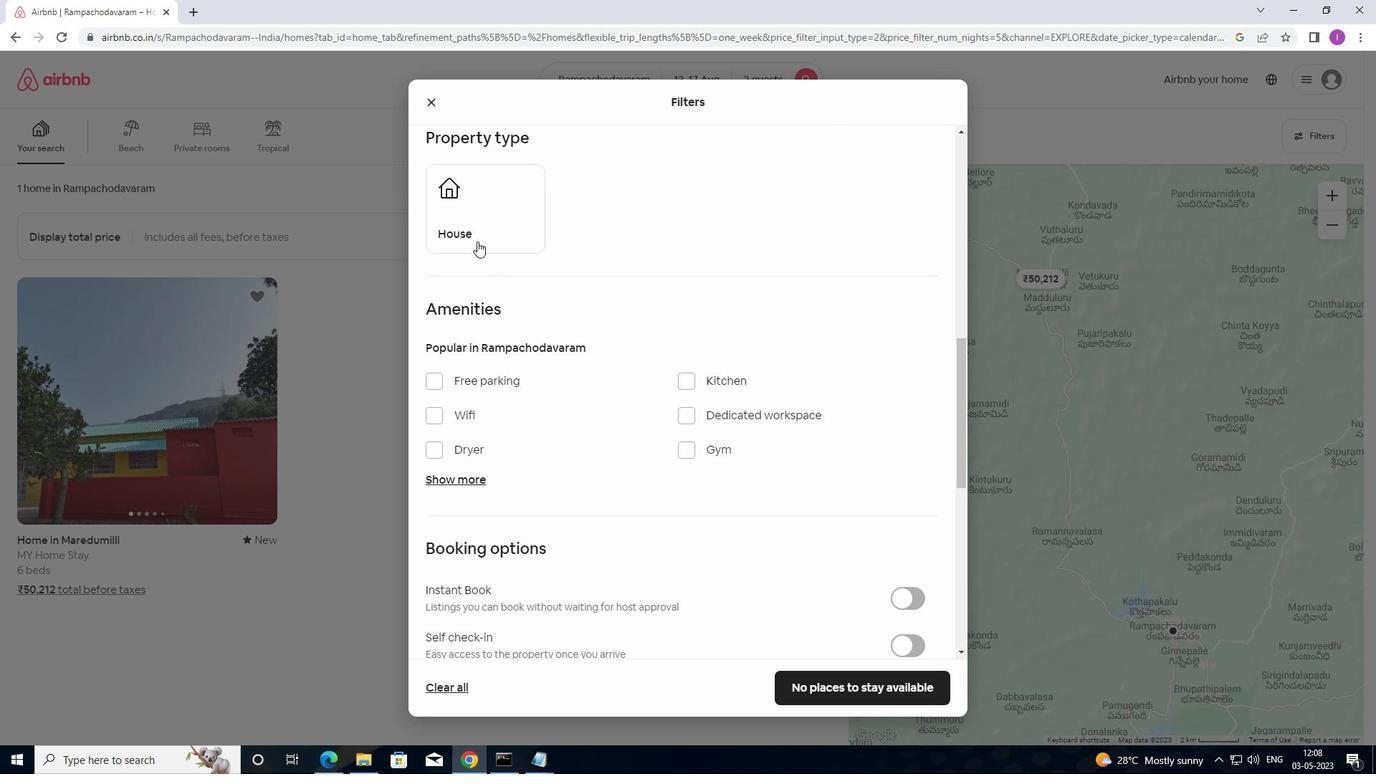 
Action: Mouse pressed left at (468, 214)
Screenshot: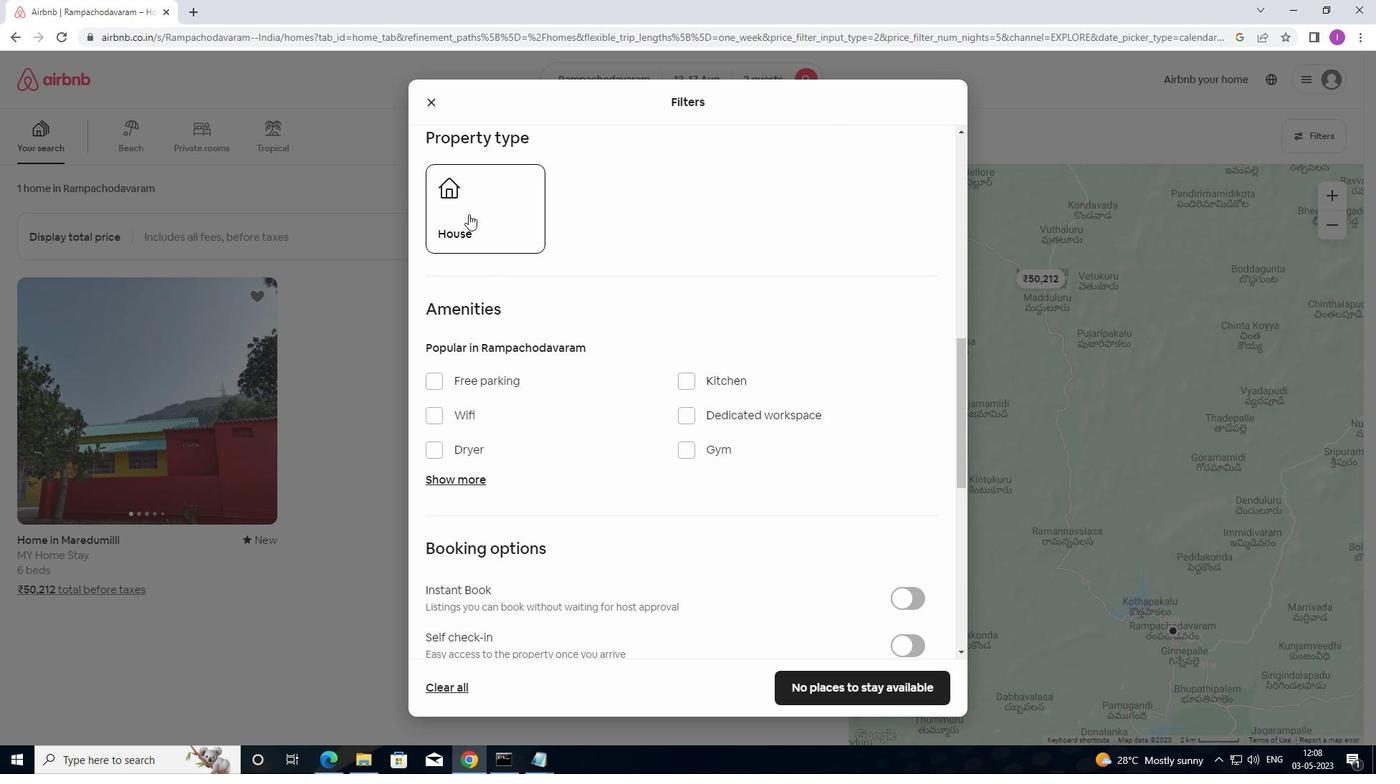 
Action: Mouse moved to (556, 369)
Screenshot: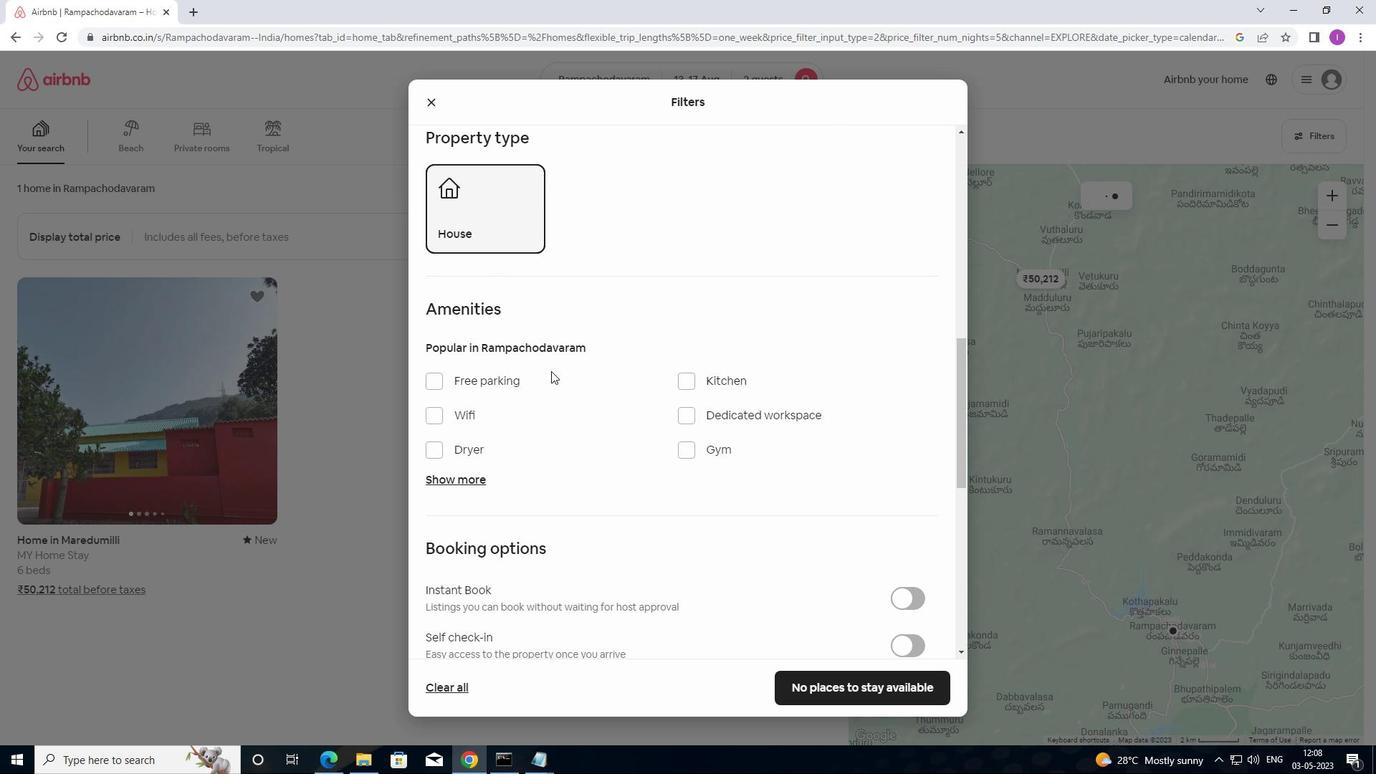 
Action: Mouse scrolled (556, 368) with delta (0, 0)
Screenshot: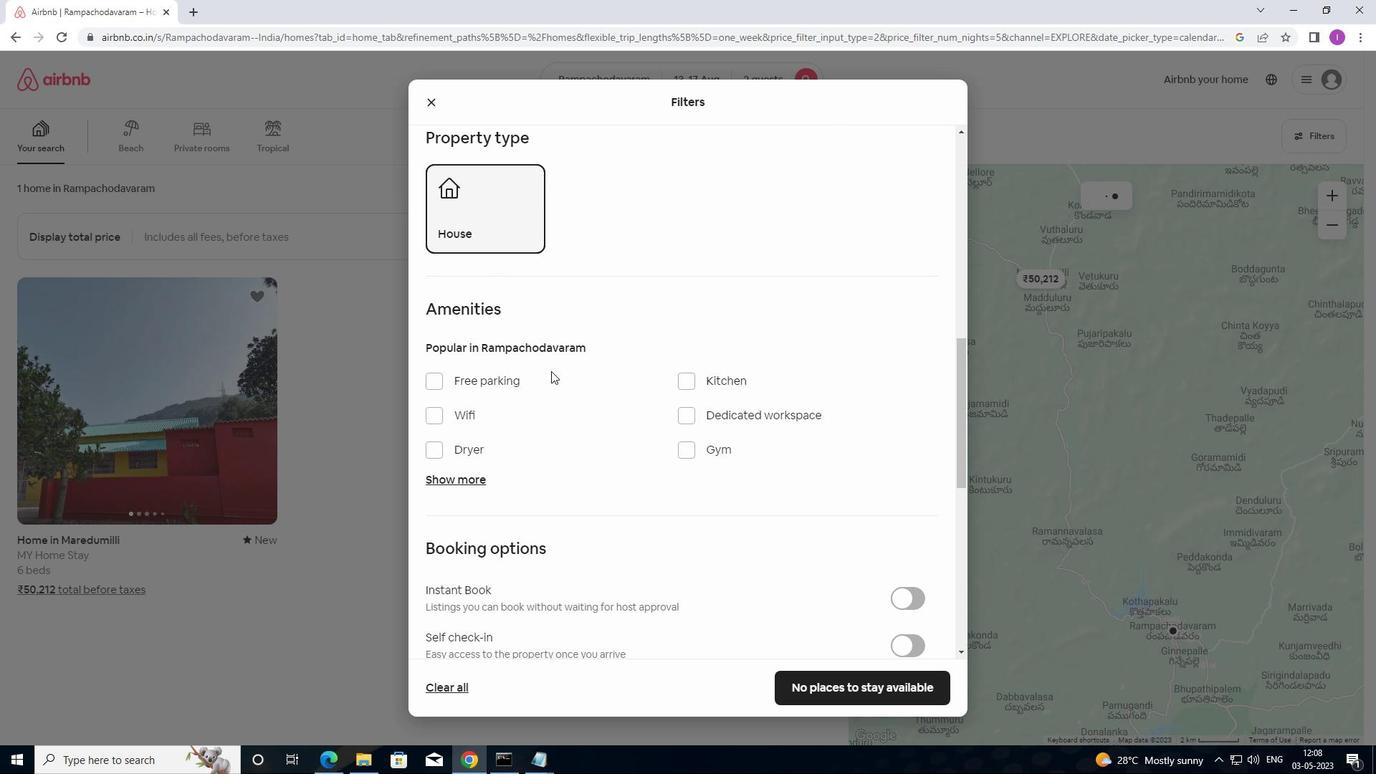 
Action: Mouse moved to (579, 377)
Screenshot: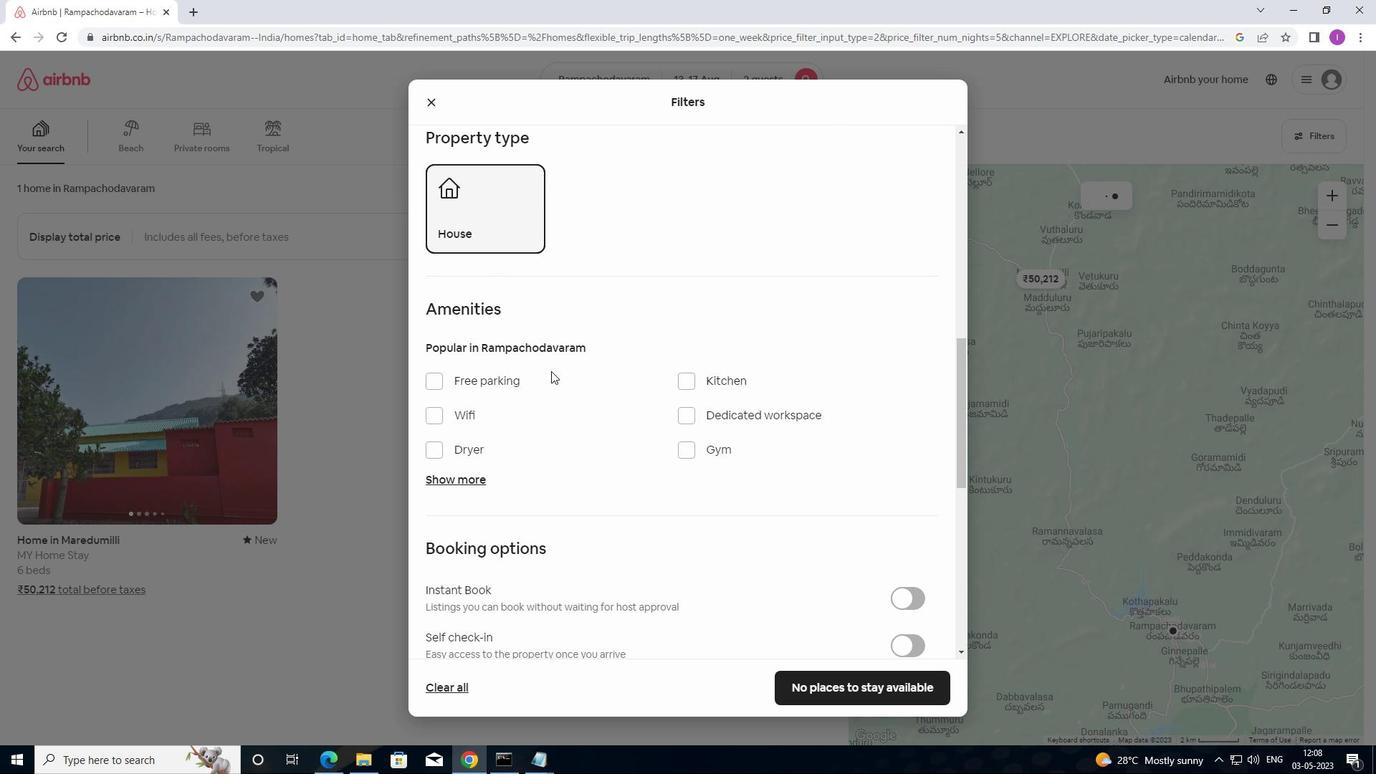 
Action: Mouse scrolled (579, 377) with delta (0, 0)
Screenshot: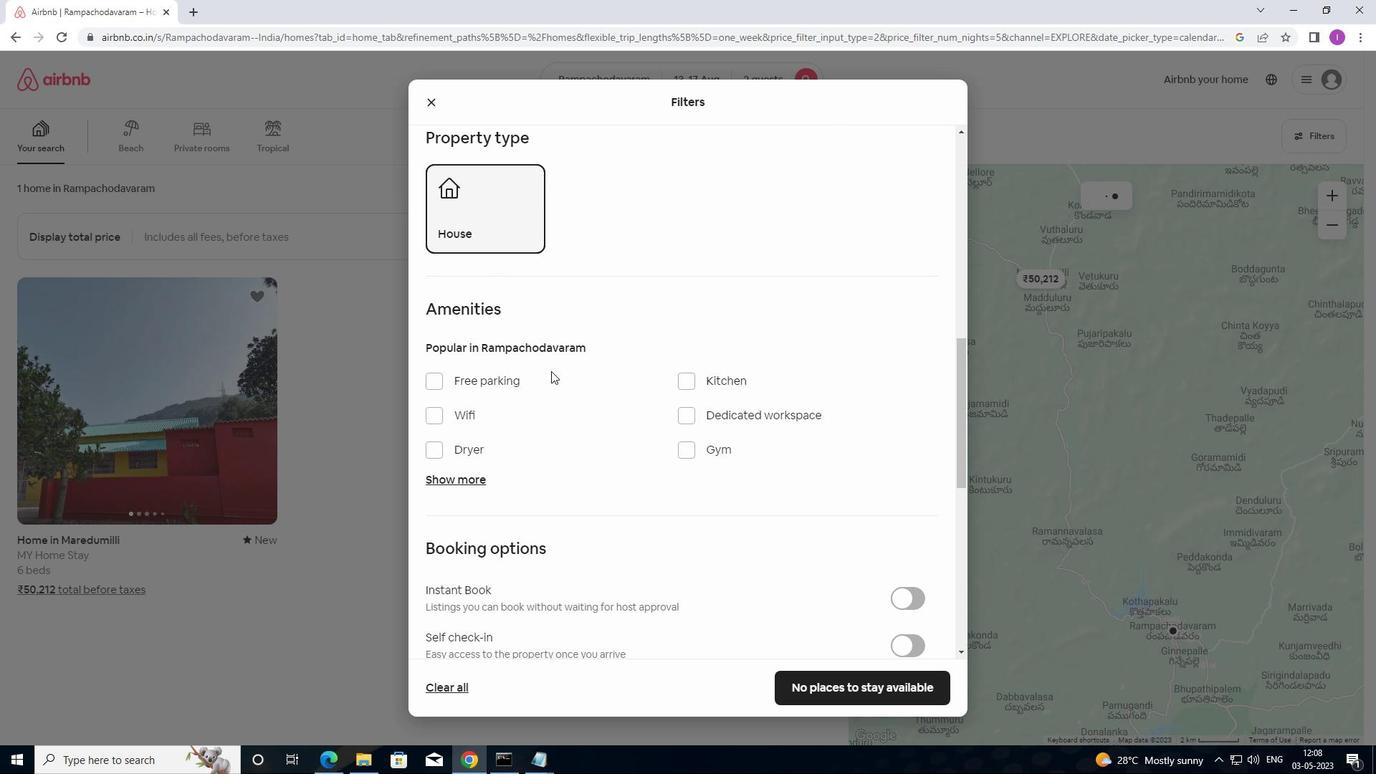 
Action: Mouse moved to (924, 501)
Screenshot: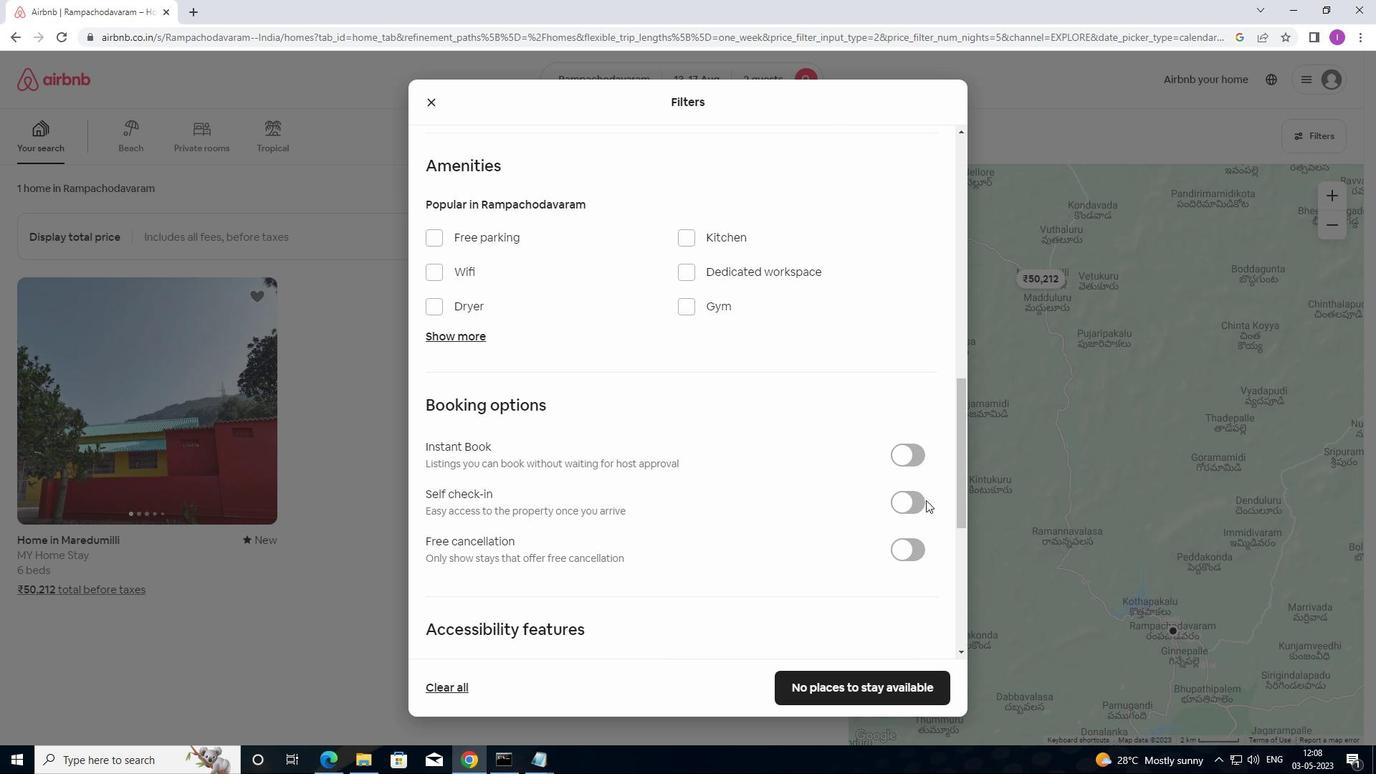 
Action: Mouse pressed left at (924, 501)
Screenshot: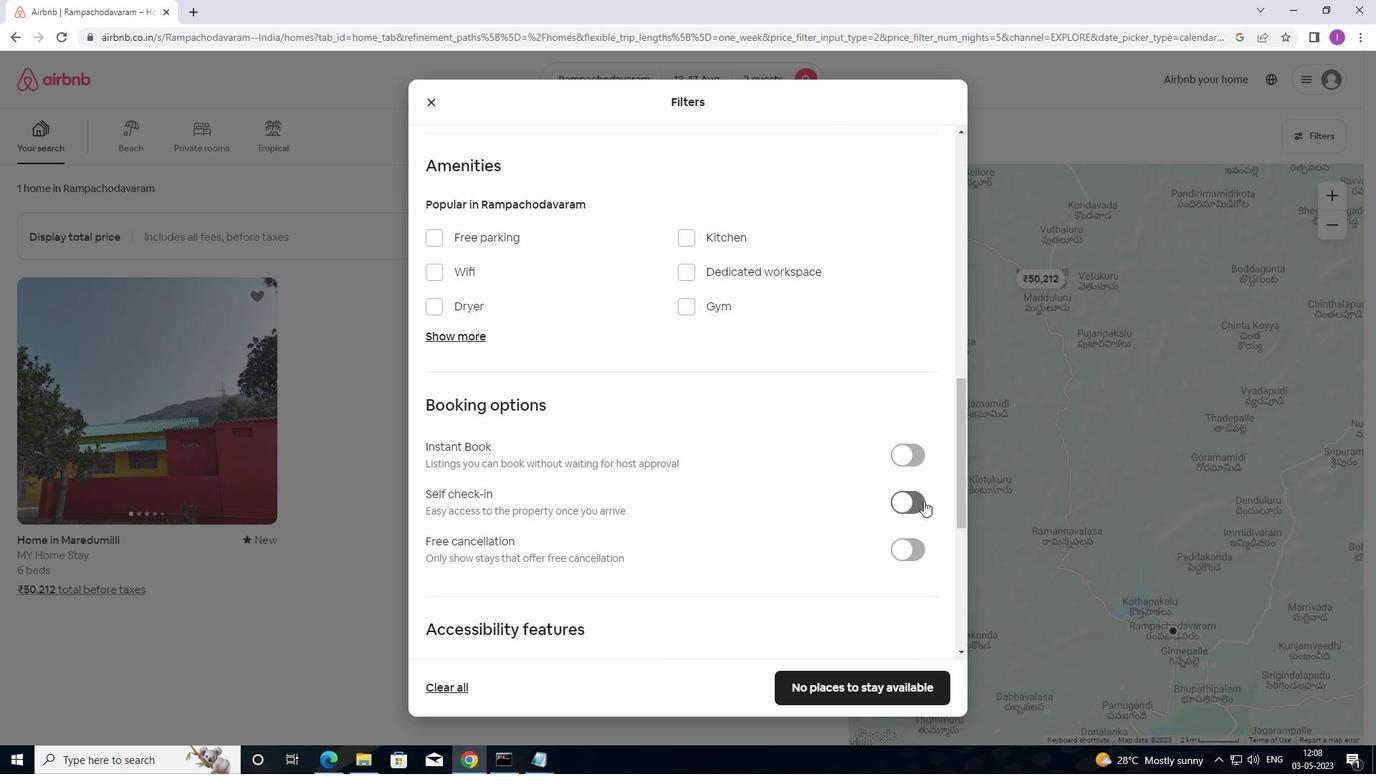 
Action: Mouse moved to (784, 491)
Screenshot: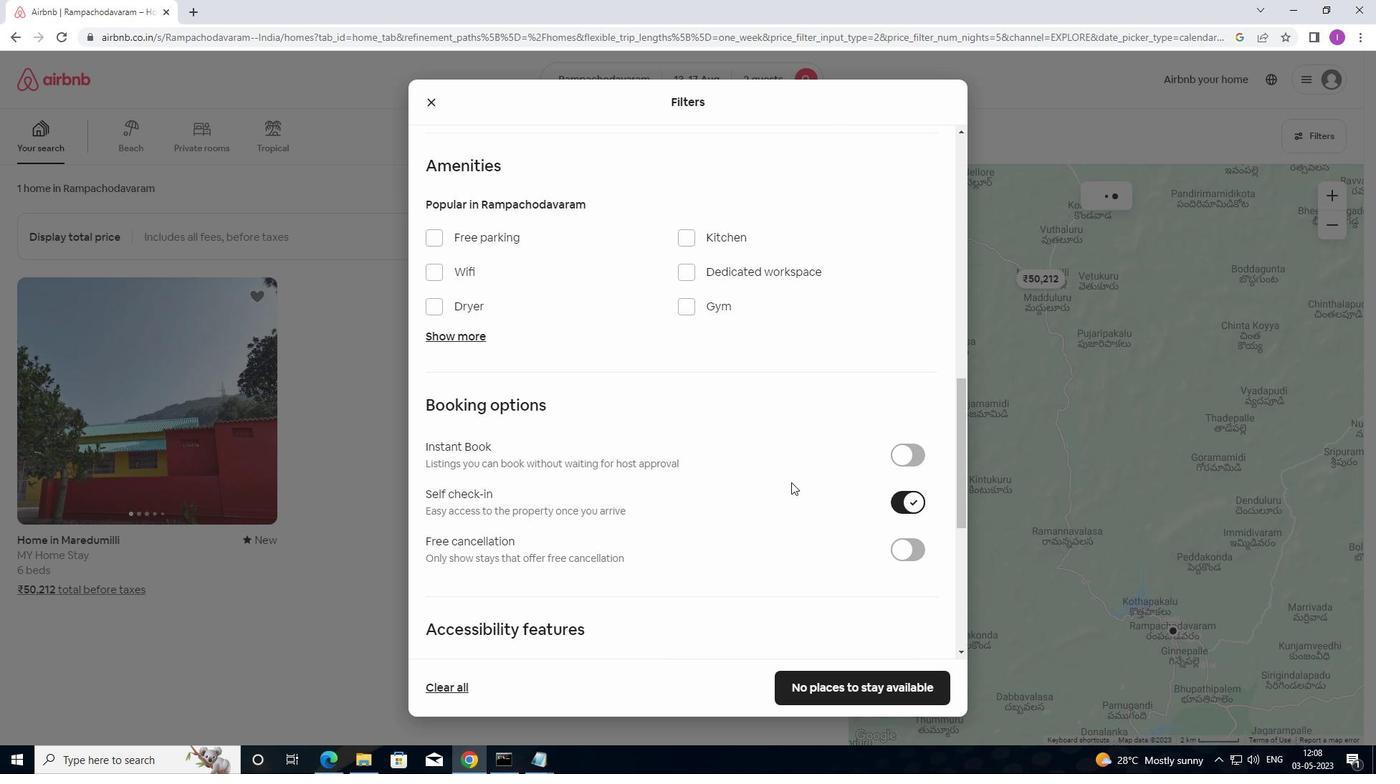 
Action: Mouse scrolled (784, 491) with delta (0, 0)
Screenshot: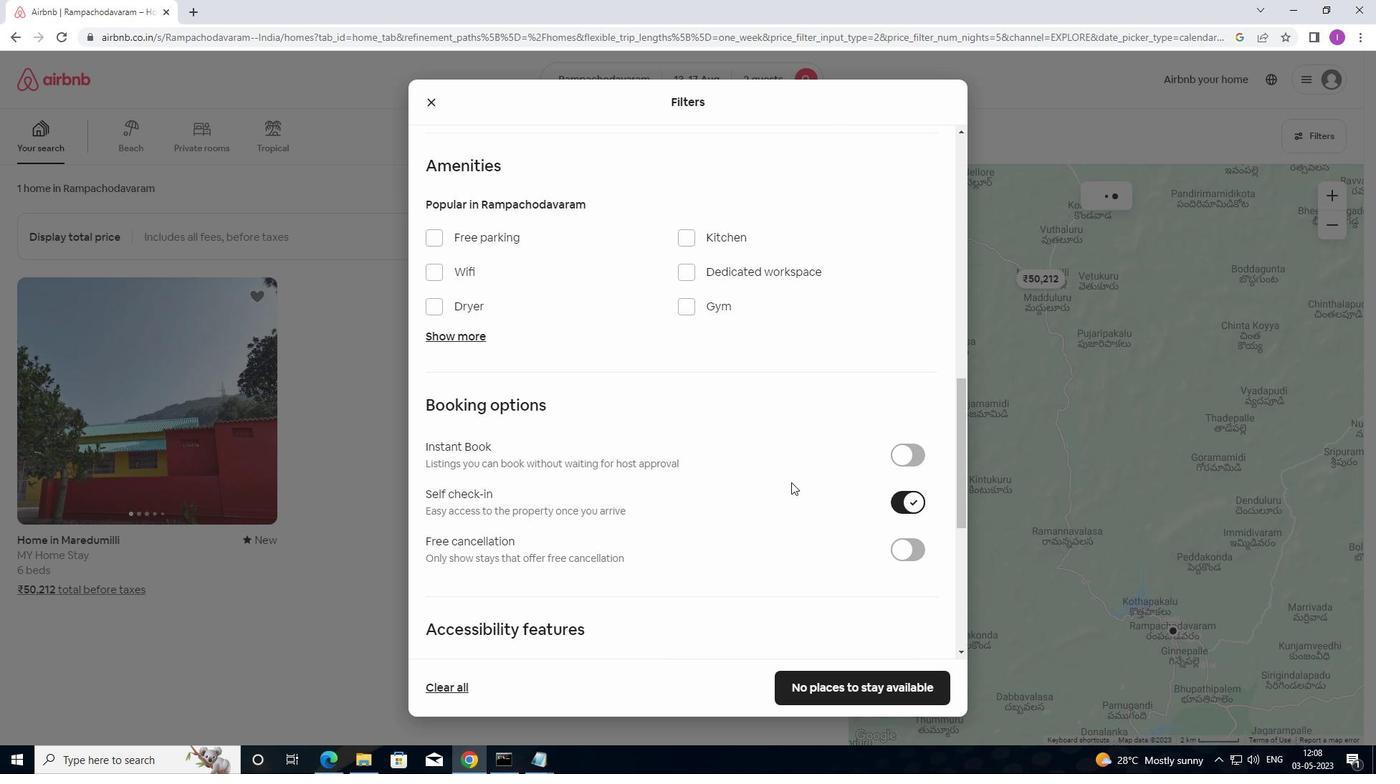 
Action: Mouse moved to (782, 494)
Screenshot: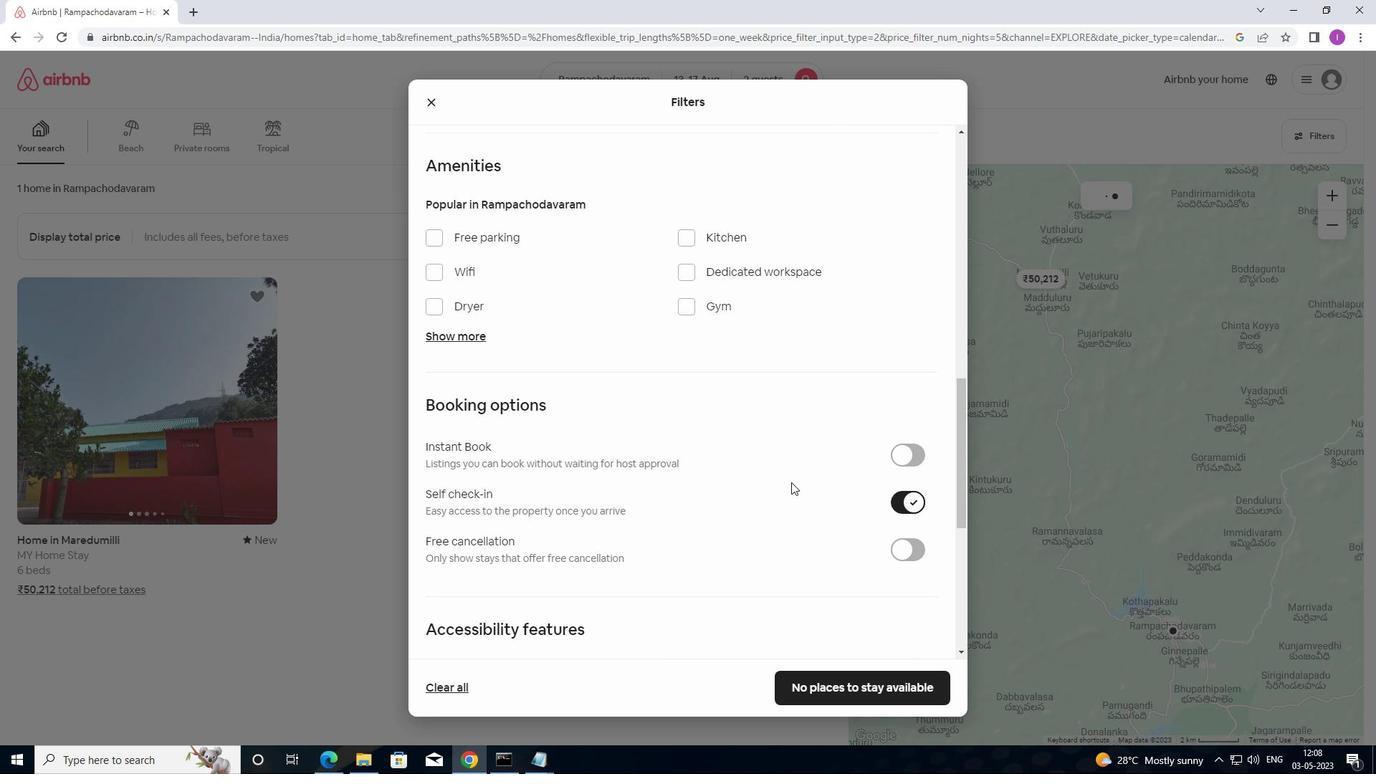 
Action: Mouse scrolled (782, 493) with delta (0, 0)
Screenshot: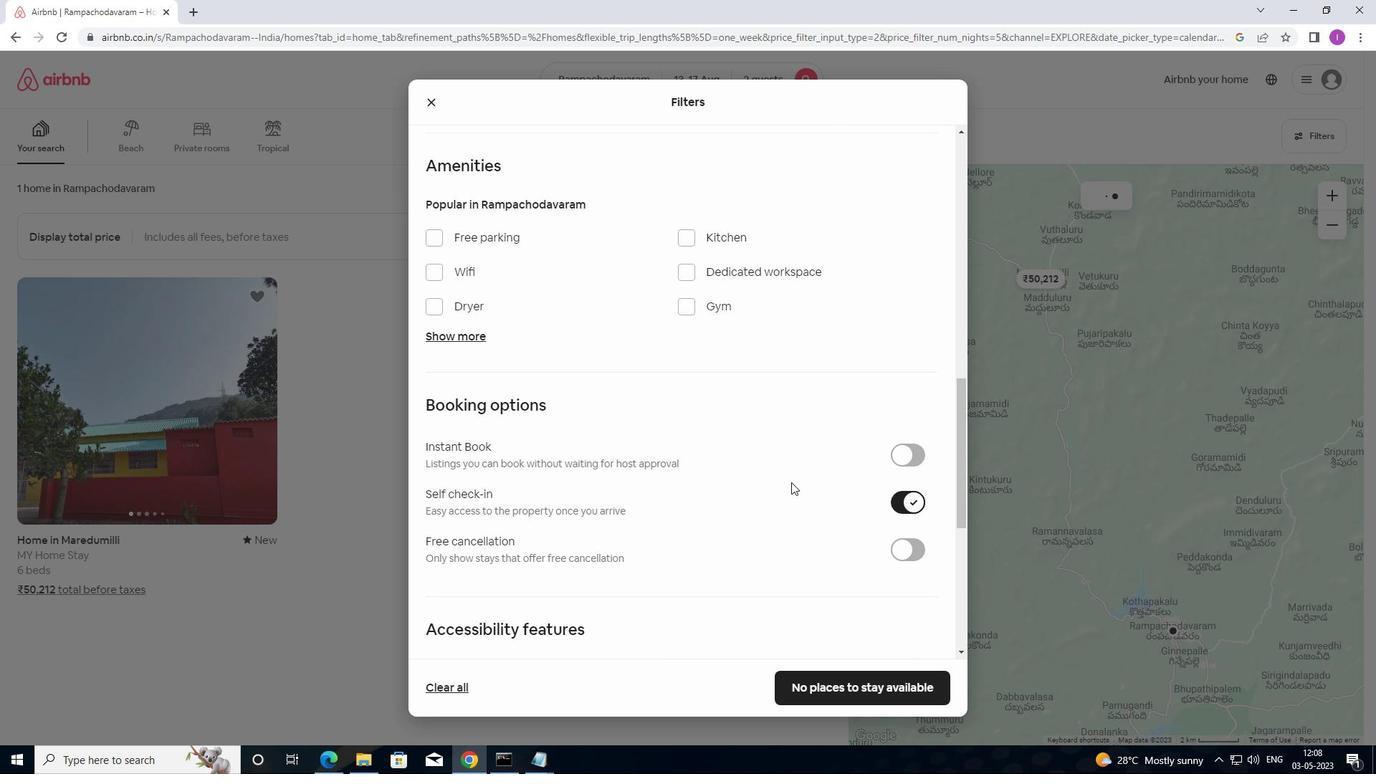 
Action: Mouse scrolled (782, 493) with delta (0, 0)
Screenshot: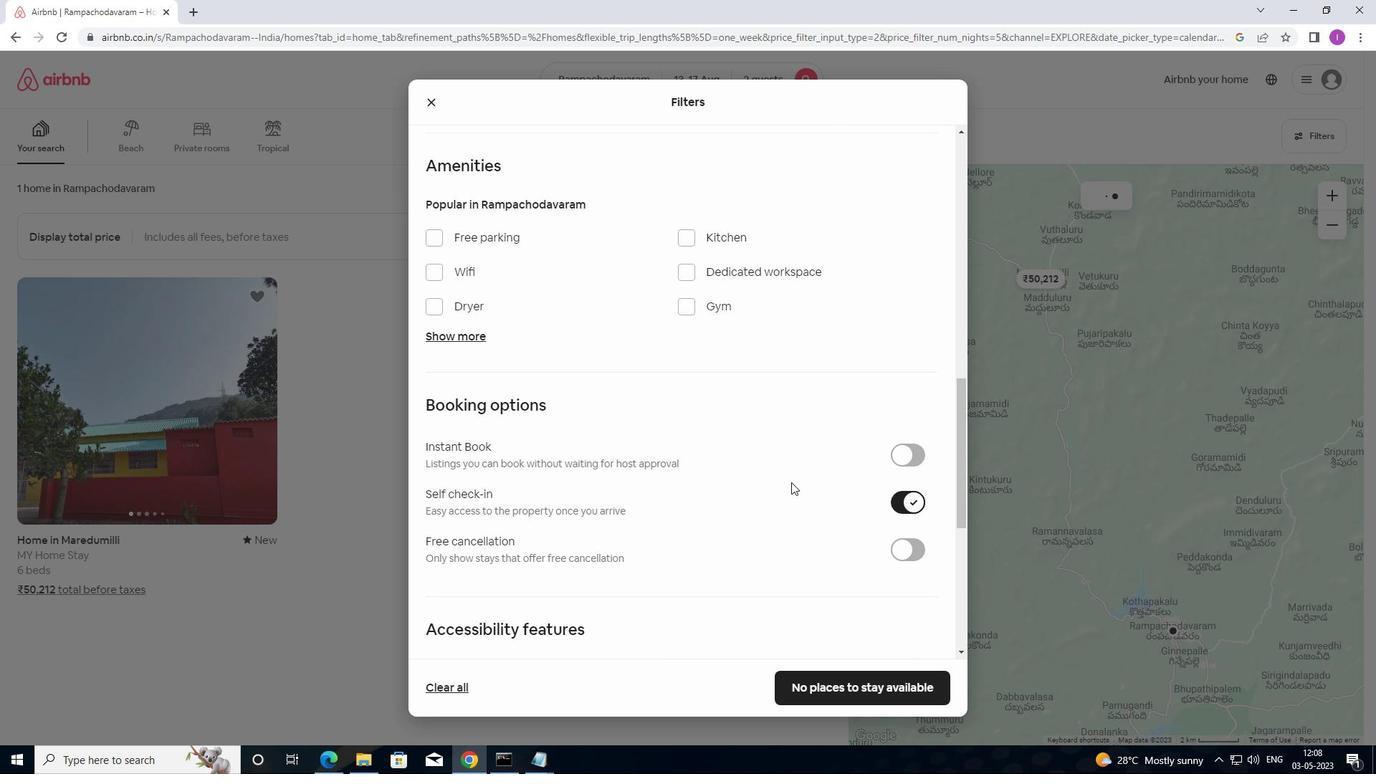 
Action: Mouse moved to (782, 495)
Screenshot: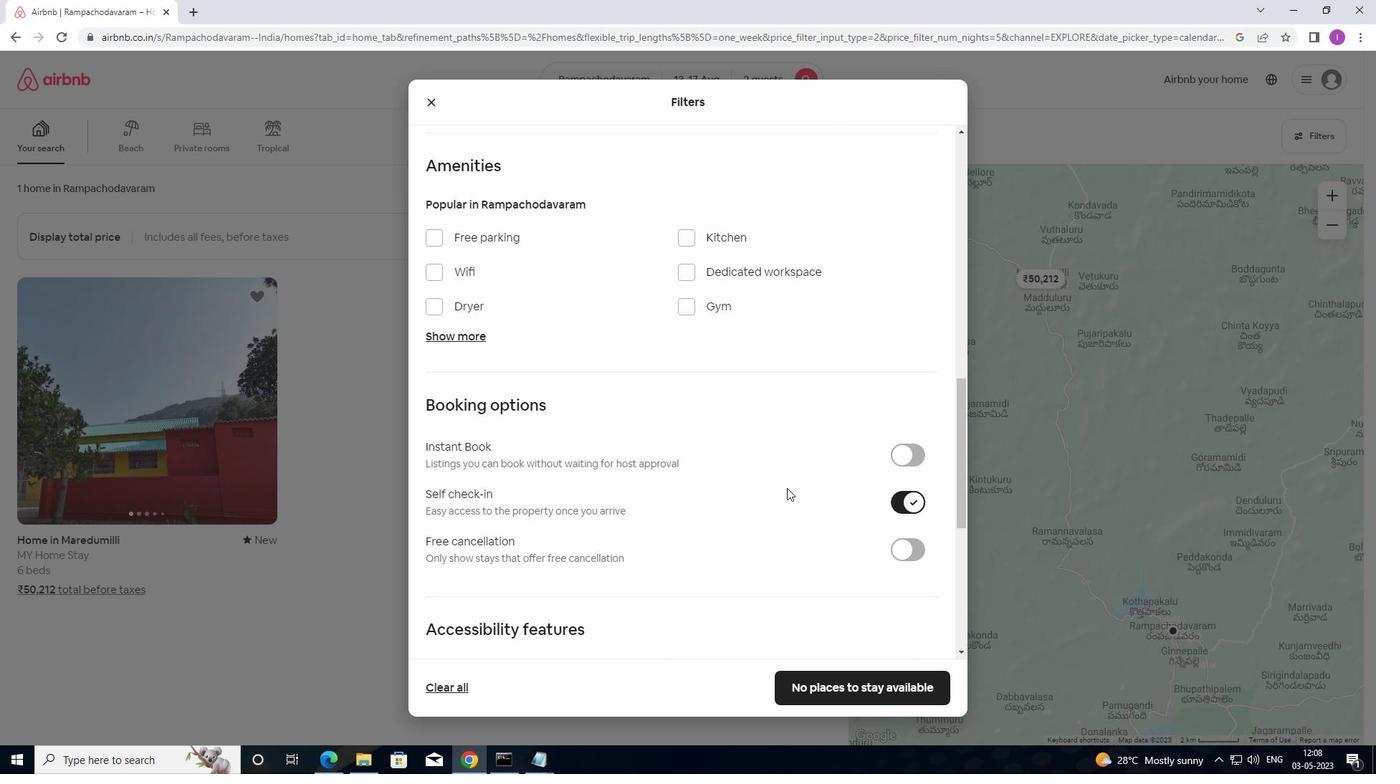 
Action: Mouse scrolled (782, 494) with delta (0, 0)
Screenshot: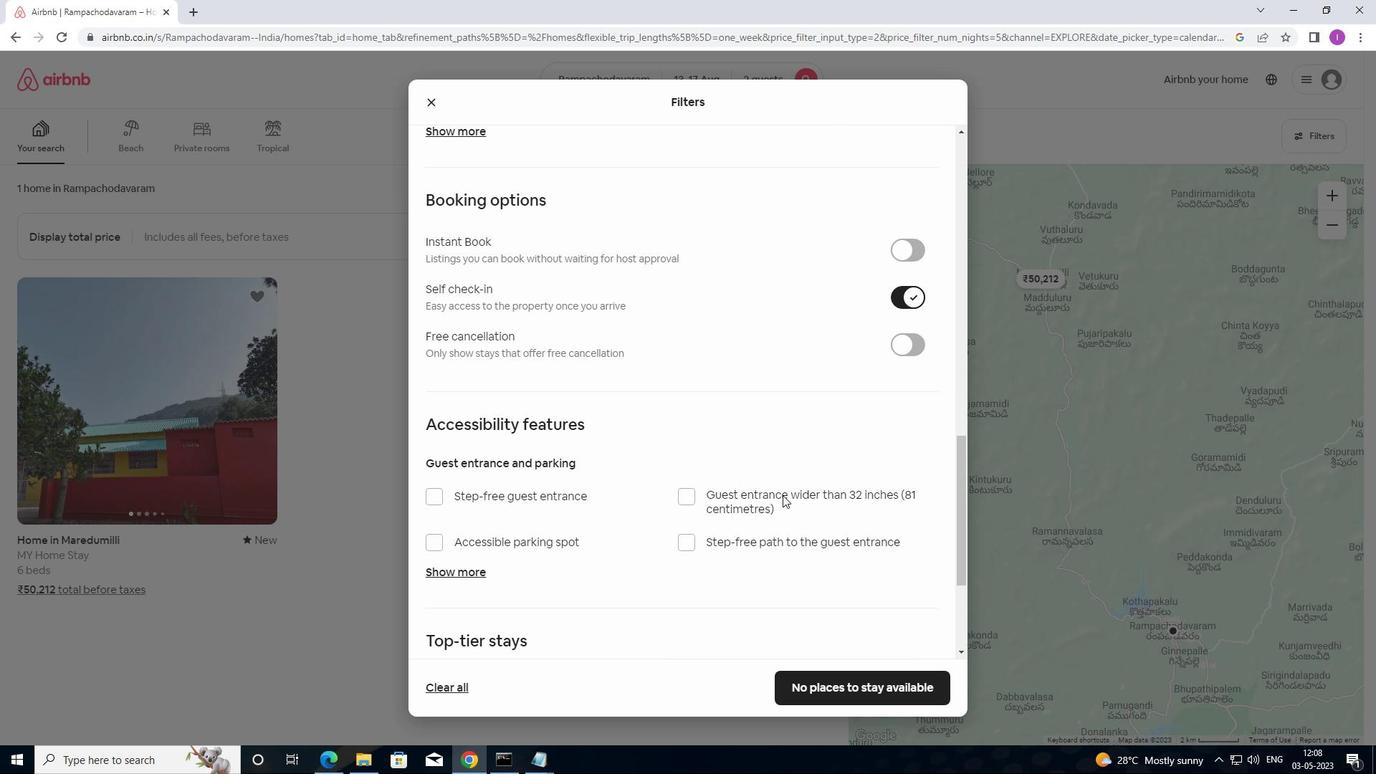 
Action: Mouse moved to (779, 500)
Screenshot: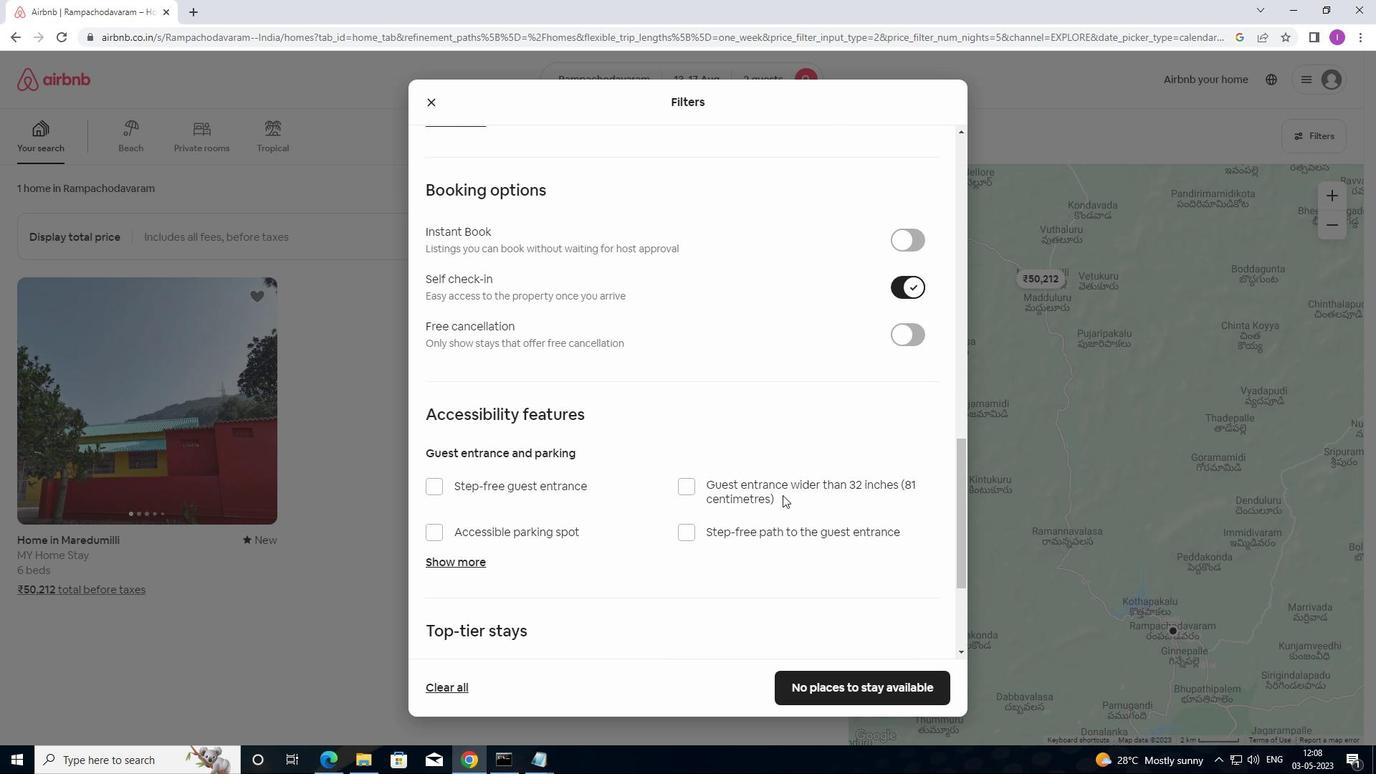 
Action: Mouse scrolled (779, 499) with delta (0, 0)
Screenshot: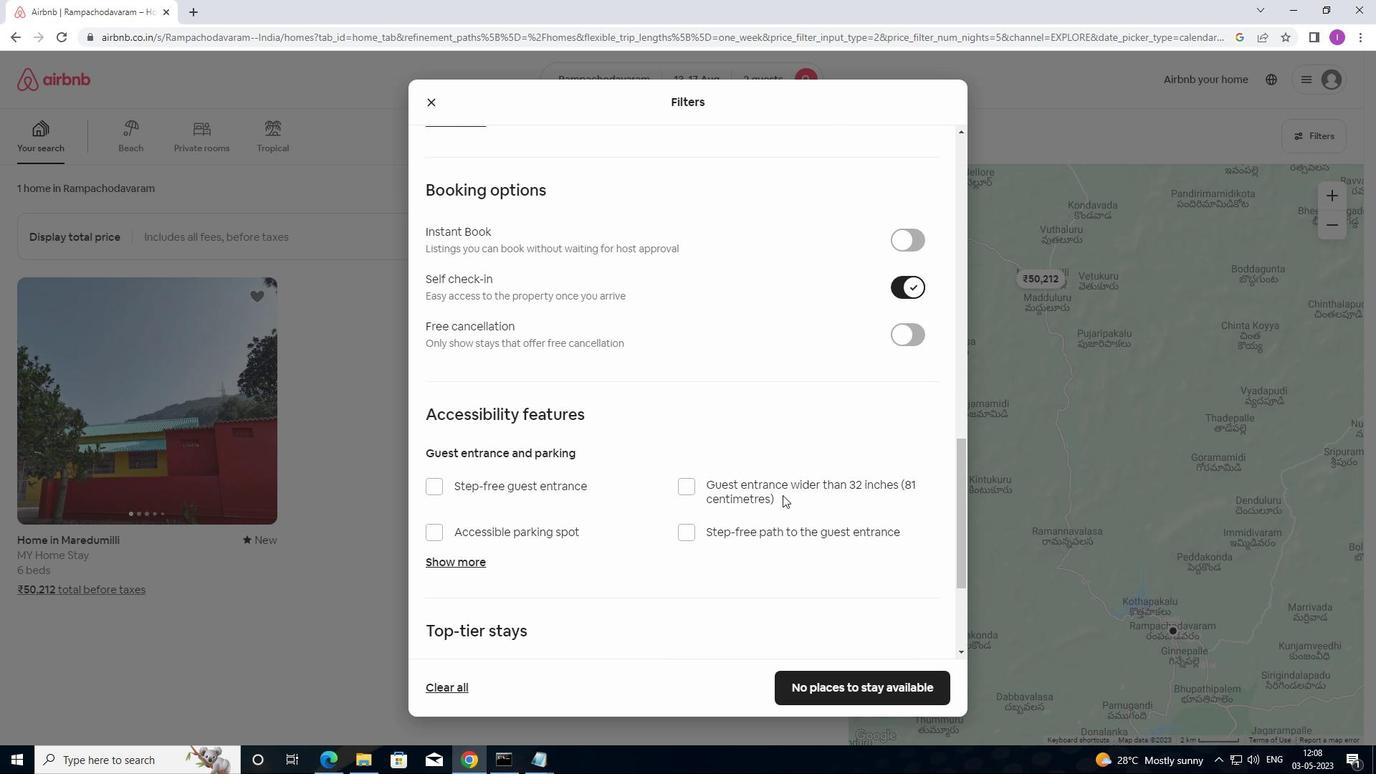 
Action: Mouse moved to (777, 502)
Screenshot: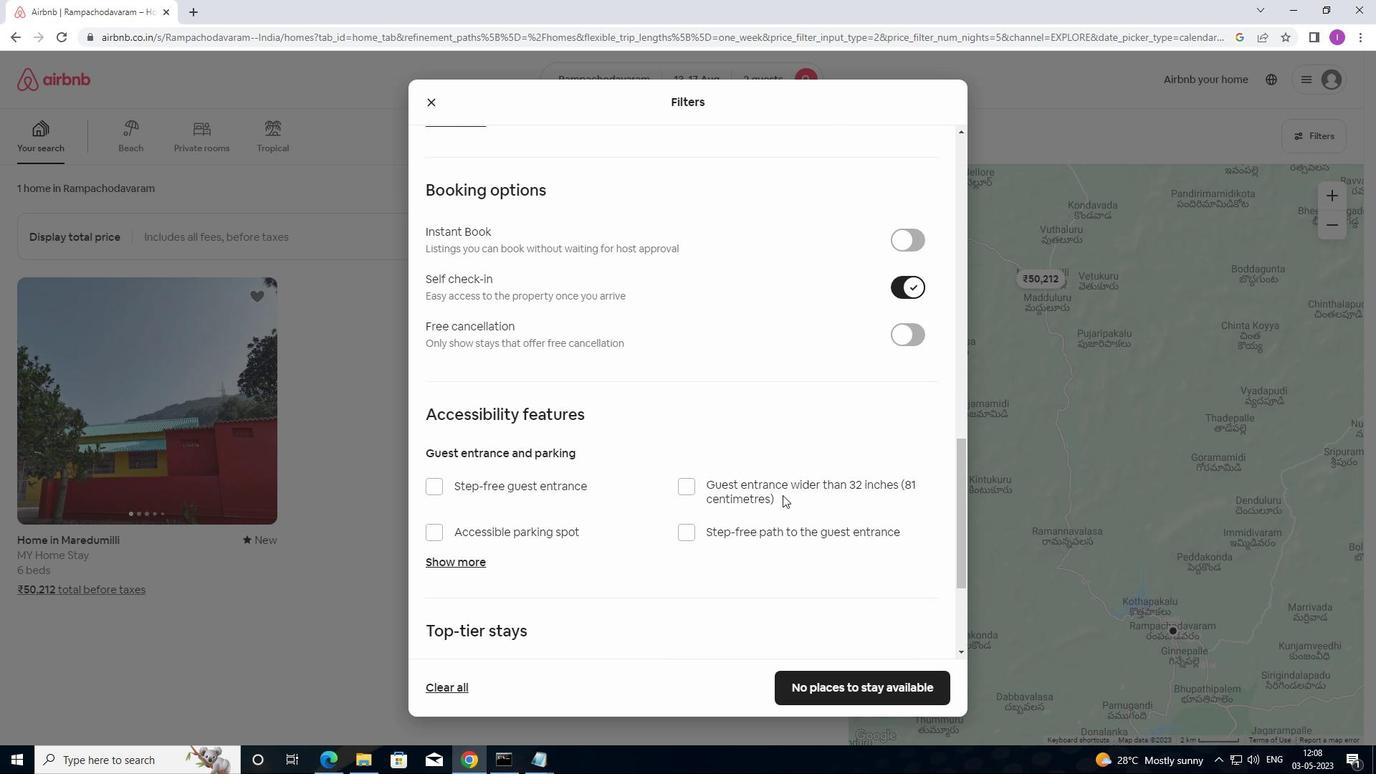 
Action: Mouse scrolled (777, 501) with delta (0, 0)
Screenshot: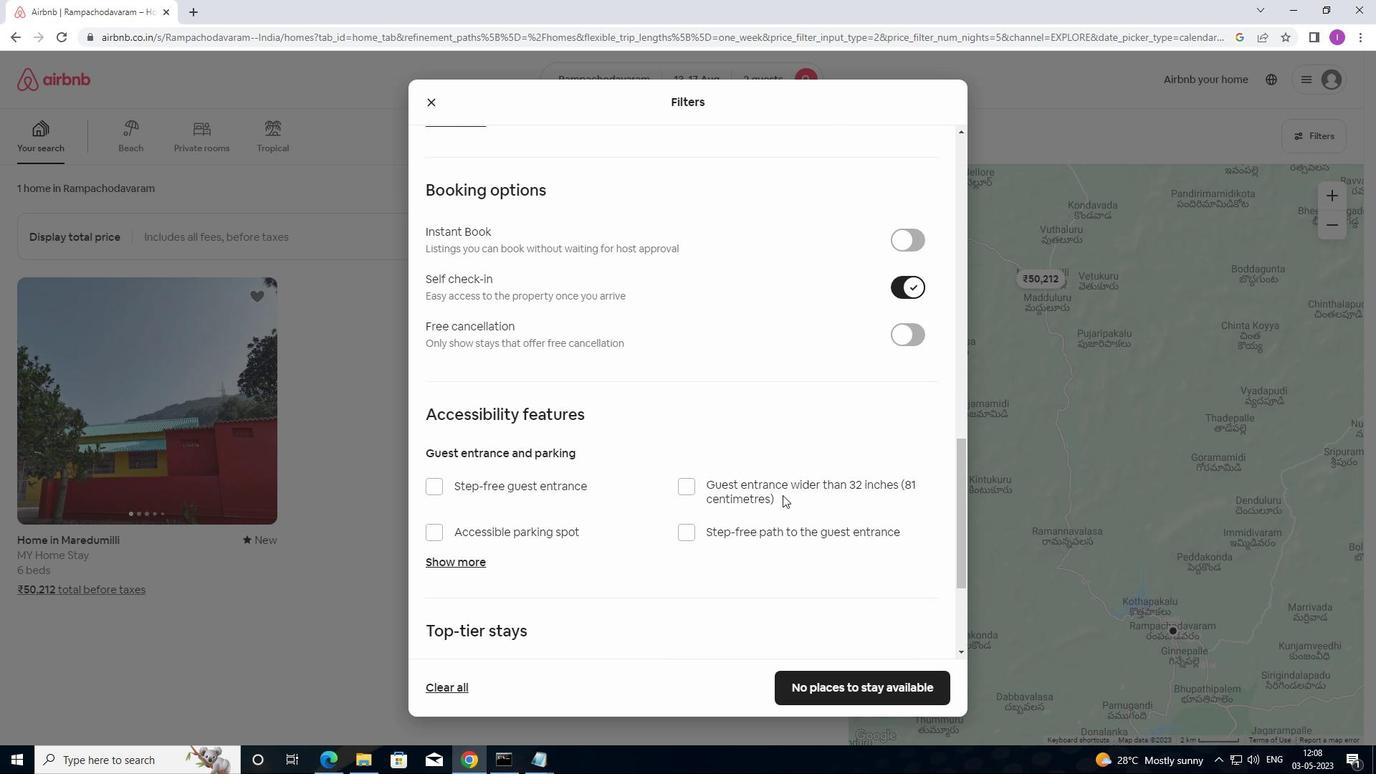 
Action: Mouse moved to (759, 505)
Screenshot: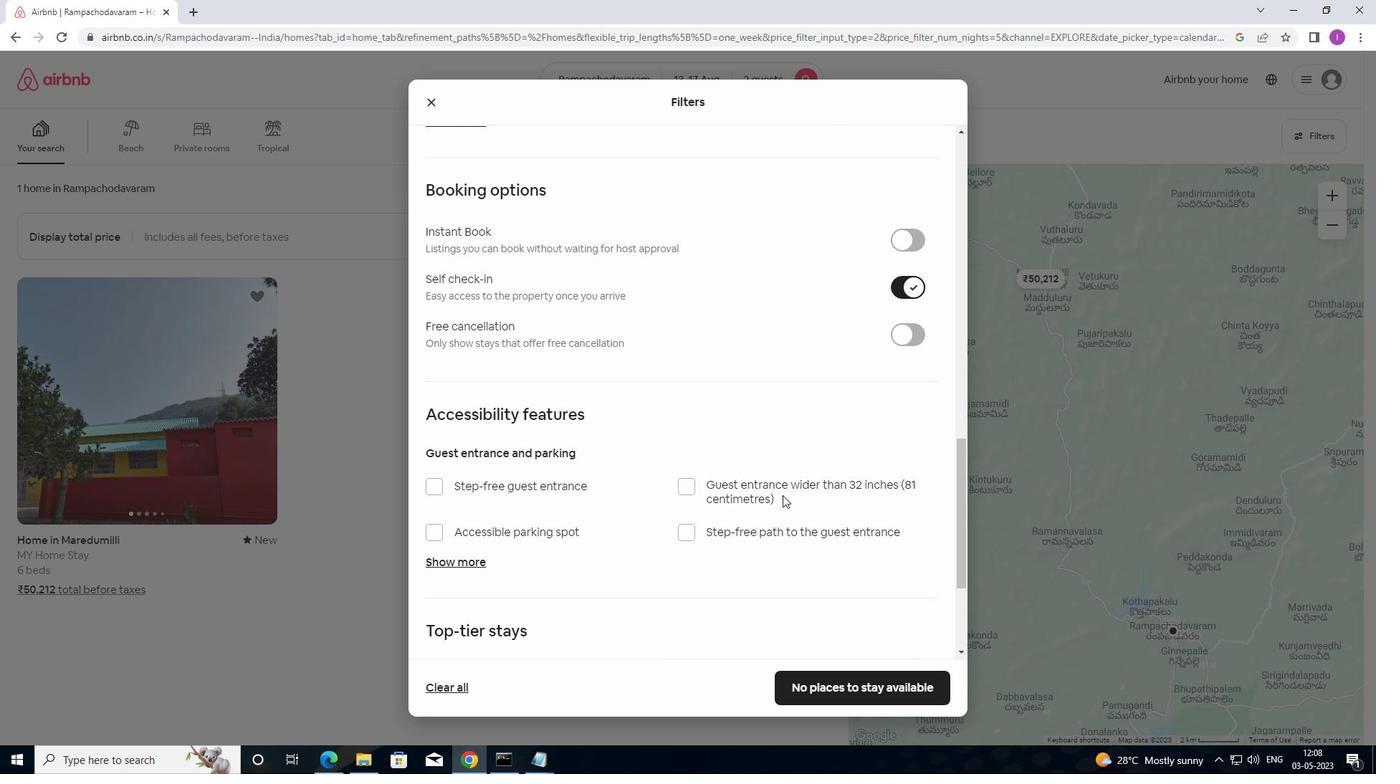 
Action: Mouse scrolled (759, 504) with delta (0, 0)
Screenshot: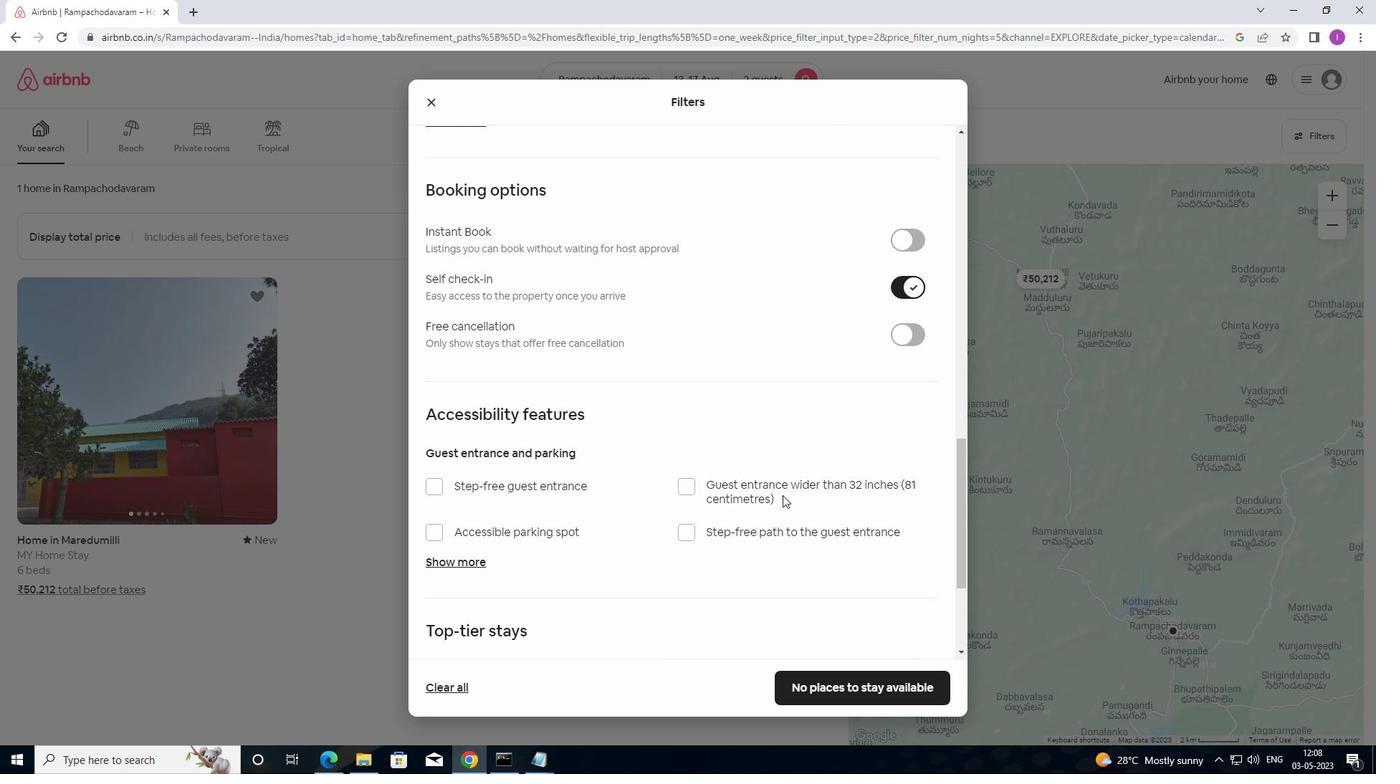 
Action: Mouse moved to (703, 519)
Screenshot: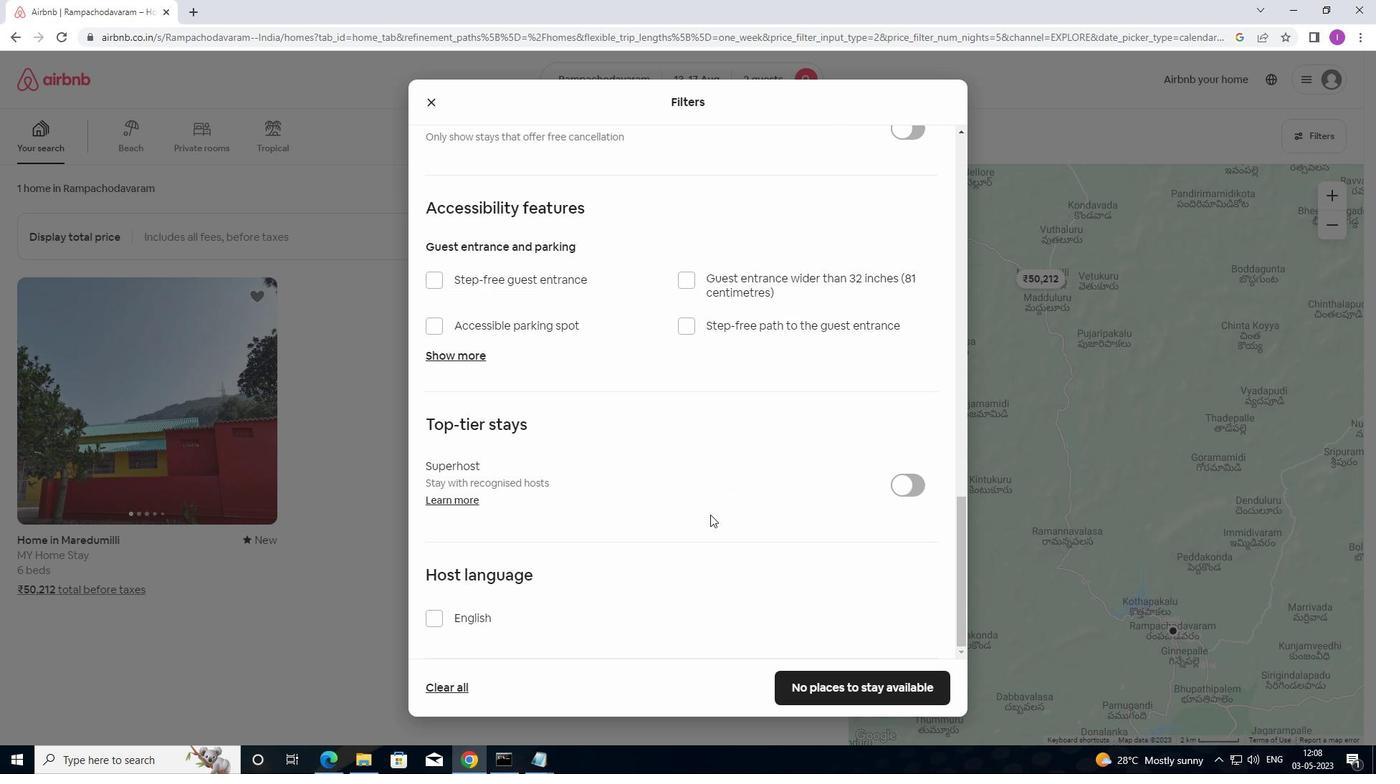 
Action: Mouse scrolled (703, 519) with delta (0, 0)
Screenshot: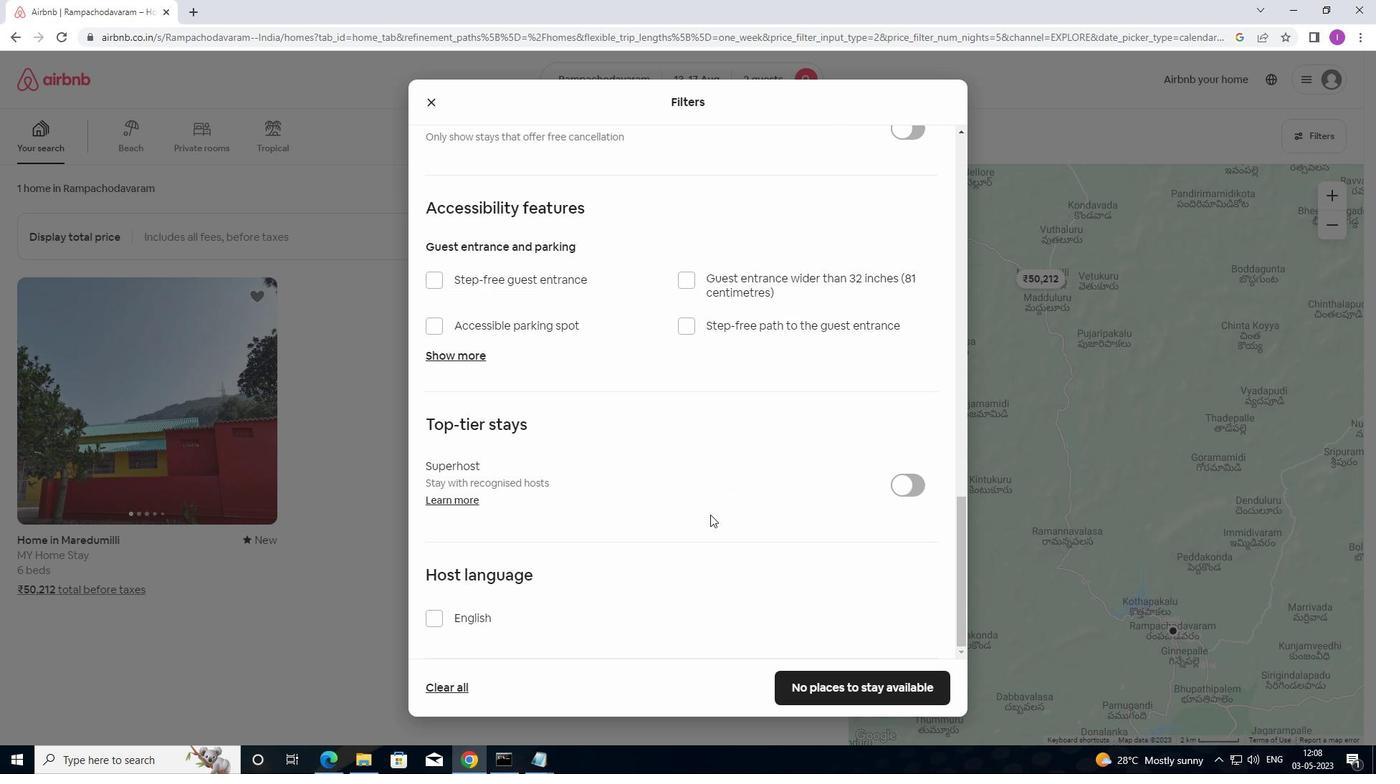 
Action: Mouse moved to (688, 529)
Screenshot: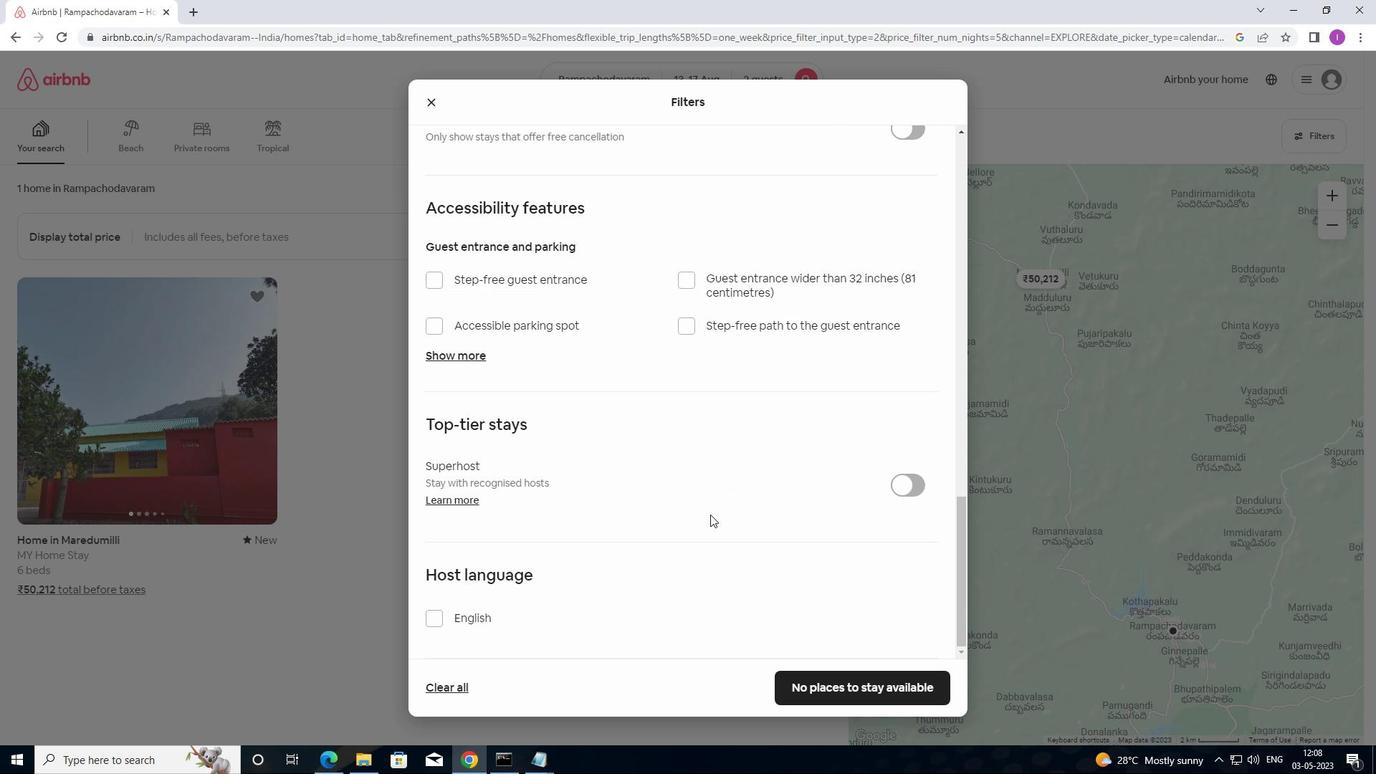 
Action: Mouse scrolled (688, 528) with delta (0, 0)
Screenshot: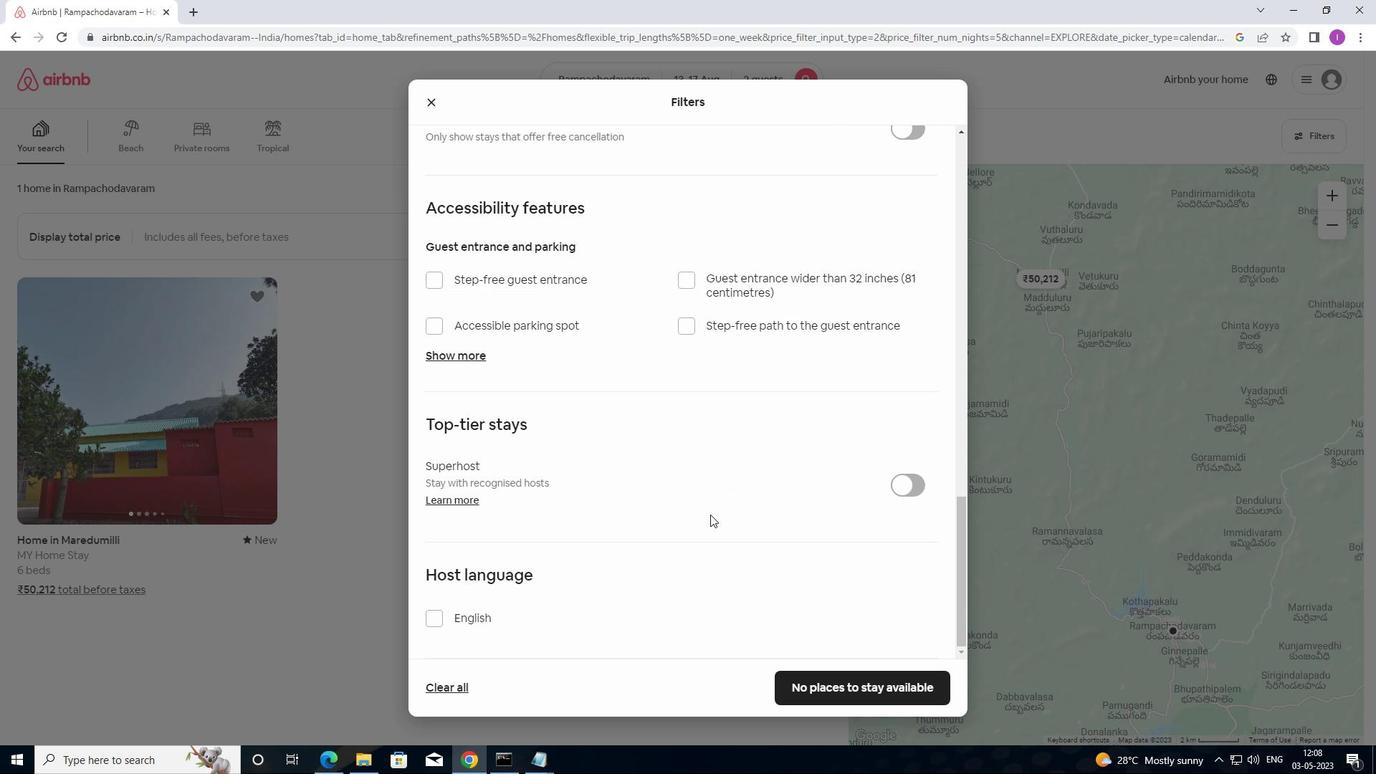
Action: Mouse moved to (675, 536)
Screenshot: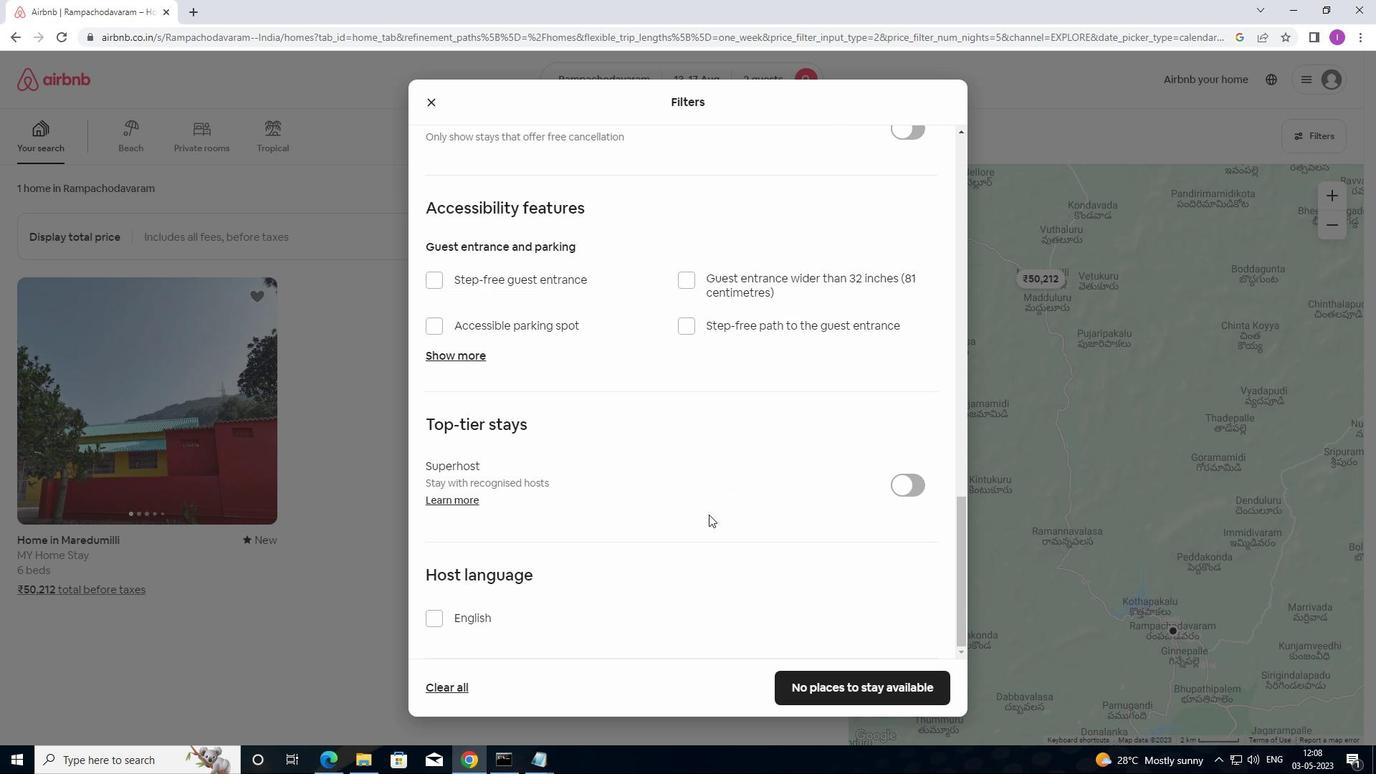 
Action: Mouse scrolled (675, 535) with delta (0, 0)
Screenshot: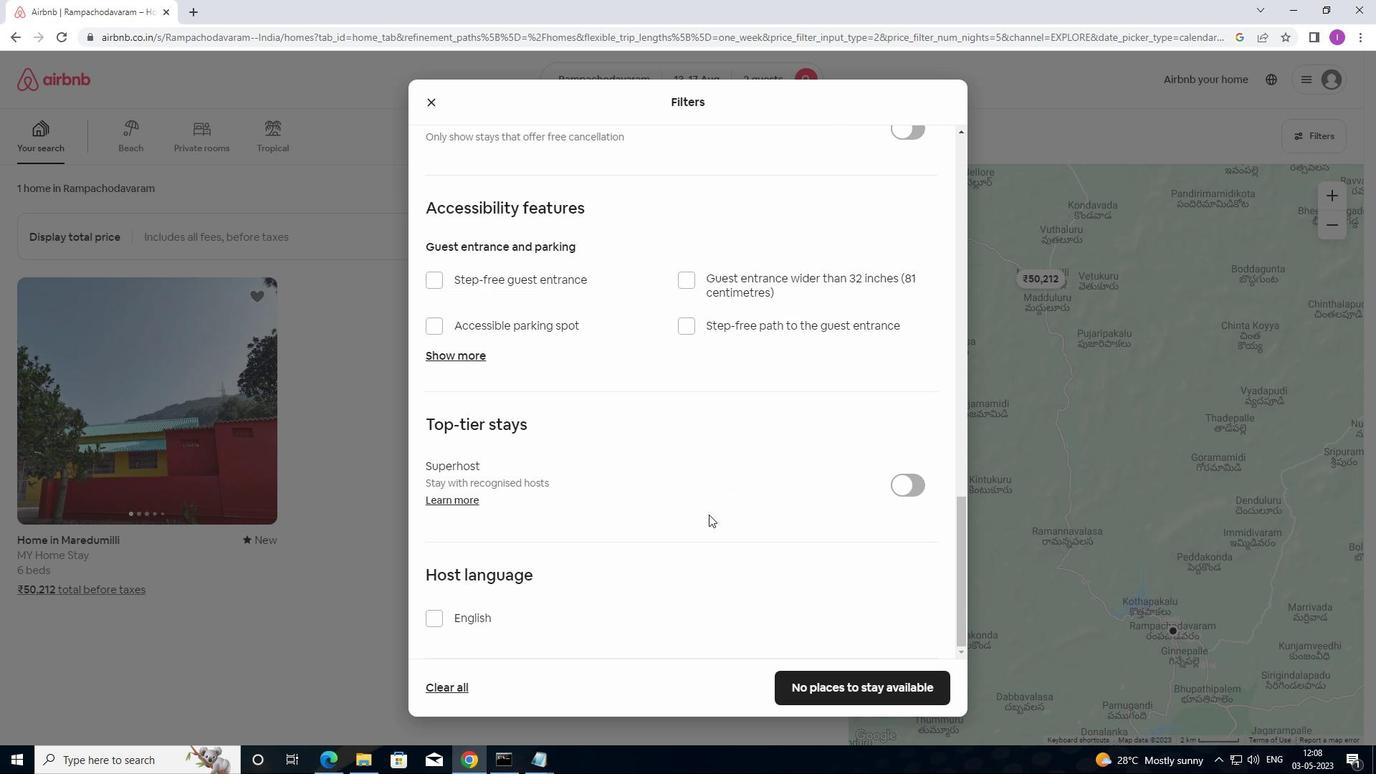 
Action: Mouse moved to (442, 616)
Screenshot: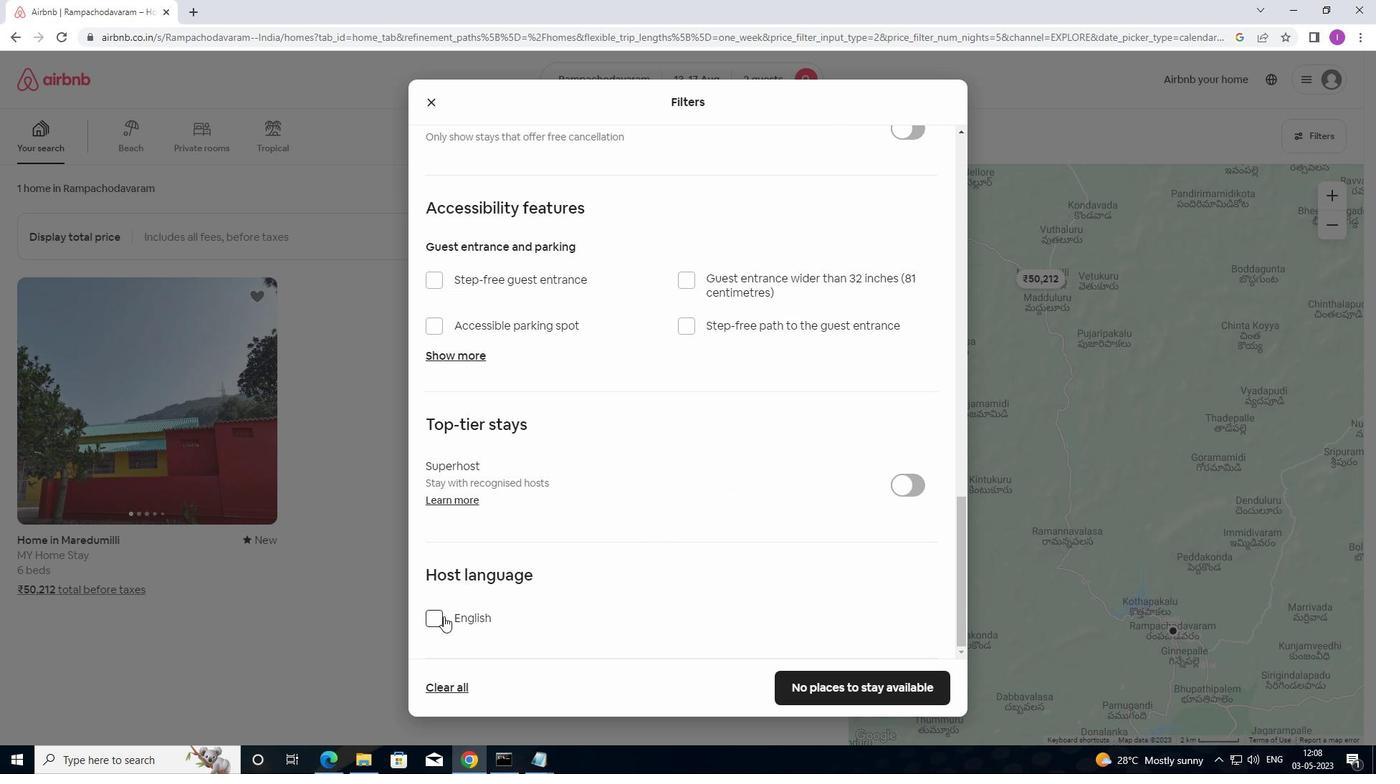 
Action: Mouse pressed left at (442, 616)
Screenshot: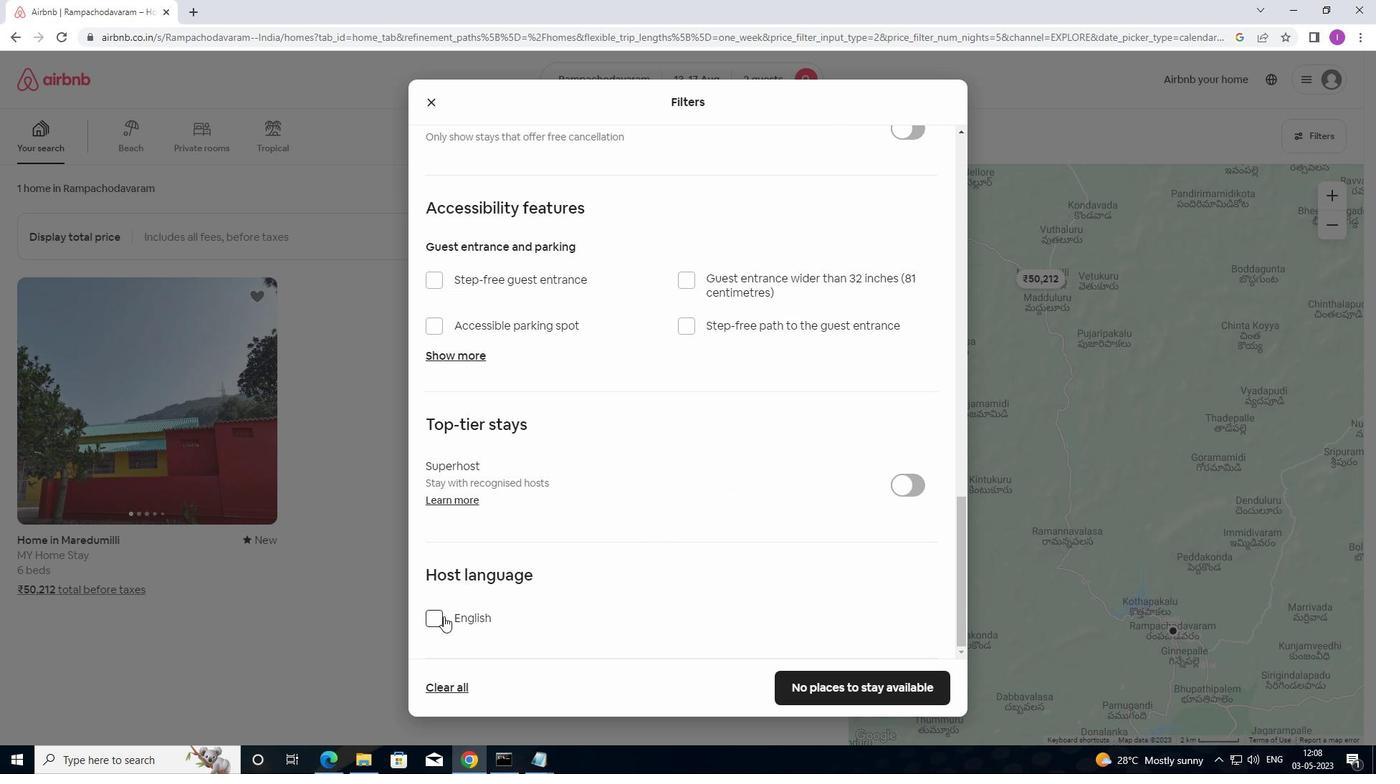 
Action: Mouse moved to (807, 686)
Screenshot: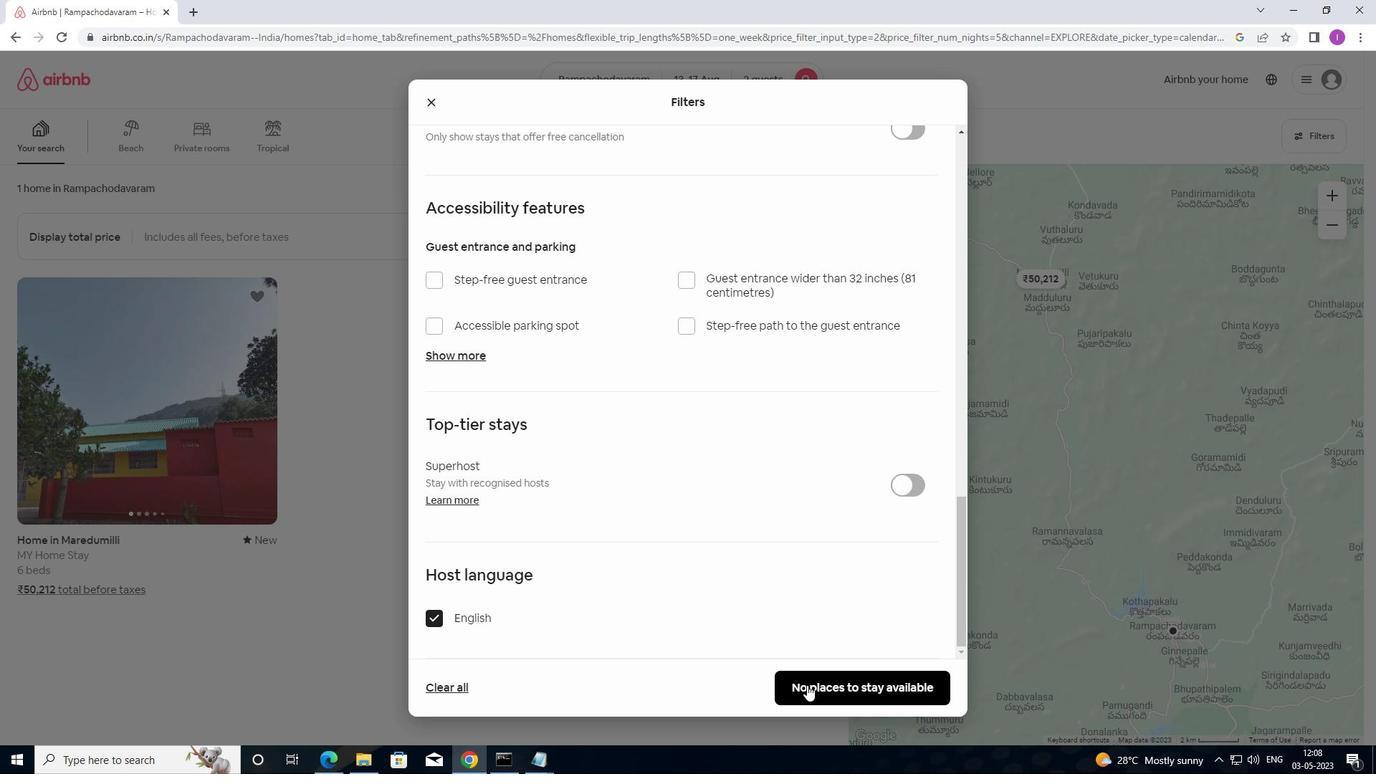 
Action: Mouse pressed left at (807, 686)
Screenshot: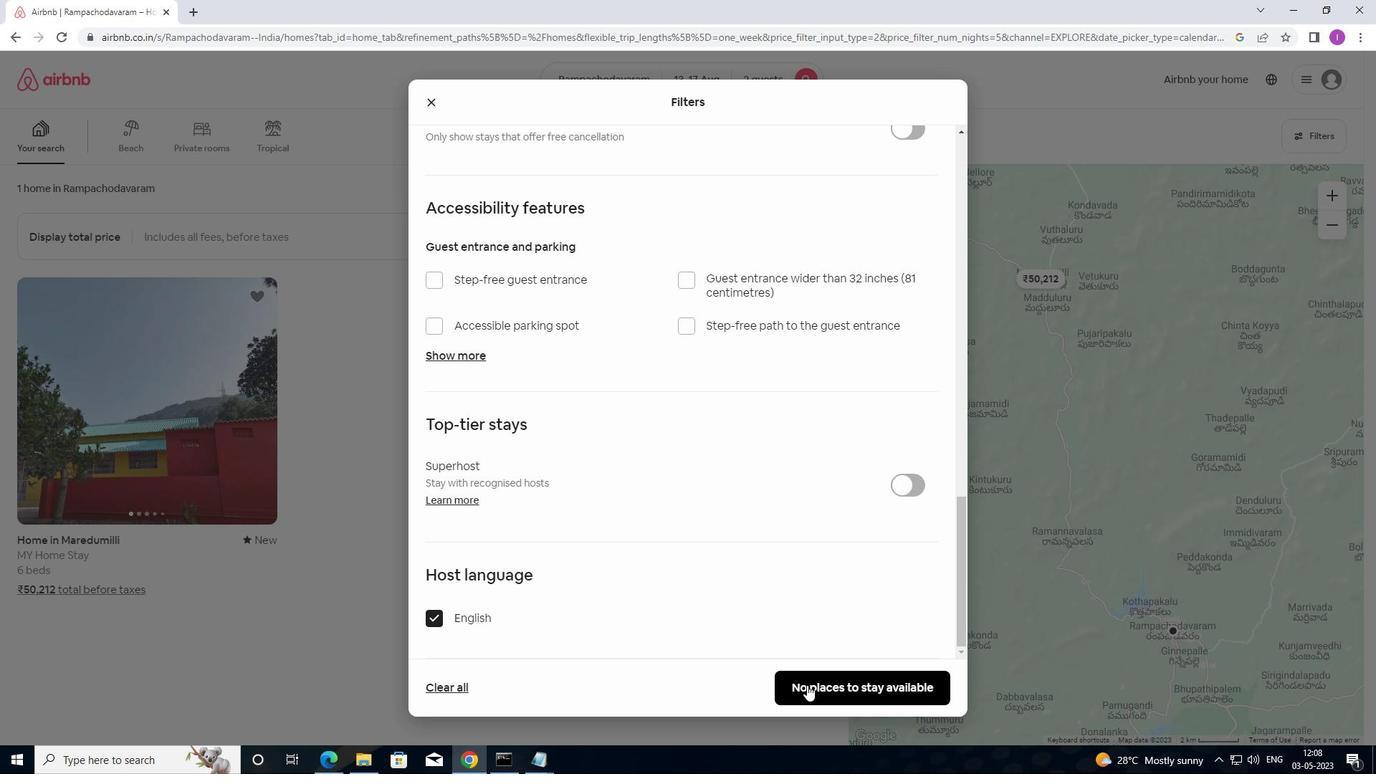 
Action: Mouse moved to (831, 645)
Screenshot: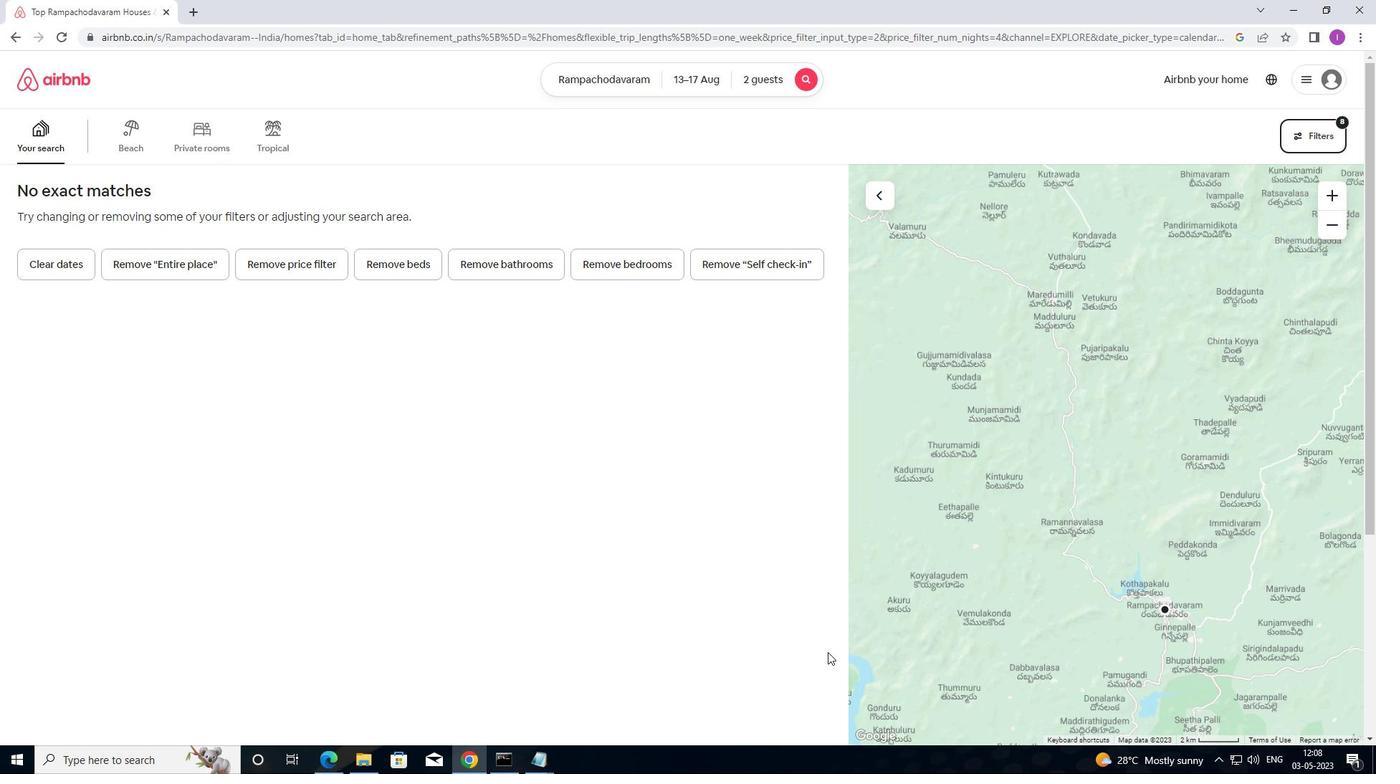 
